 Task: Look for Airbnb properties in Venilale, East Timor from 12th December, 2023 to 25th December, 2023 for 2 adults, 1 child. Place can be shared room with 2 bedrooms having 2 beds and 2 bathrooms. Property type can be guest house. Amenities needed are: wifi, TV, free parkinig on premises, gym, breakfast. Booking option can be shelf check-in. Look for 5 properties as per requirement.
Action: Mouse moved to (447, 96)
Screenshot: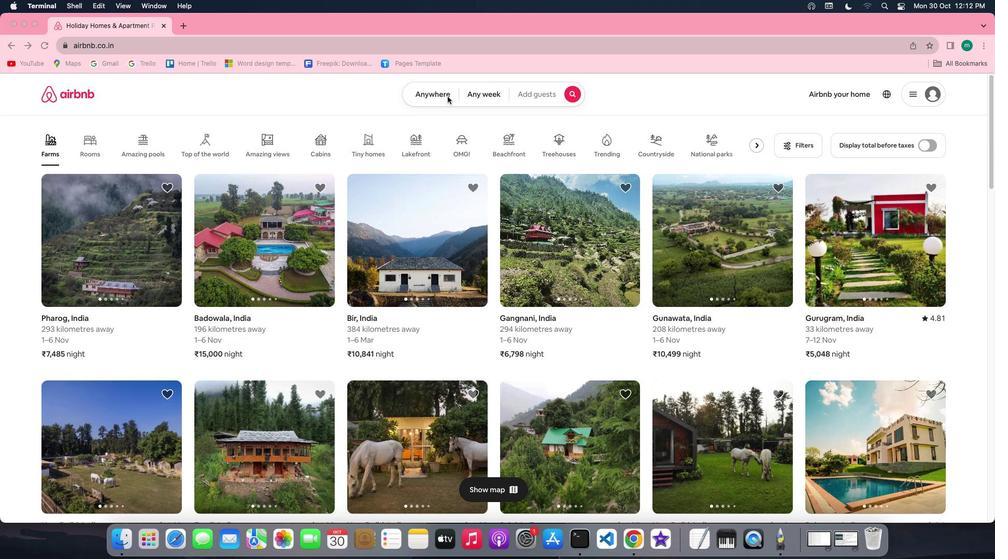 
Action: Mouse pressed left at (447, 96)
Screenshot: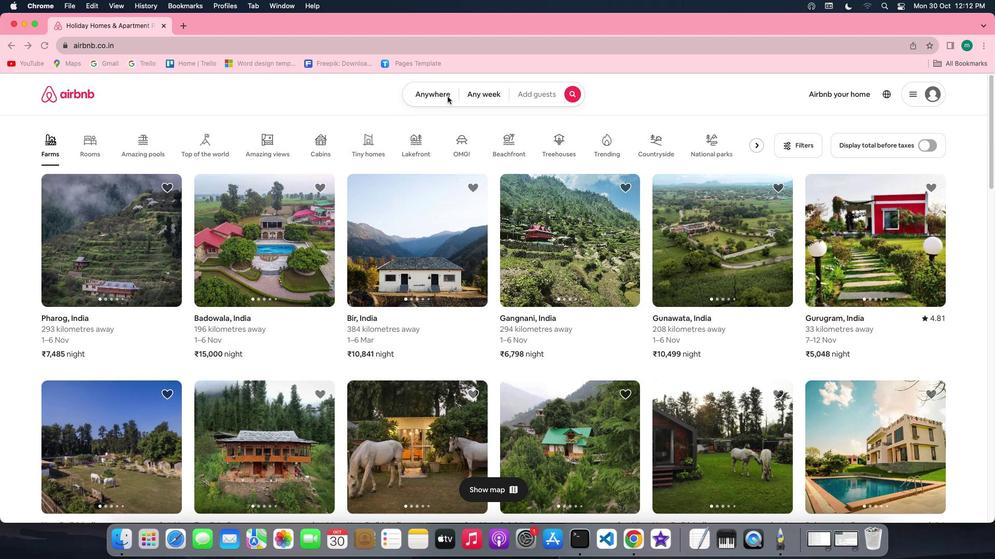 
Action: Mouse moved to (447, 96)
Screenshot: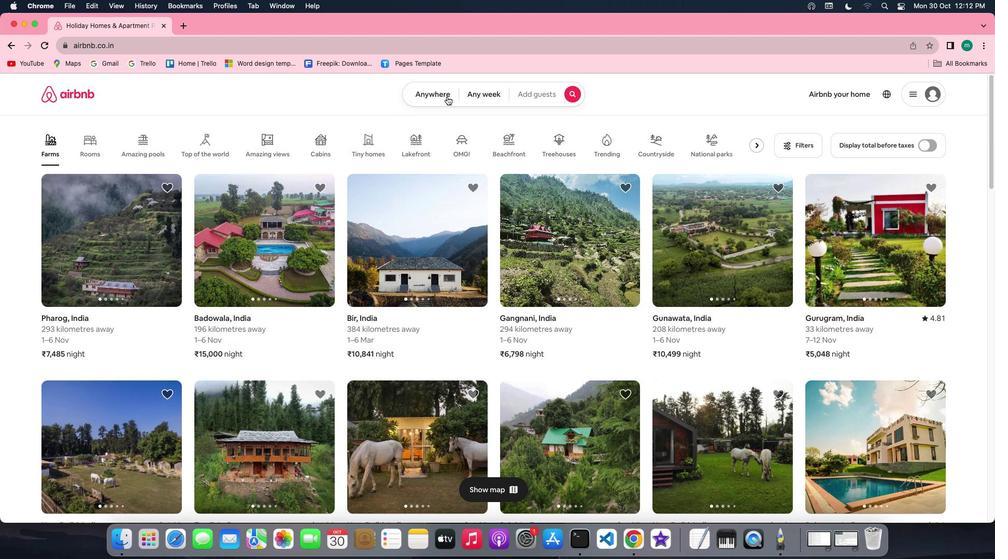 
Action: Mouse pressed left at (447, 96)
Screenshot: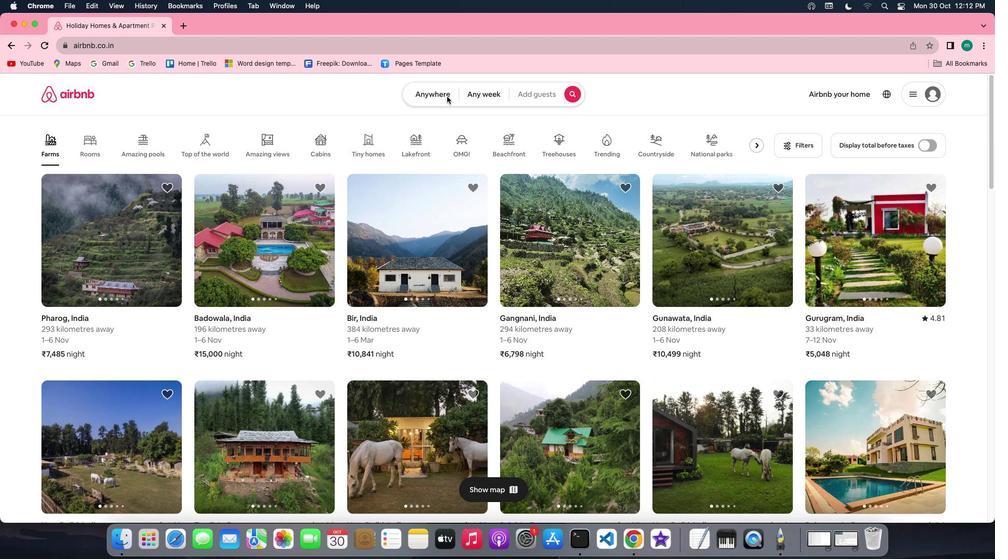 
Action: Mouse moved to (405, 130)
Screenshot: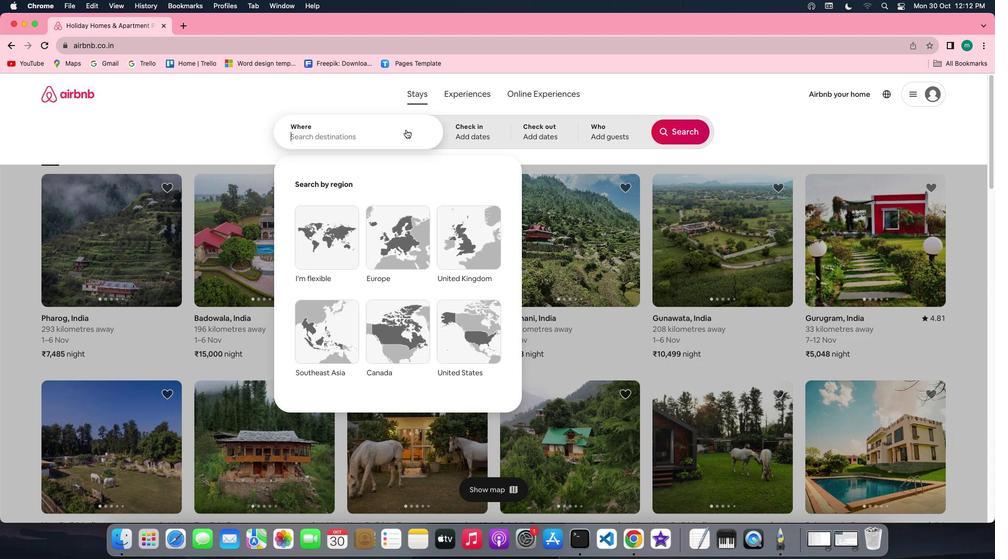 
Action: Key pressed Key.shift'V''e''n''i''l''a''l''e'','Key.spaceKey.shift'E''a''s''t'Key.spaceKey.shift'T''i''m''o''r'
Screenshot: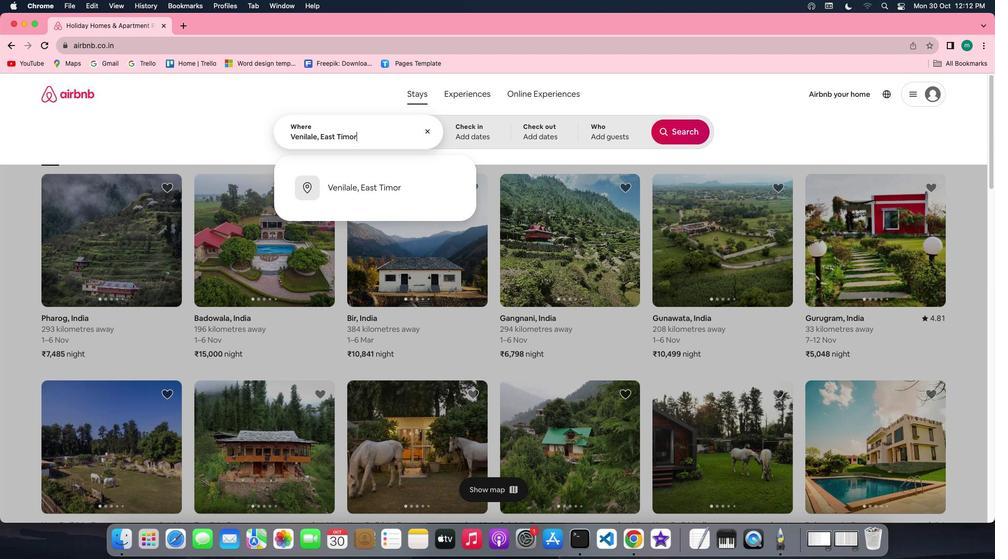 
Action: Mouse moved to (480, 122)
Screenshot: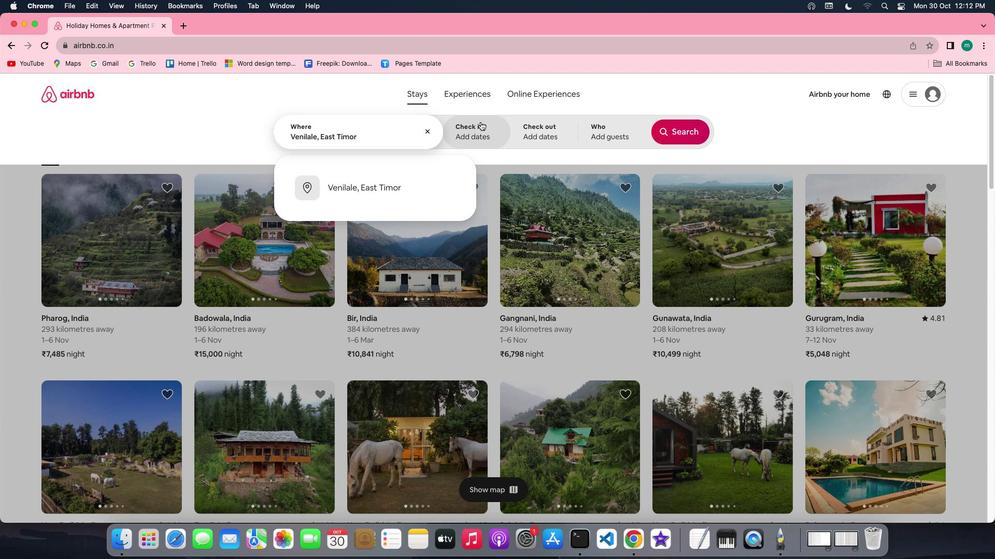 
Action: Mouse pressed left at (480, 122)
Screenshot: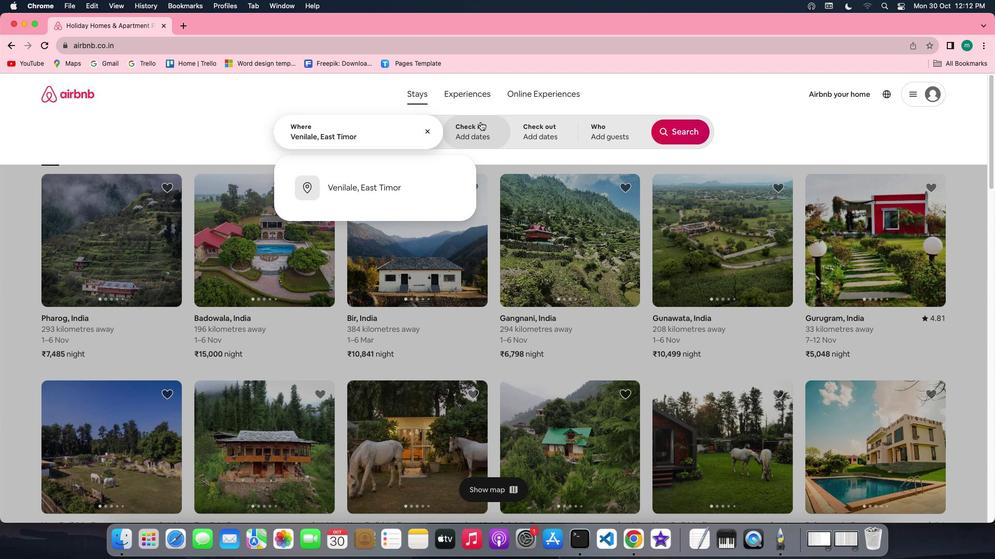 
Action: Mouse moved to (680, 210)
Screenshot: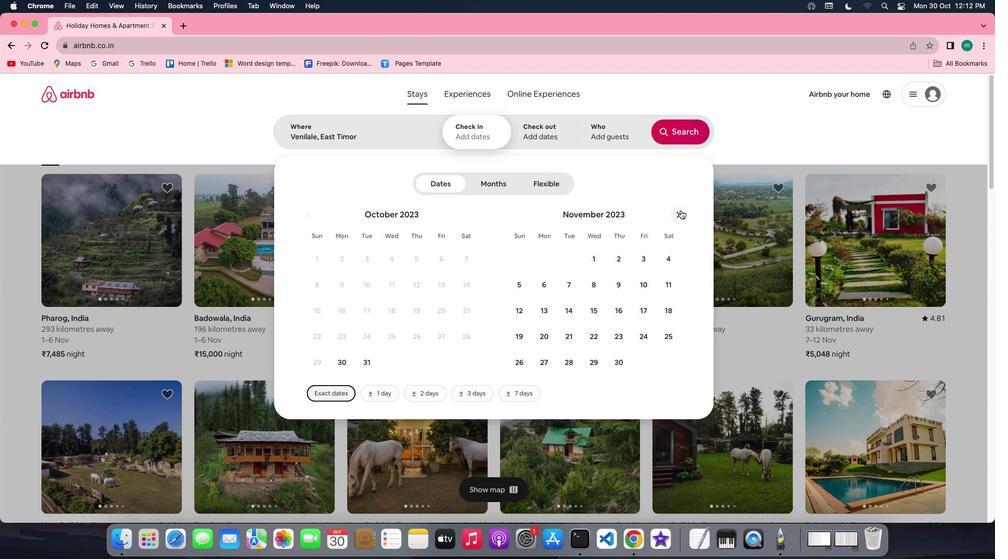 
Action: Mouse pressed left at (680, 210)
Screenshot: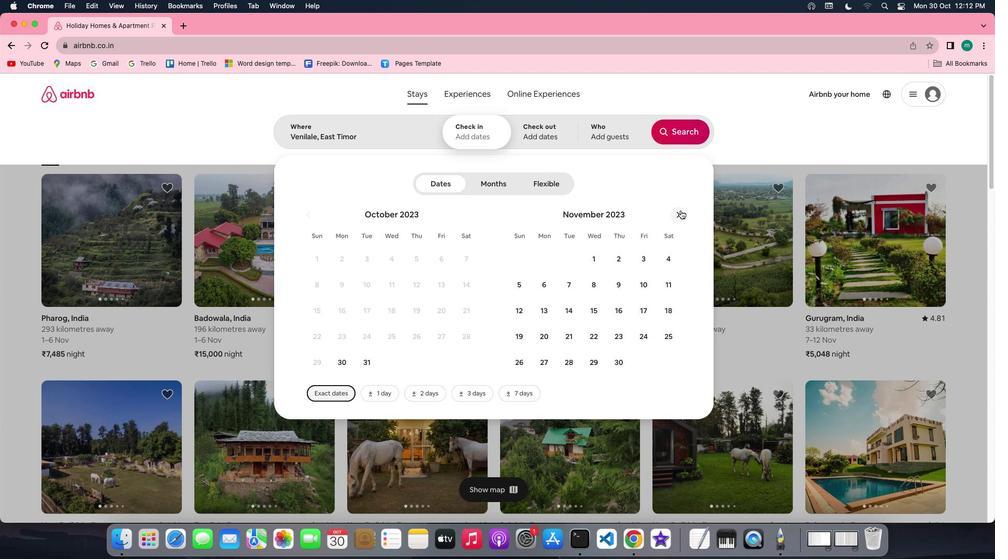 
Action: Mouse moved to (570, 302)
Screenshot: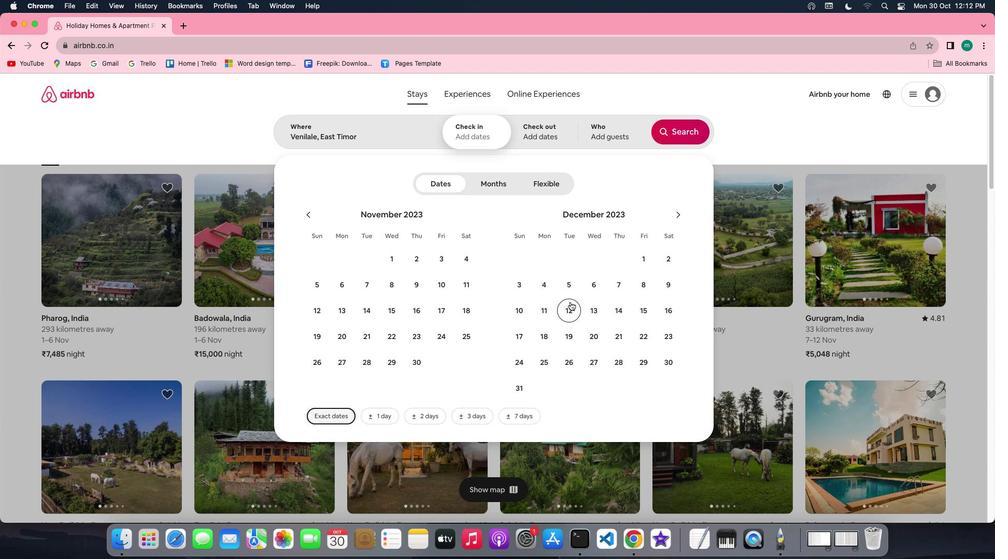 
Action: Mouse pressed left at (570, 302)
Screenshot: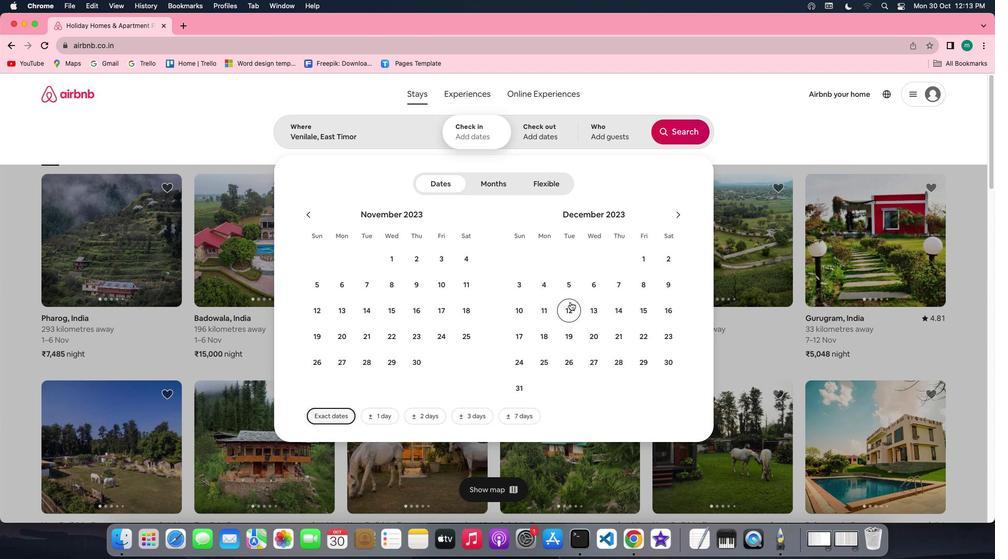 
Action: Mouse moved to (542, 356)
Screenshot: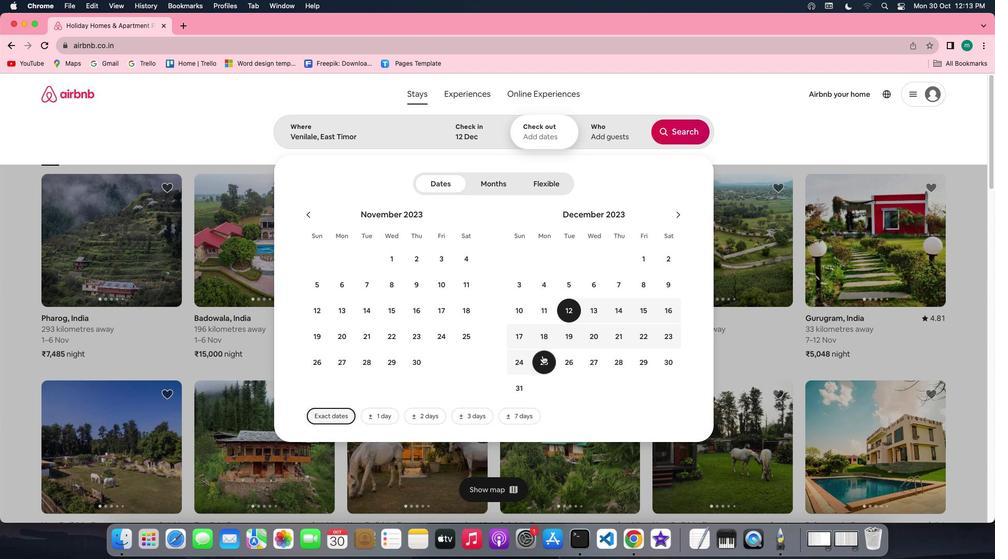 
Action: Mouse pressed left at (542, 356)
Screenshot: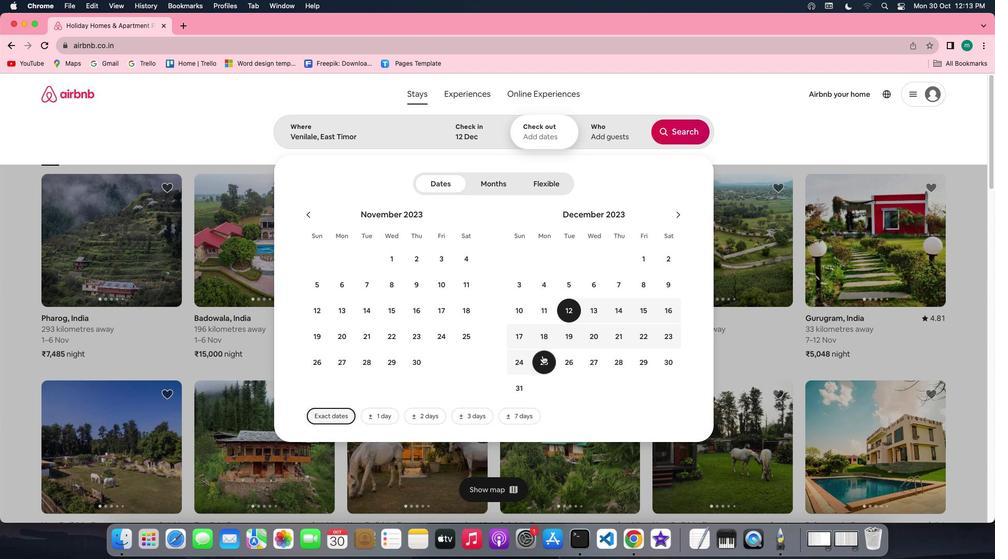 
Action: Mouse moved to (620, 134)
Screenshot: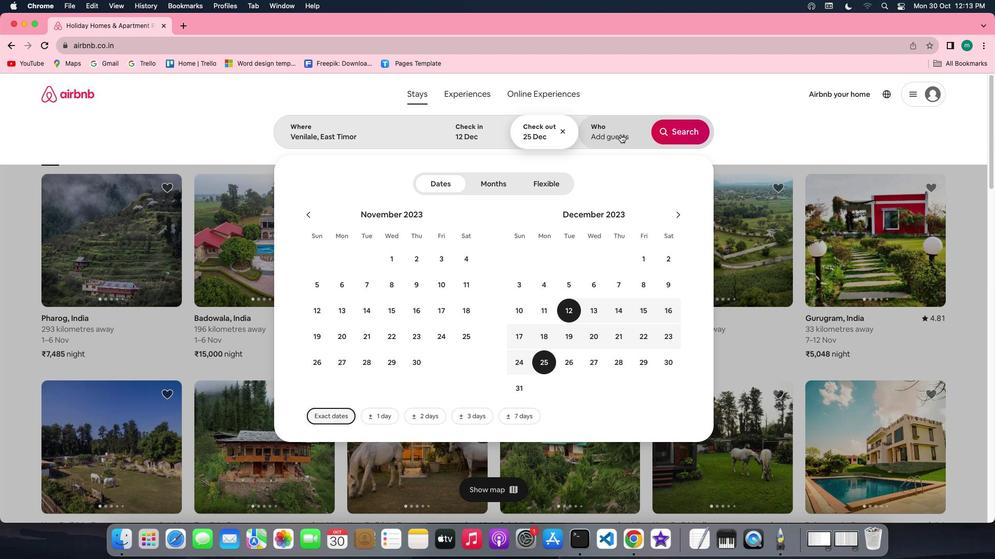 
Action: Mouse pressed left at (620, 134)
Screenshot: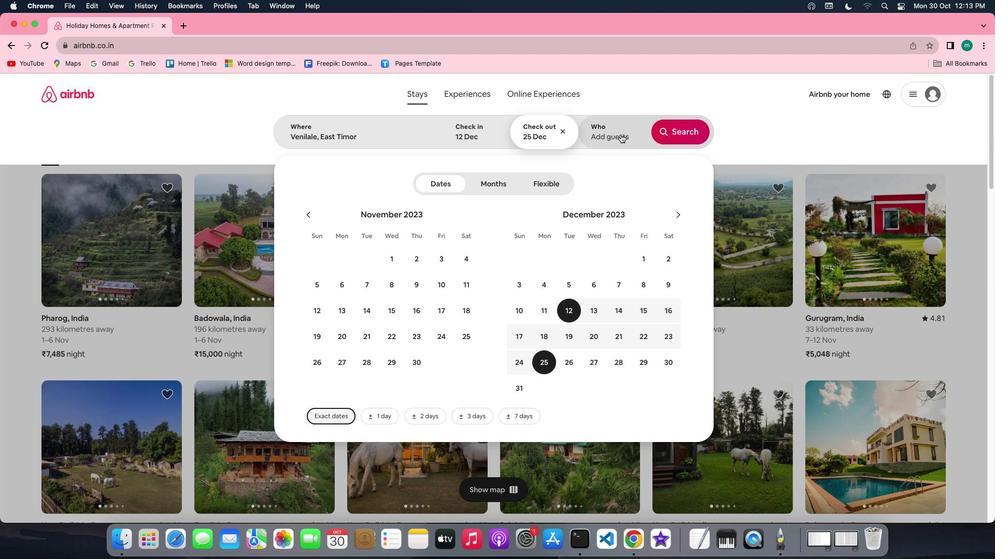 
Action: Mouse moved to (679, 184)
Screenshot: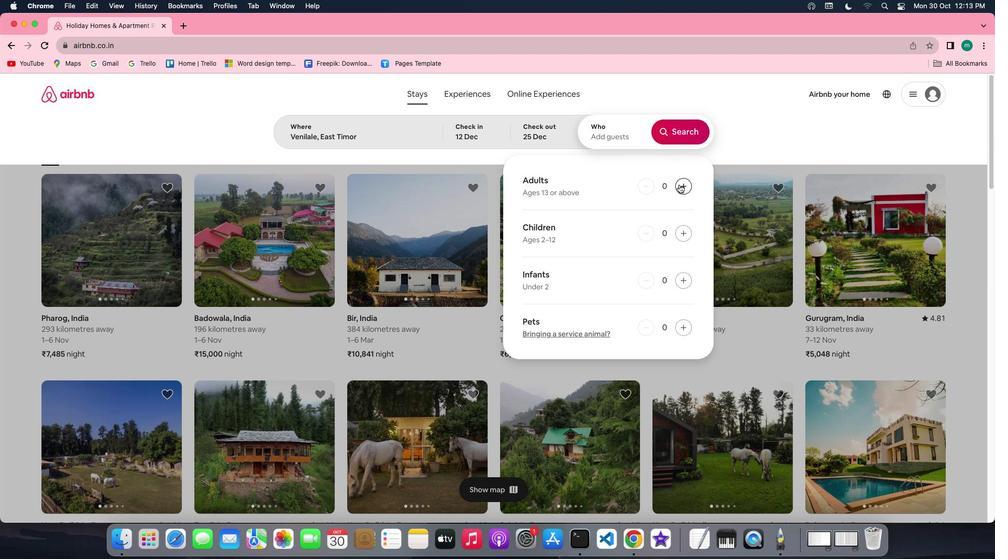 
Action: Mouse pressed left at (679, 184)
Screenshot: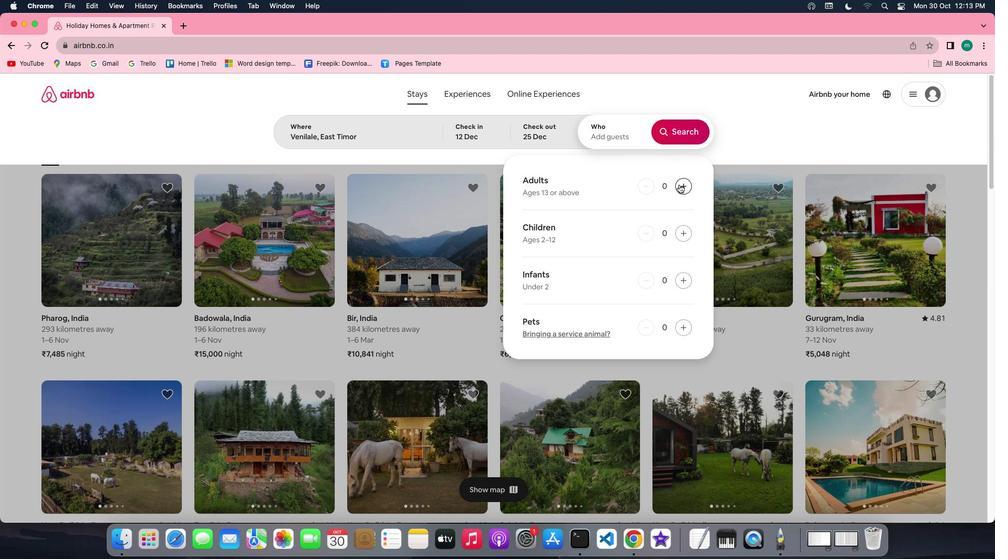 
Action: Mouse pressed left at (679, 184)
Screenshot: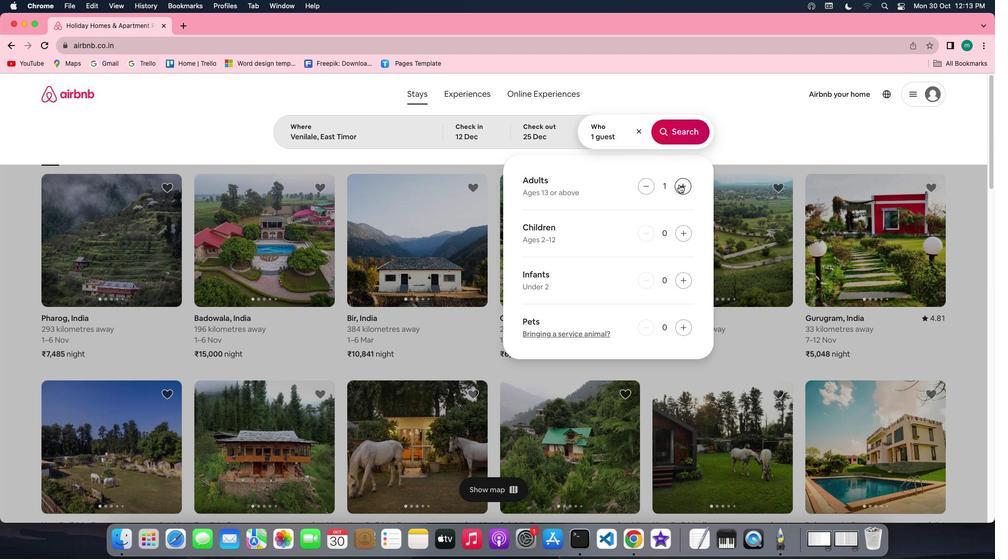 
Action: Mouse moved to (689, 237)
Screenshot: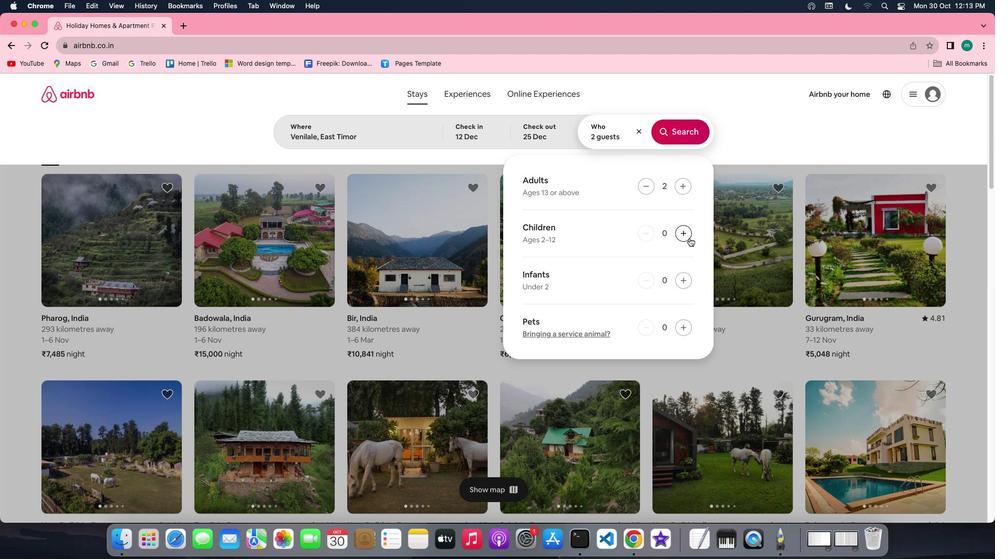 
Action: Mouse pressed left at (689, 237)
Screenshot: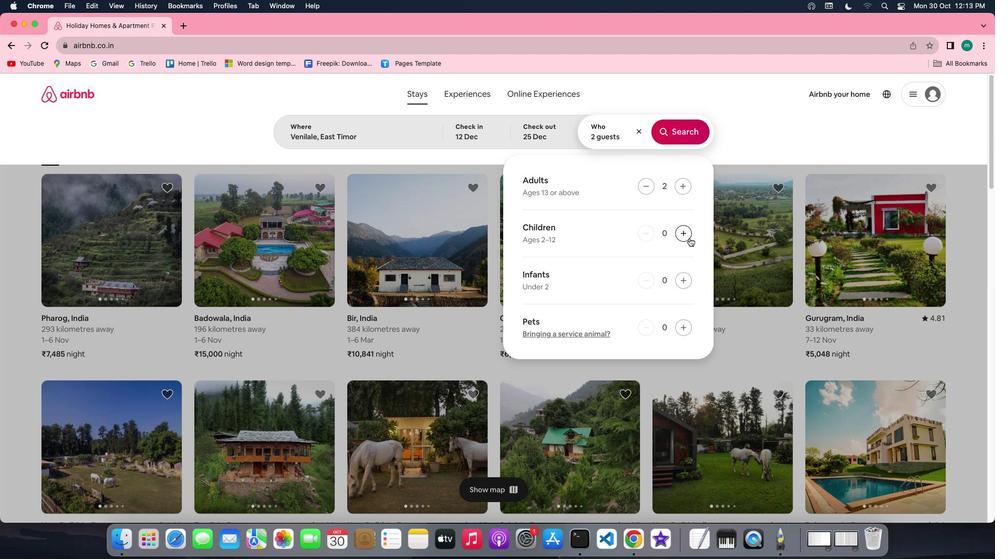 
Action: Mouse moved to (687, 122)
Screenshot: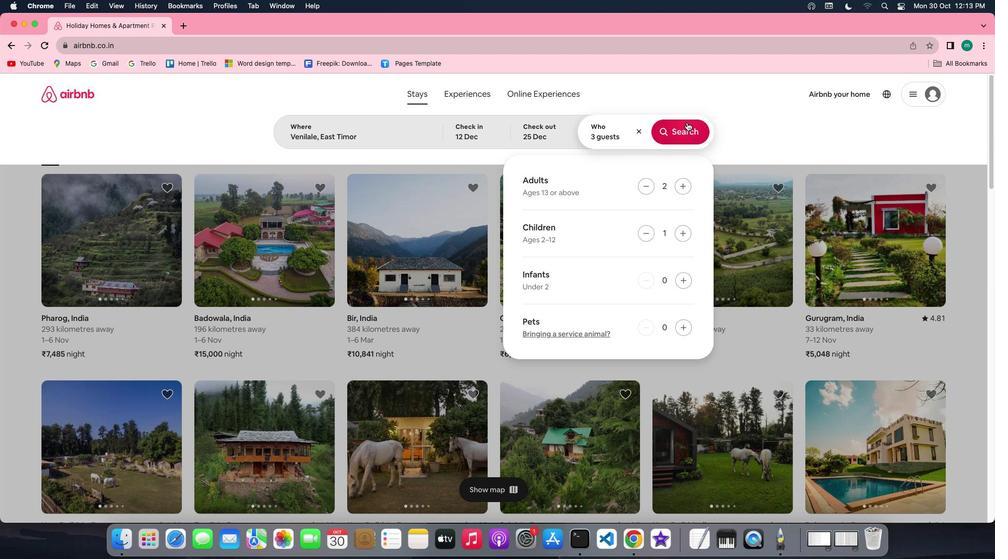 
Action: Mouse pressed left at (687, 122)
Screenshot: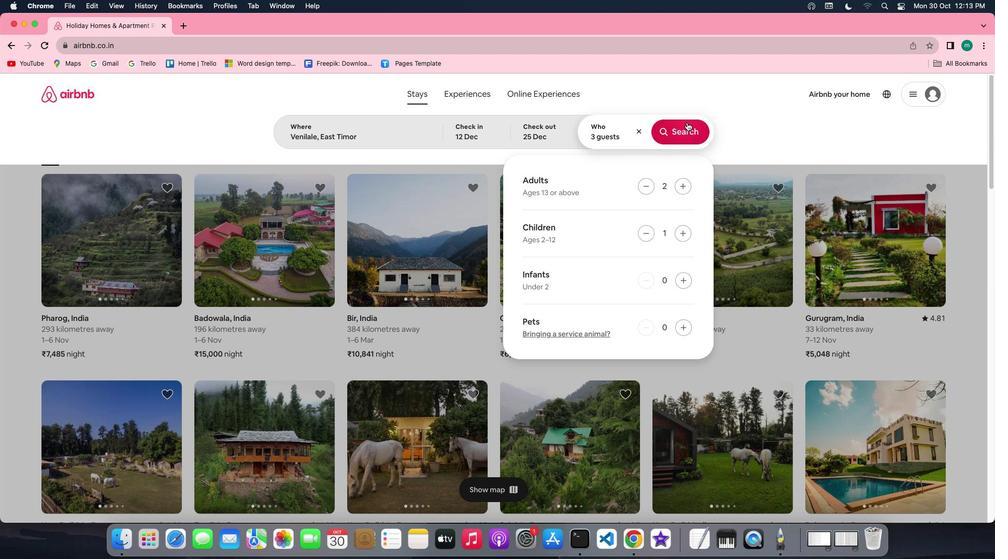 
Action: Mouse moved to (835, 138)
Screenshot: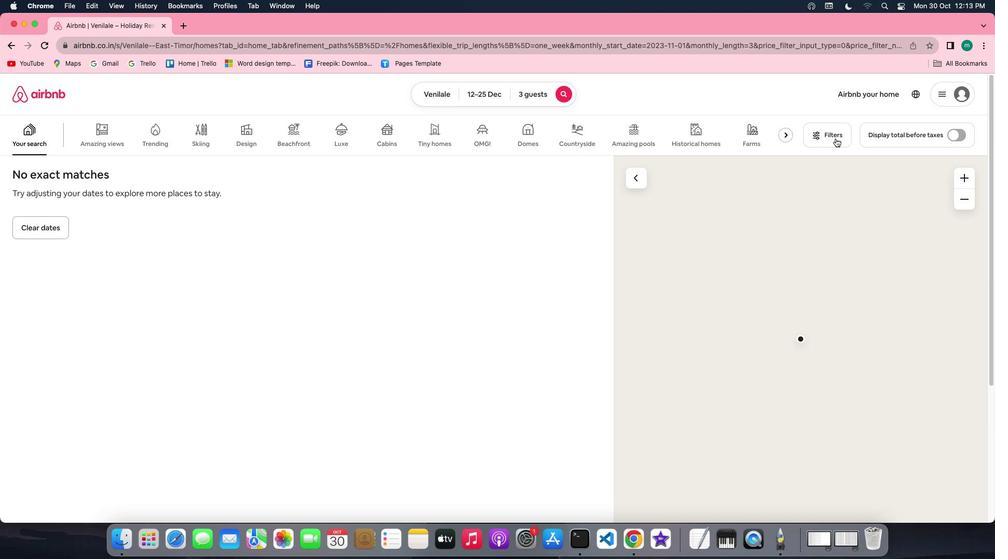 
Action: Mouse pressed left at (835, 138)
Screenshot: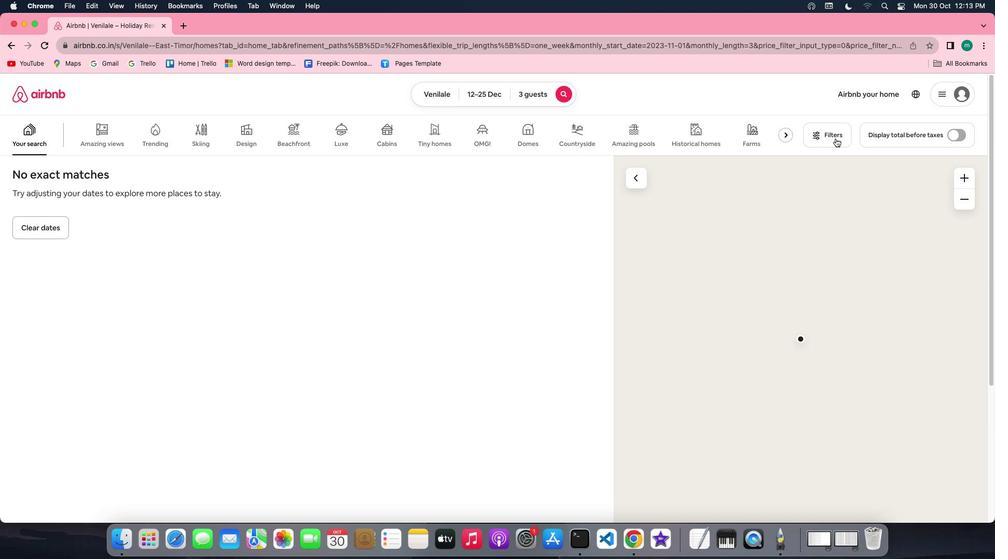 
Action: Mouse moved to (606, 230)
Screenshot: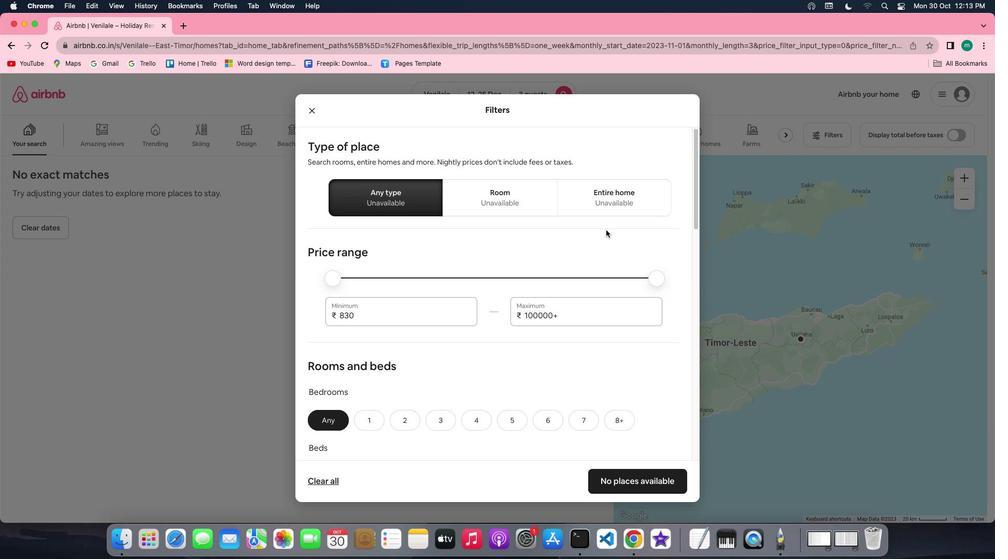
Action: Mouse scrolled (606, 230) with delta (0, 0)
Screenshot: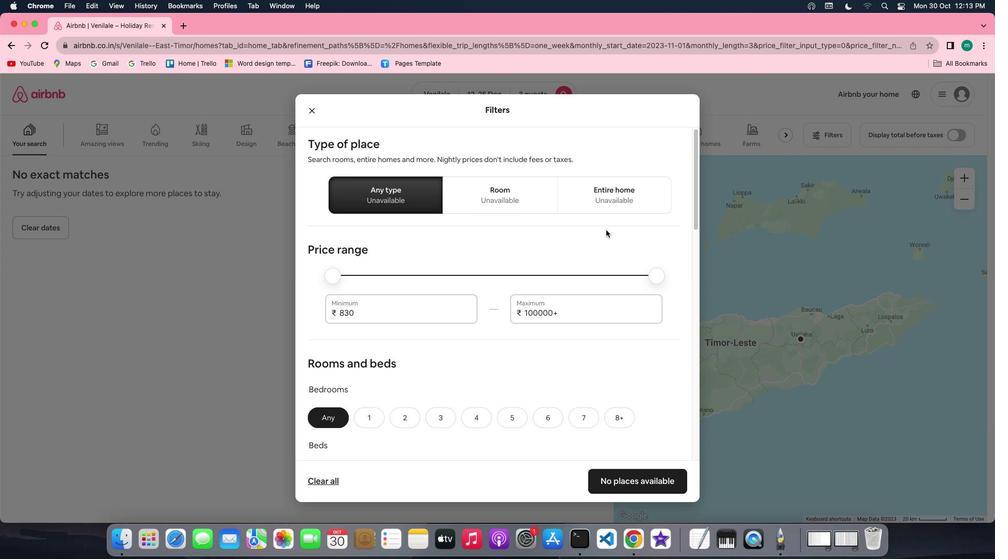 
Action: Mouse scrolled (606, 230) with delta (0, 0)
Screenshot: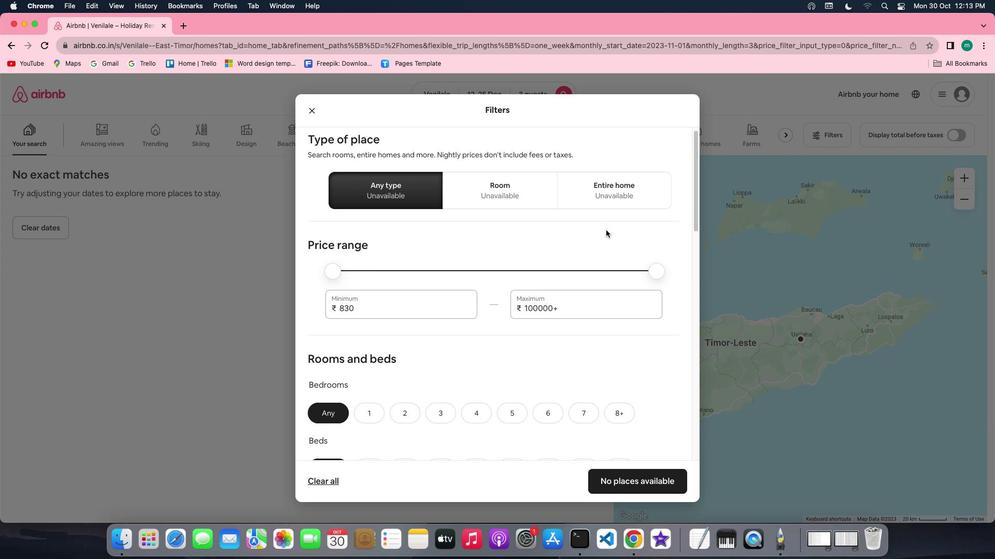 
Action: Mouse scrolled (606, 230) with delta (0, -1)
Screenshot: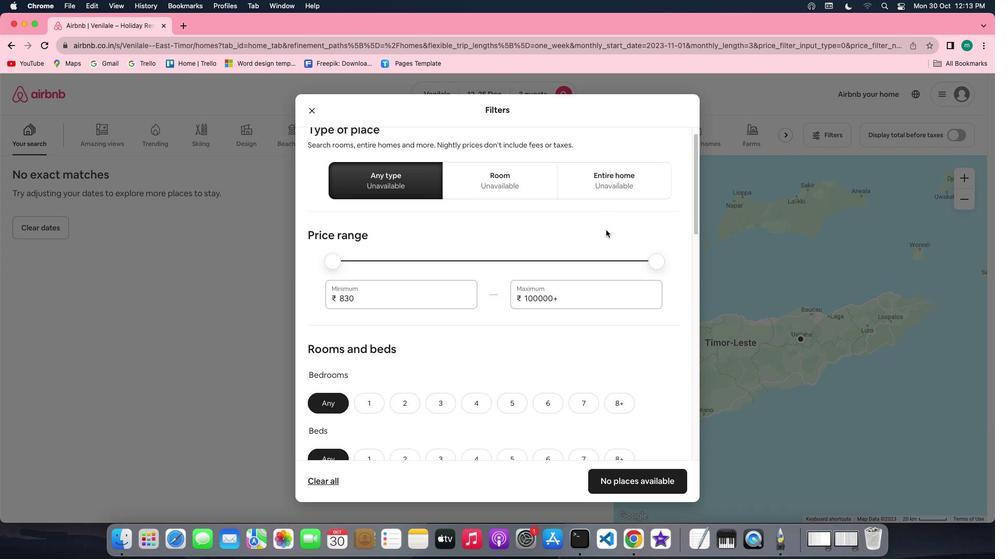 
Action: Mouse scrolled (606, 230) with delta (0, -1)
Screenshot: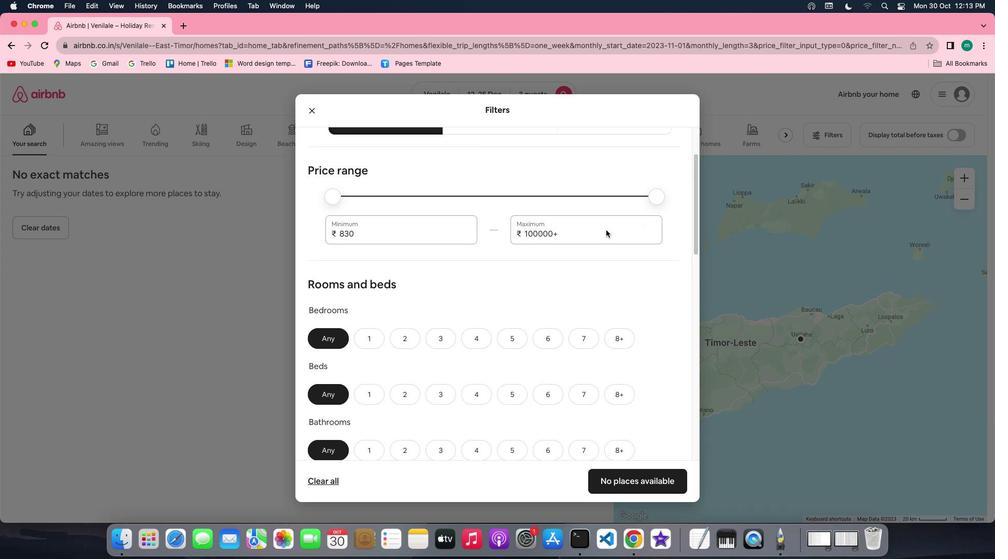
Action: Mouse scrolled (606, 230) with delta (0, 0)
Screenshot: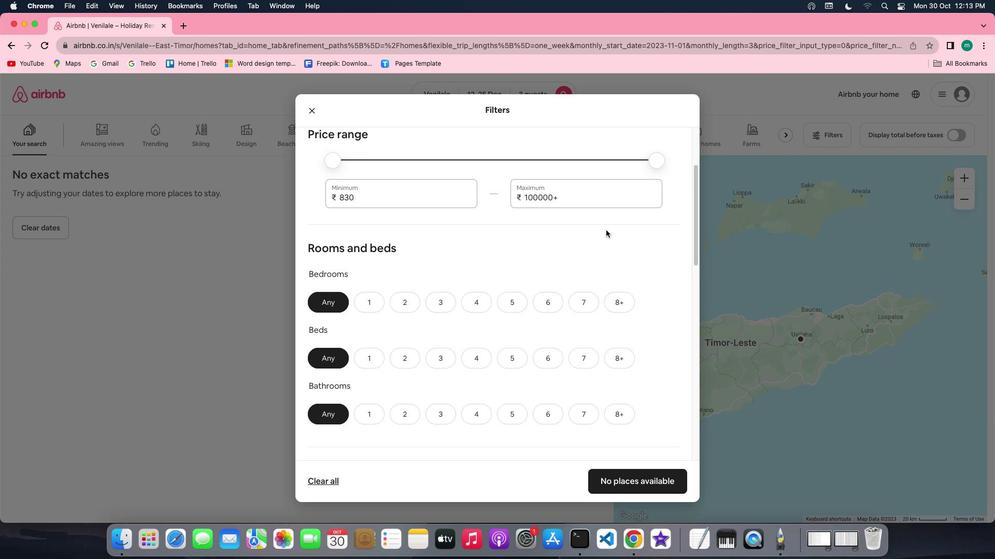 
Action: Mouse scrolled (606, 230) with delta (0, 0)
Screenshot: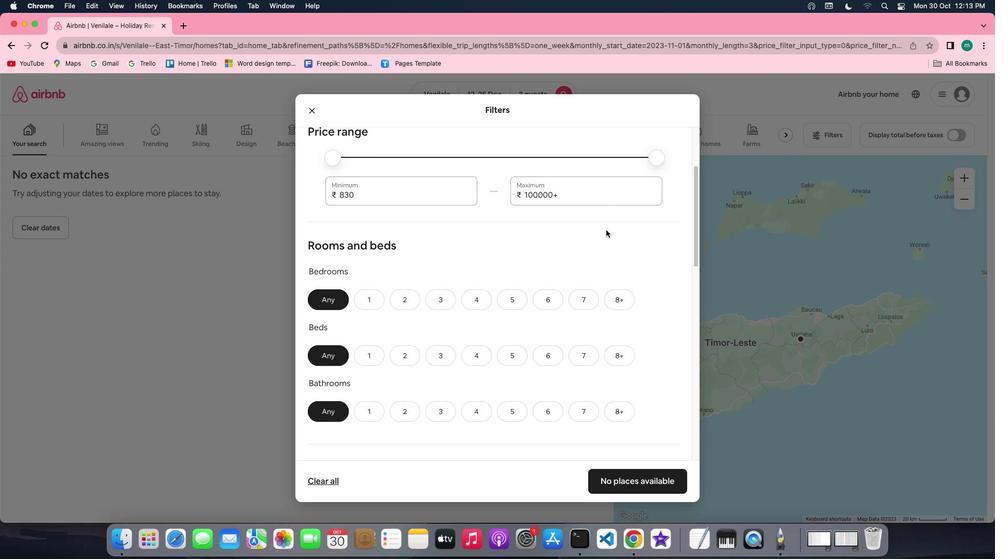 
Action: Mouse scrolled (606, 230) with delta (0, -1)
Screenshot: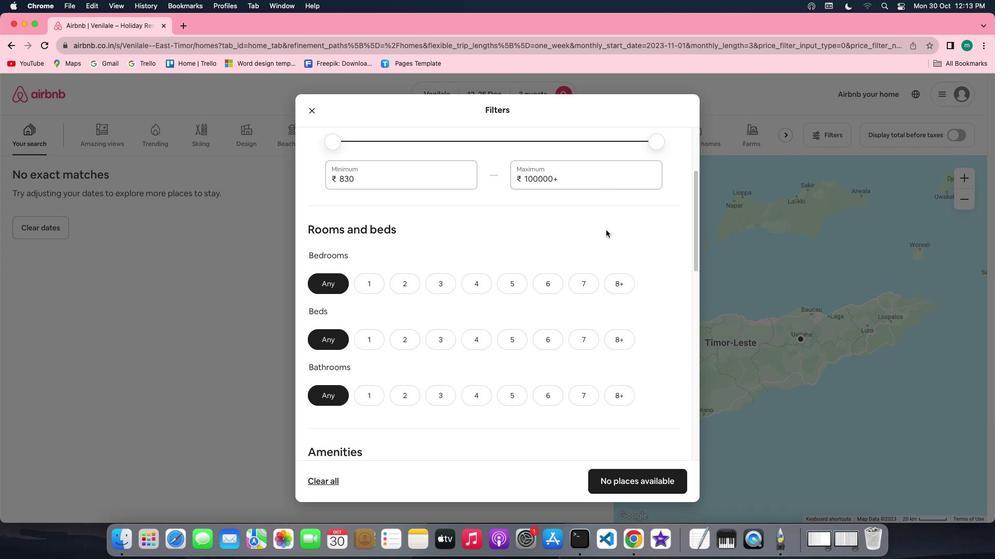 
Action: Mouse moved to (400, 233)
Screenshot: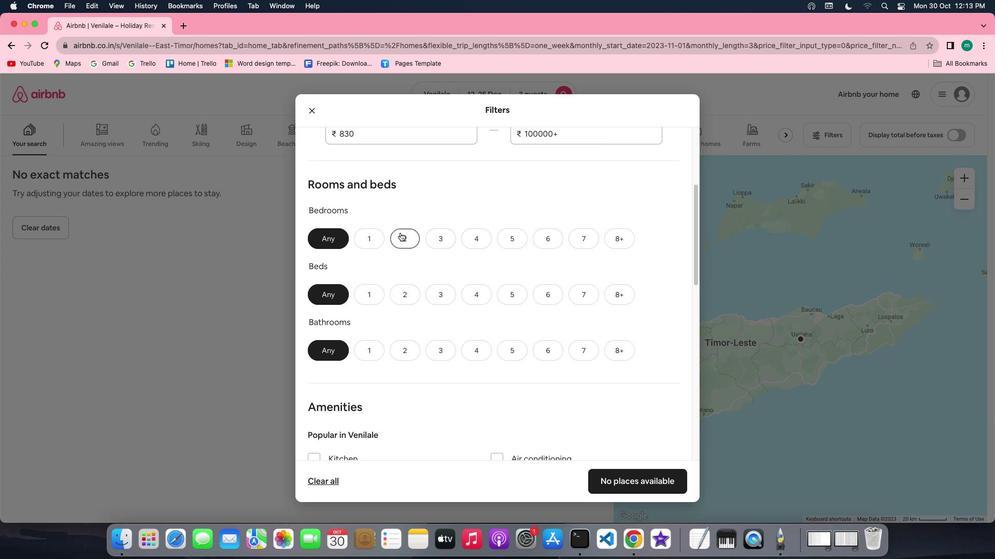 
Action: Mouse pressed left at (400, 233)
Screenshot: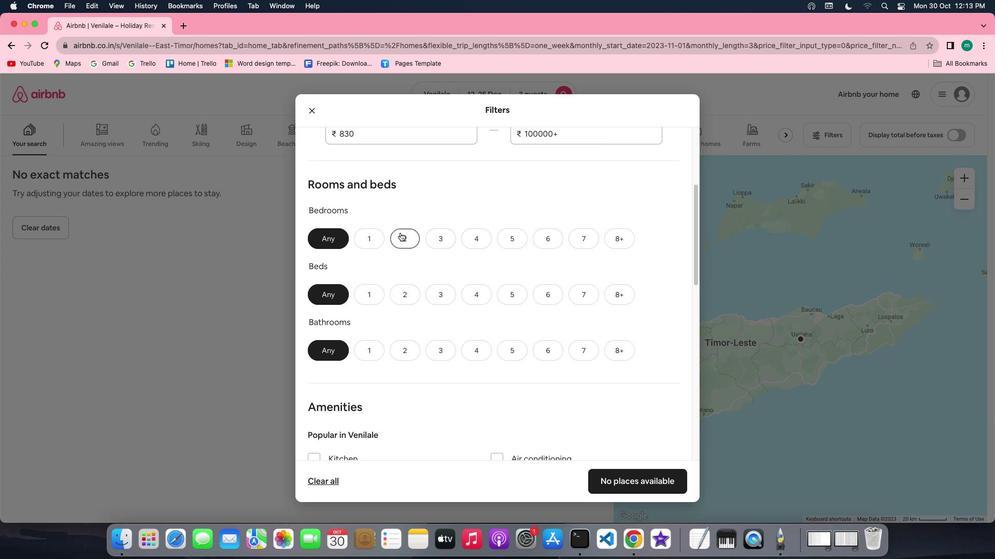 
Action: Mouse moved to (409, 300)
Screenshot: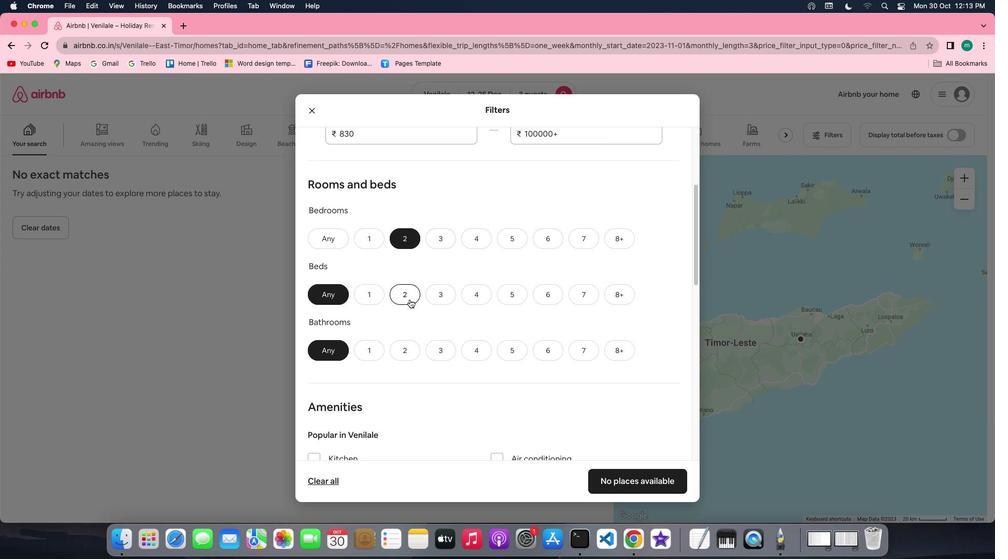 
Action: Mouse pressed left at (409, 300)
Screenshot: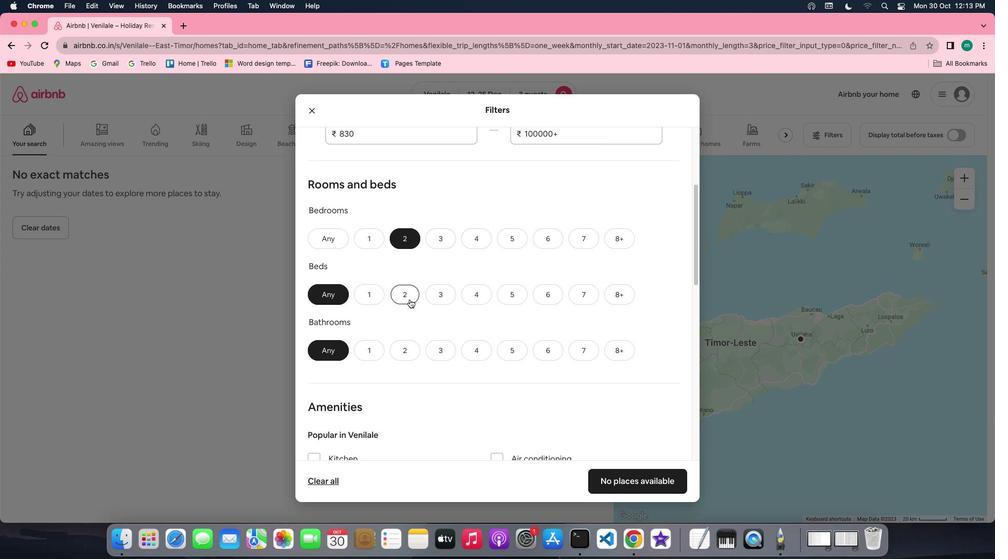 
Action: Mouse moved to (399, 342)
Screenshot: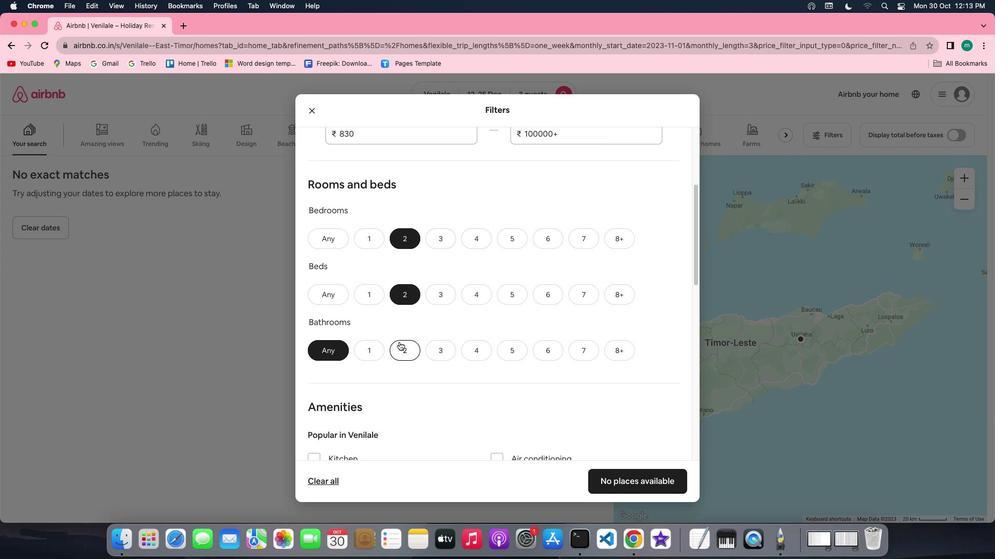 
Action: Mouse pressed left at (399, 342)
Screenshot: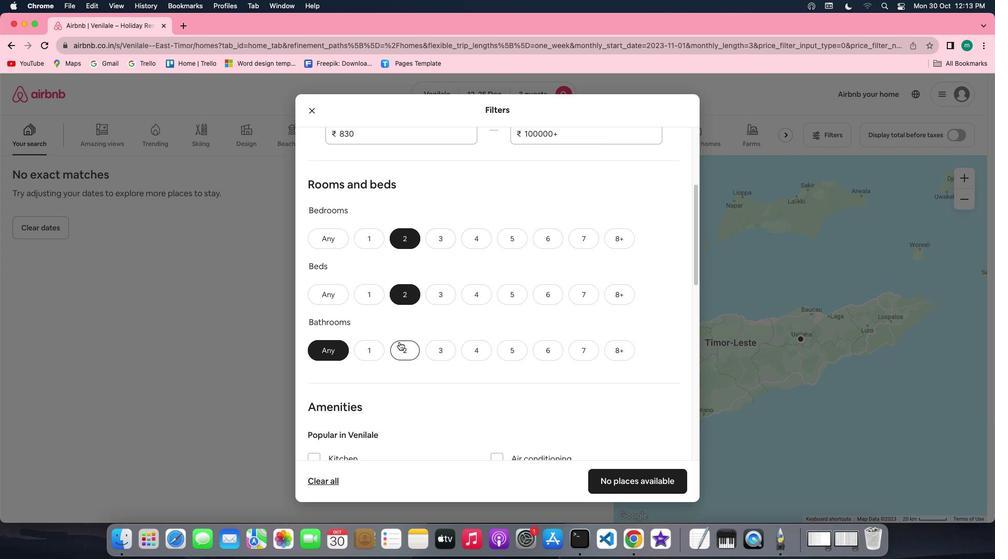 
Action: Mouse moved to (600, 389)
Screenshot: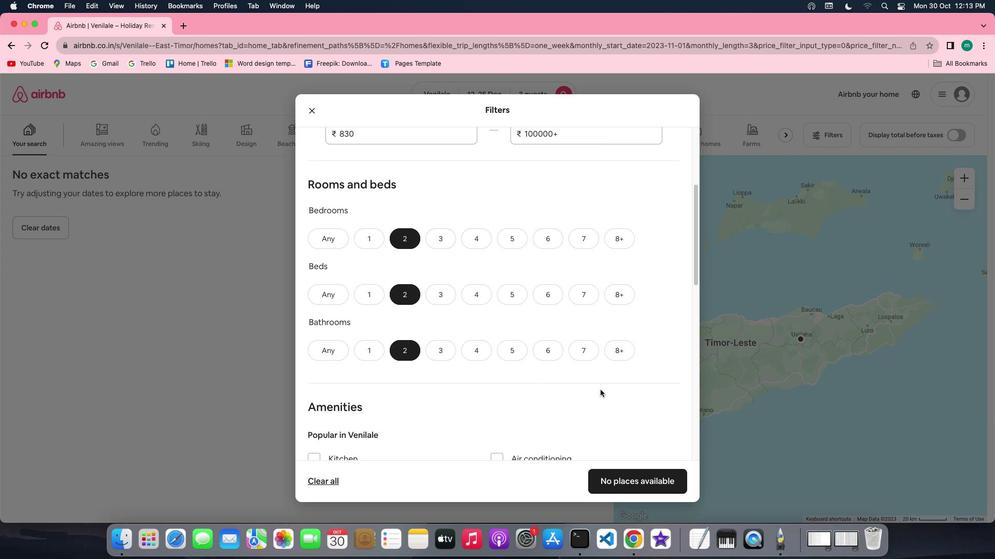 
Action: Mouse scrolled (600, 389) with delta (0, 0)
Screenshot: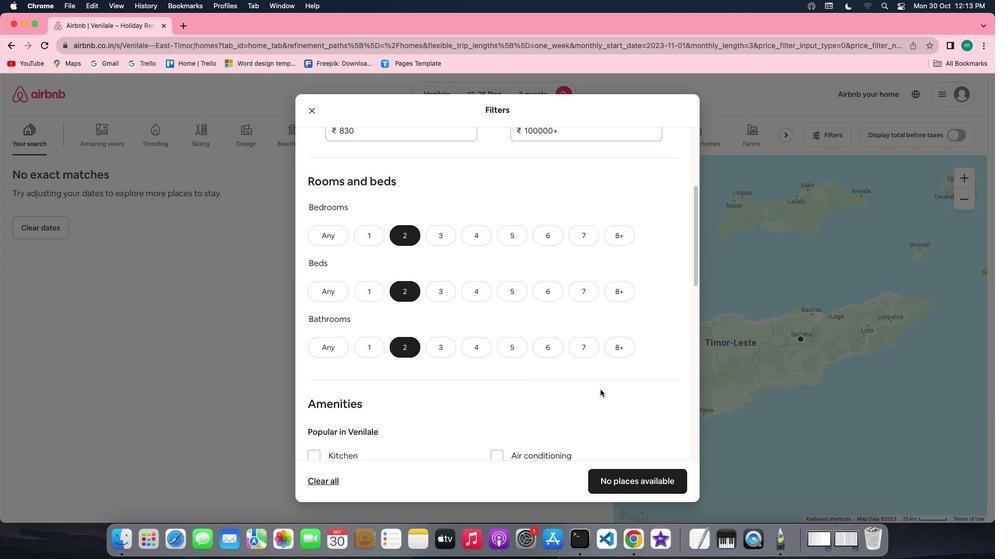 
Action: Mouse scrolled (600, 389) with delta (0, 0)
Screenshot: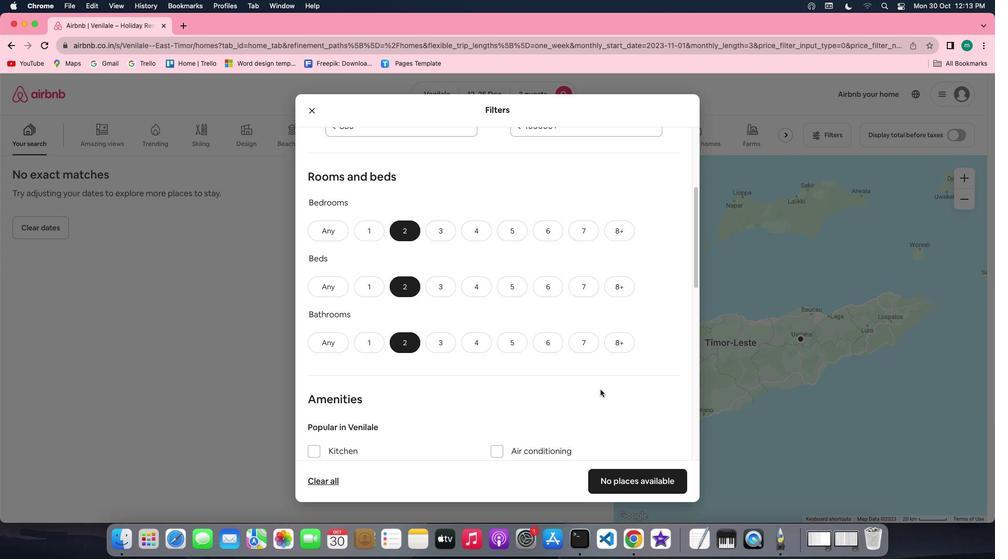 
Action: Mouse scrolled (600, 389) with delta (0, -1)
Screenshot: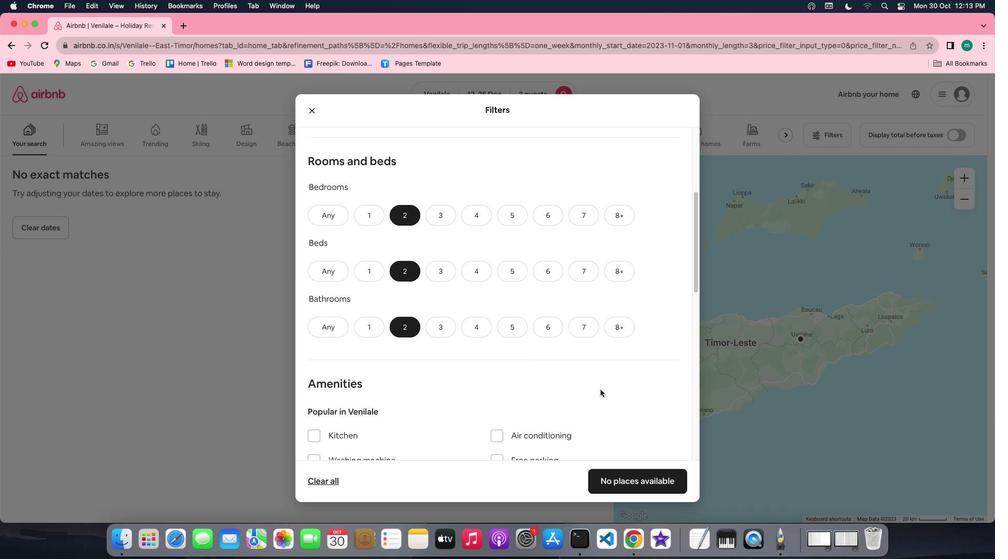 
Action: Mouse scrolled (600, 389) with delta (0, 0)
Screenshot: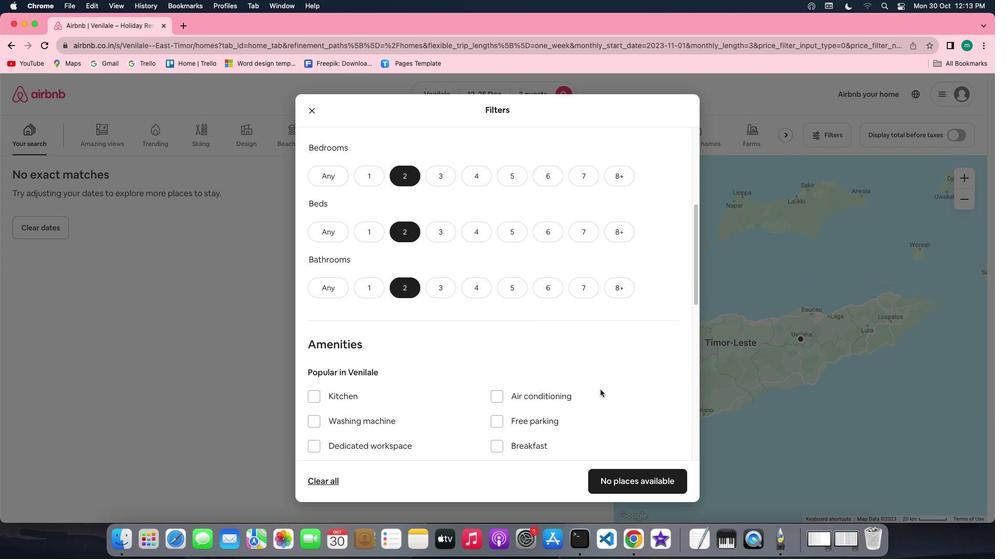 
Action: Mouse scrolled (600, 389) with delta (0, 0)
Screenshot: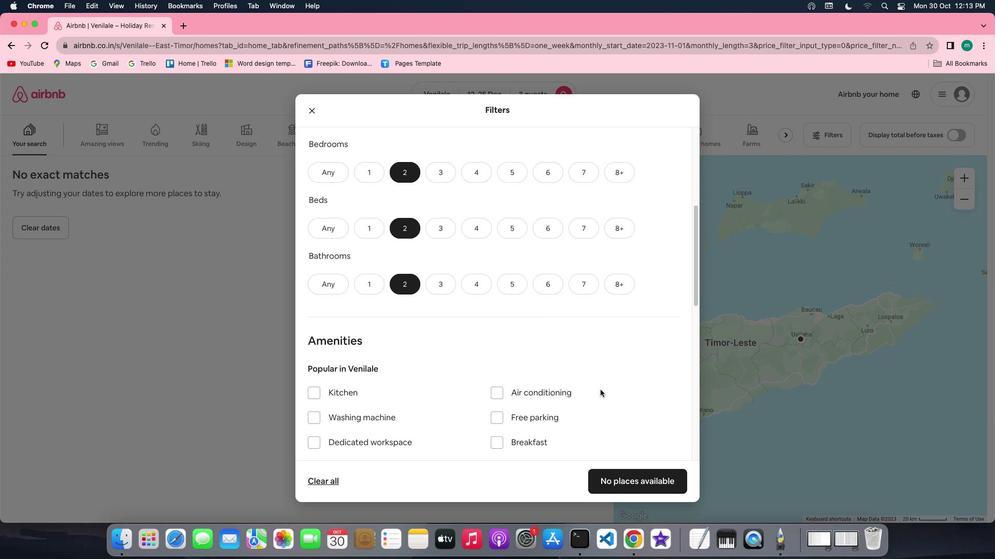 
Action: Mouse scrolled (600, 389) with delta (0, -1)
Screenshot: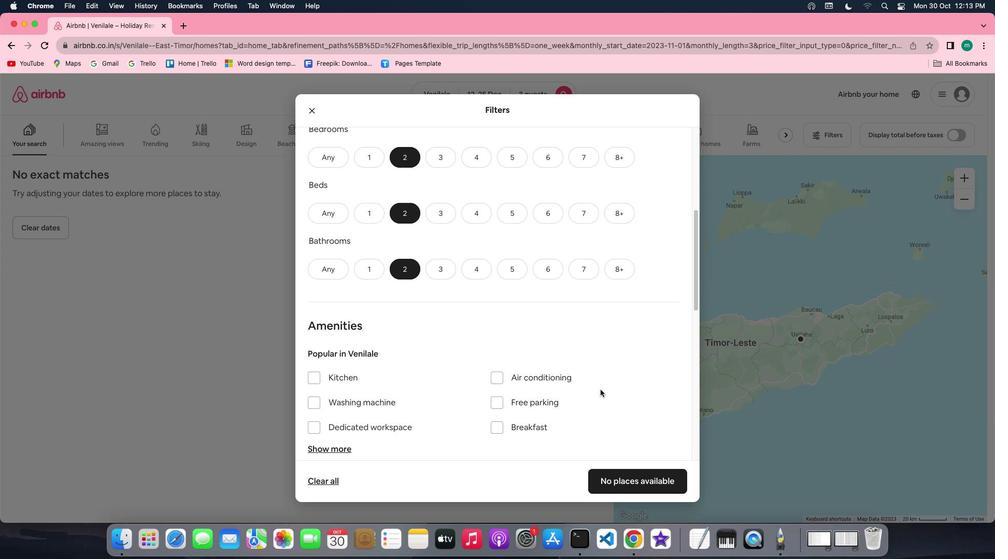 
Action: Mouse scrolled (600, 389) with delta (0, 0)
Screenshot: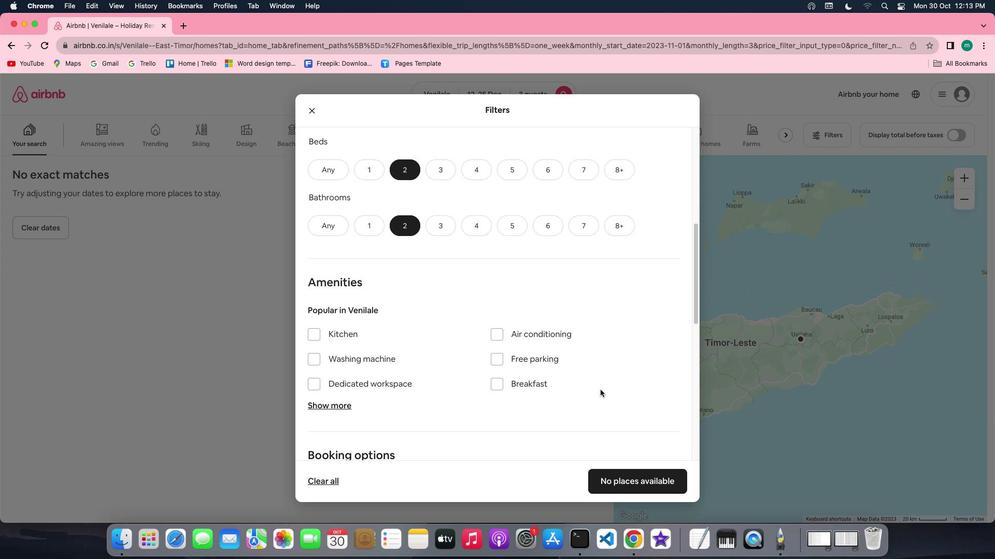 
Action: Mouse scrolled (600, 389) with delta (0, 0)
Screenshot: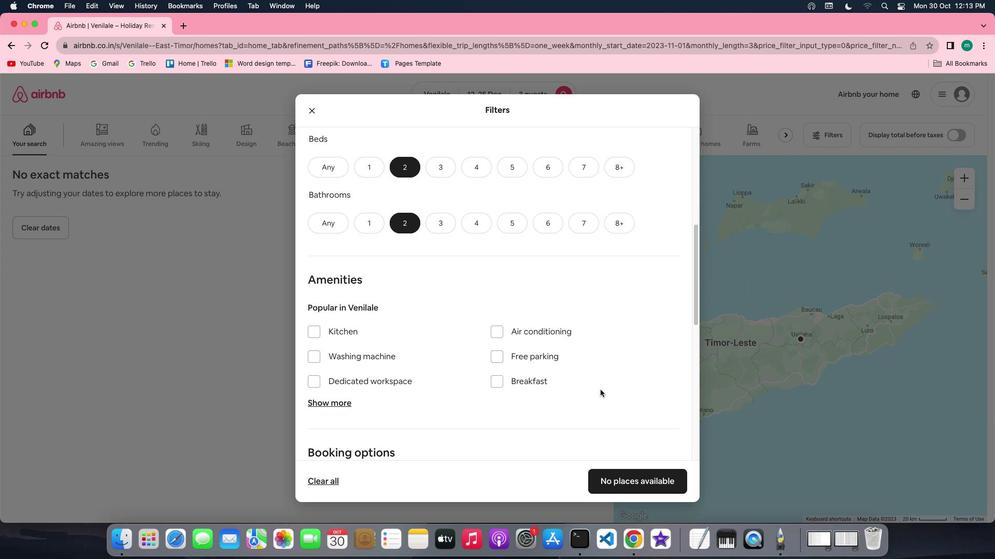 
Action: Mouse scrolled (600, 389) with delta (0, 0)
Screenshot: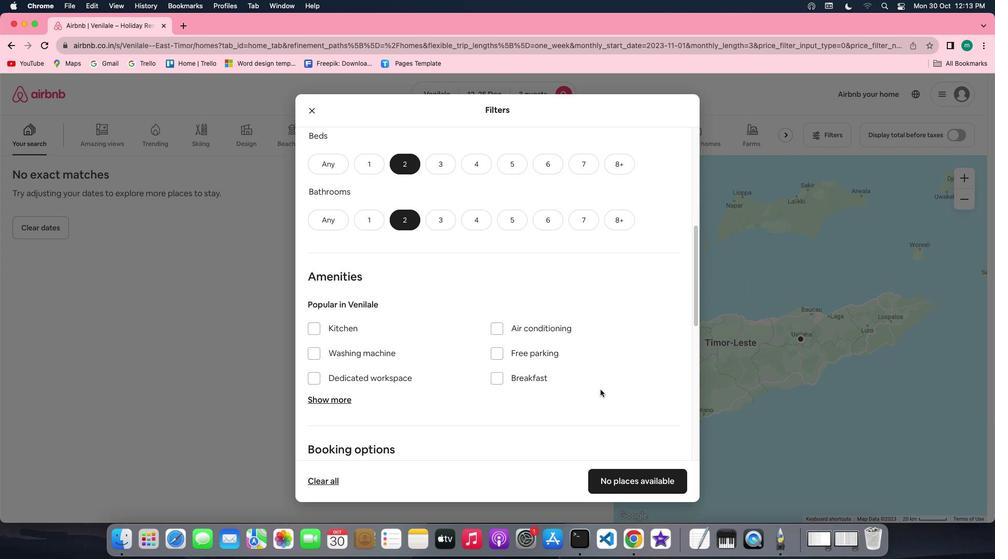 
Action: Mouse scrolled (600, 389) with delta (0, 0)
Screenshot: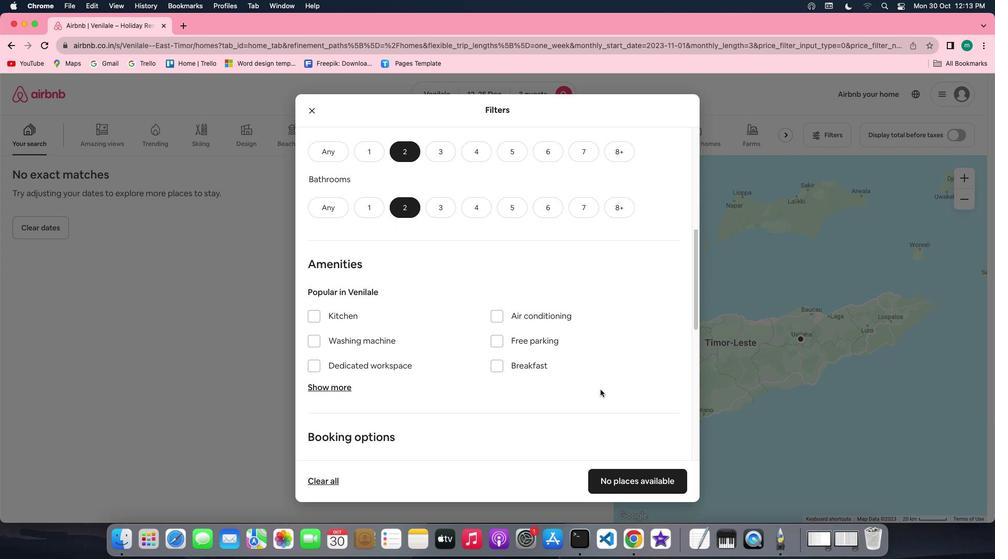 
Action: Mouse scrolled (600, 389) with delta (0, 0)
Screenshot: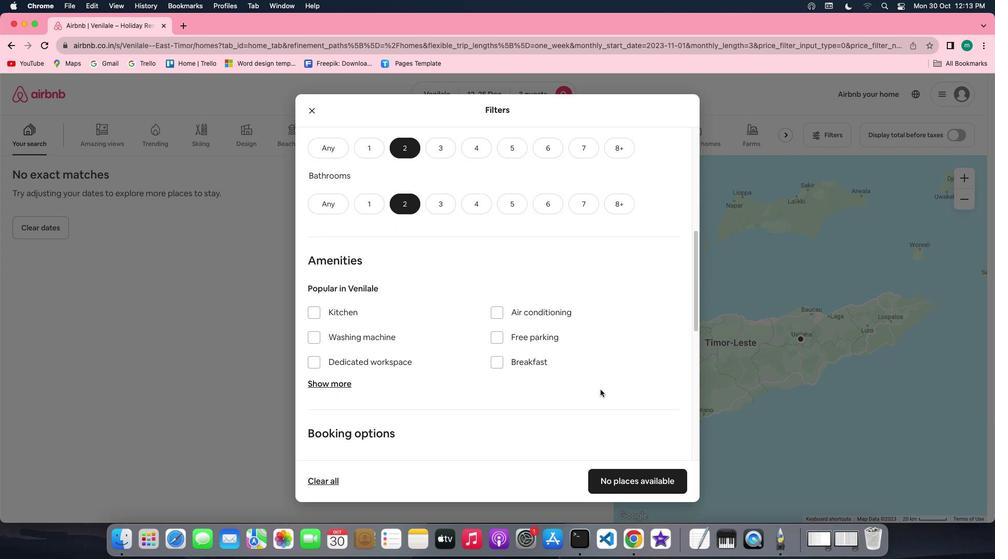 
Action: Mouse scrolled (600, 389) with delta (0, 0)
Screenshot: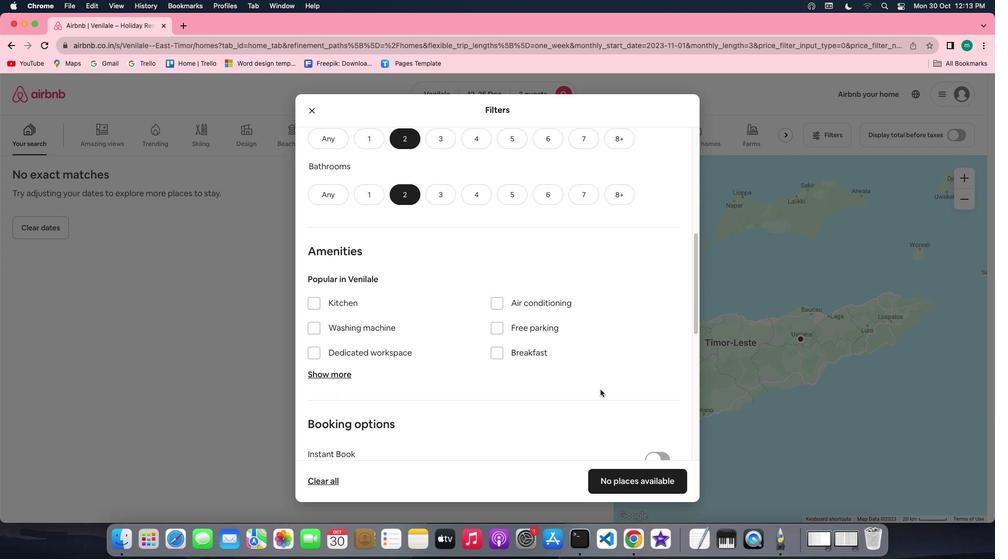 
Action: Mouse moved to (325, 353)
Screenshot: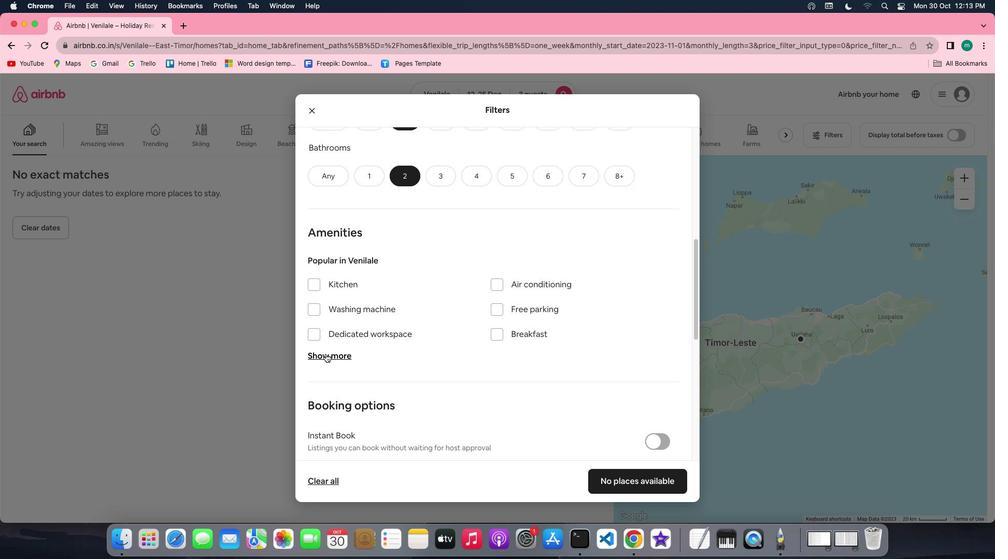 
Action: Mouse pressed left at (325, 353)
Screenshot: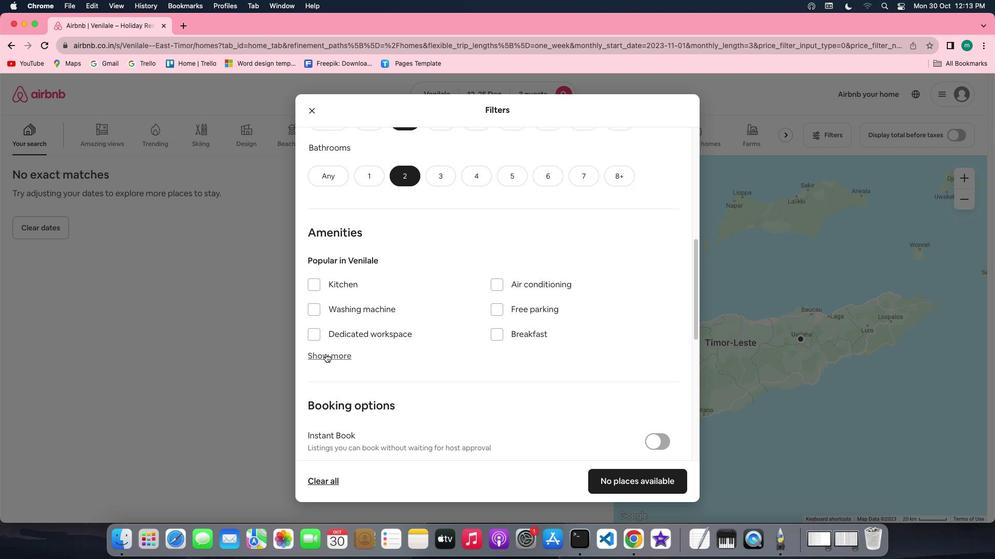 
Action: Mouse moved to (489, 361)
Screenshot: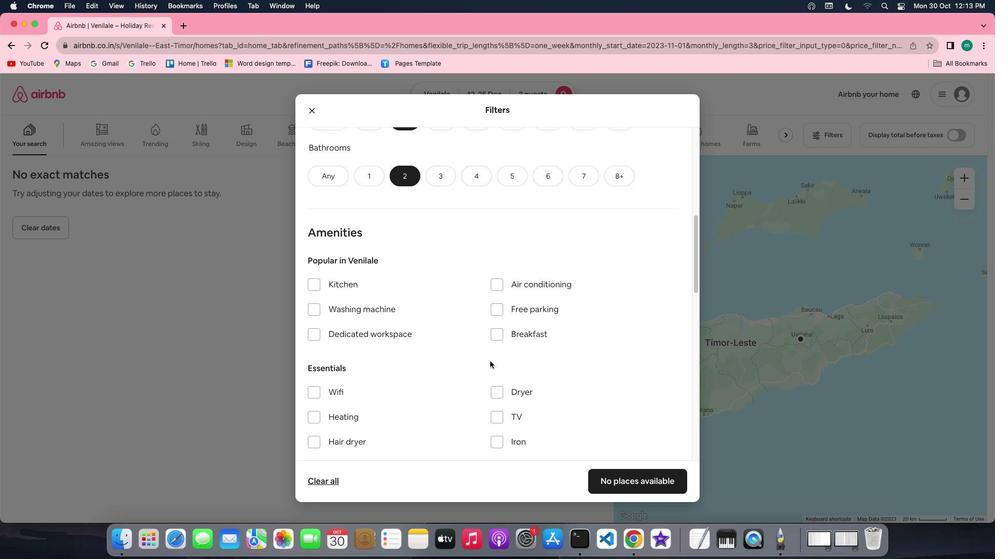 
Action: Mouse scrolled (489, 361) with delta (0, 0)
Screenshot: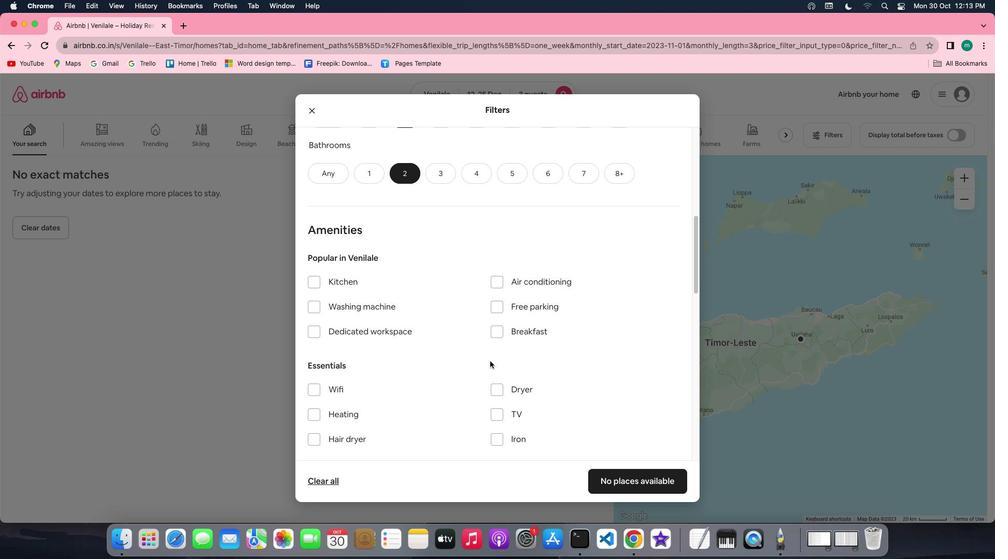 
Action: Mouse scrolled (489, 361) with delta (0, 0)
Screenshot: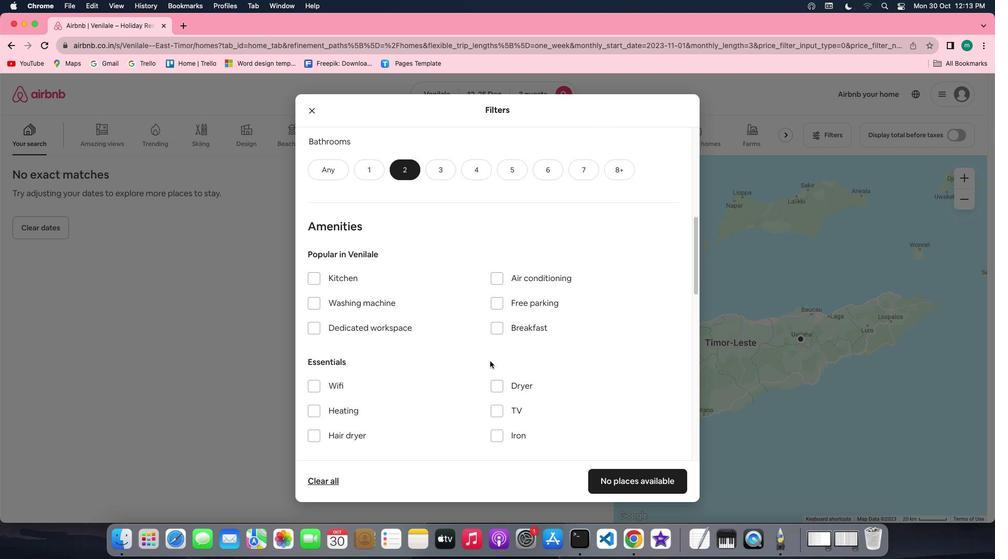 
Action: Mouse scrolled (489, 361) with delta (0, 0)
Screenshot: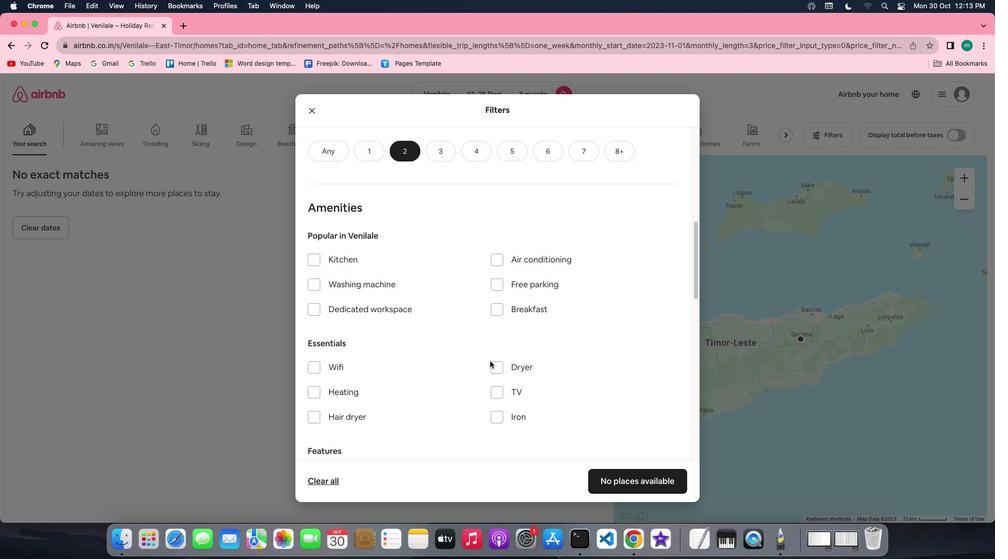 
Action: Mouse moved to (338, 332)
Screenshot: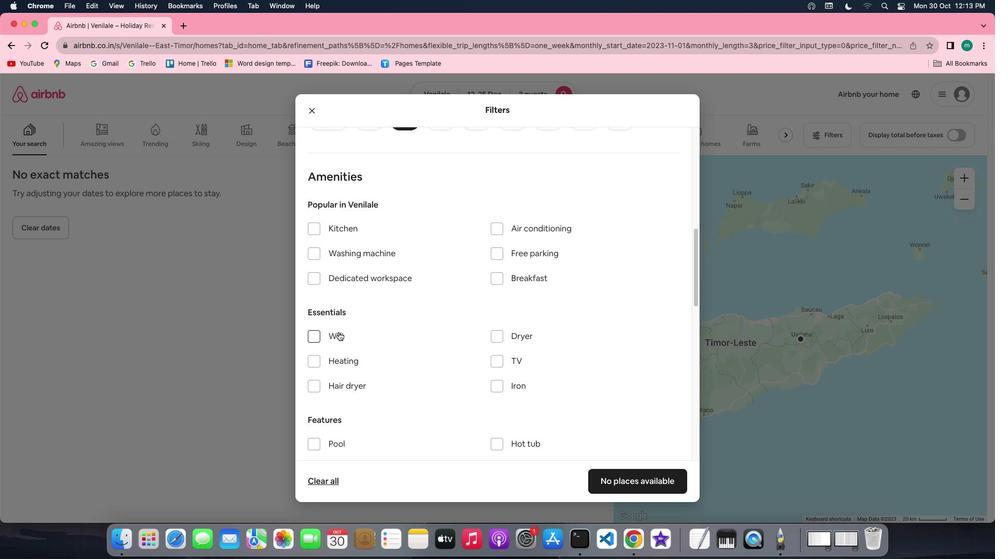 
Action: Mouse pressed left at (338, 332)
Screenshot: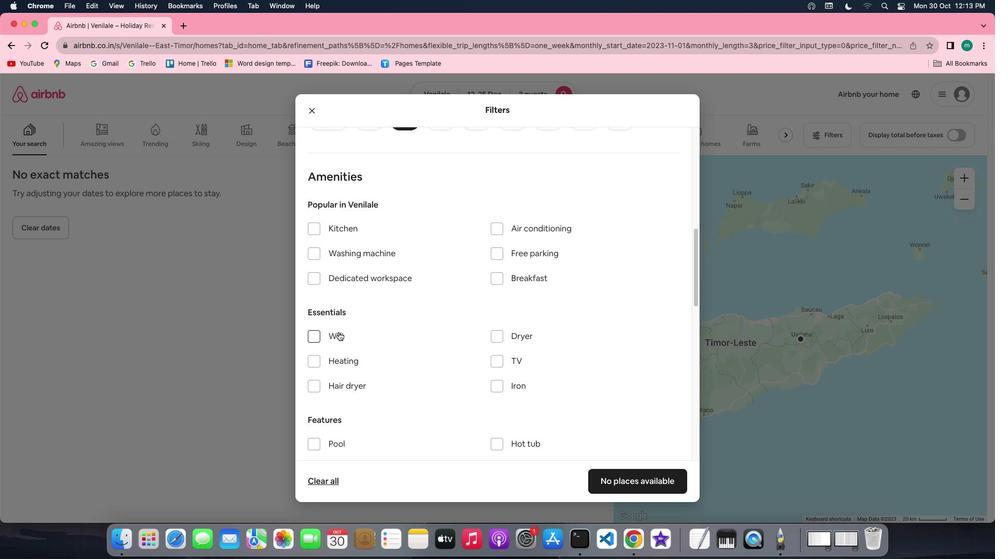 
Action: Mouse moved to (423, 338)
Screenshot: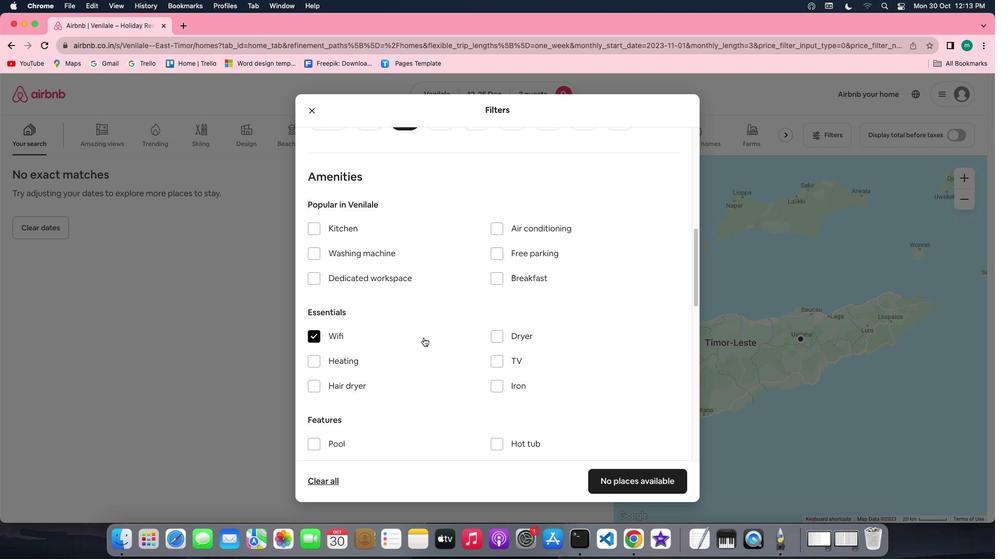 
Action: Mouse scrolled (423, 338) with delta (0, 0)
Screenshot: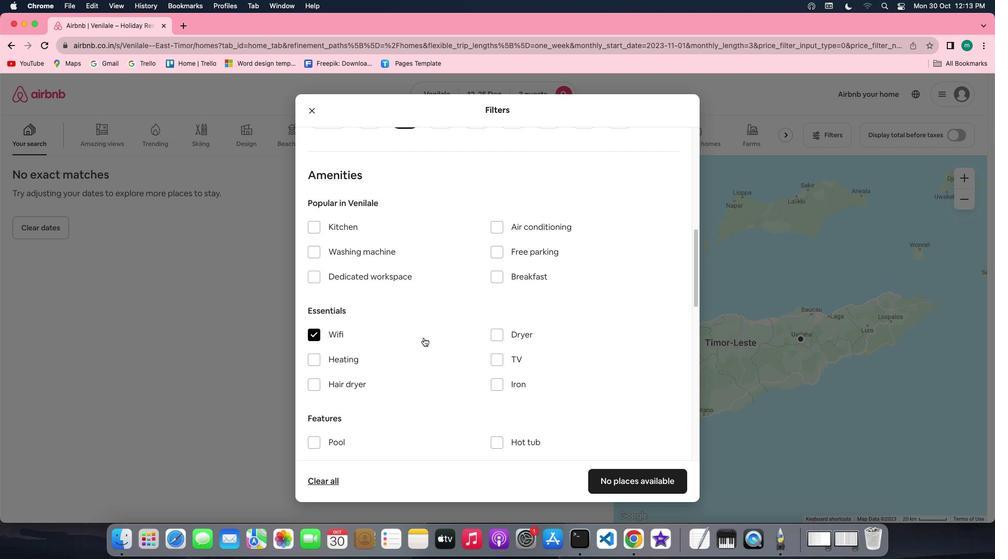
Action: Mouse scrolled (423, 338) with delta (0, 0)
Screenshot: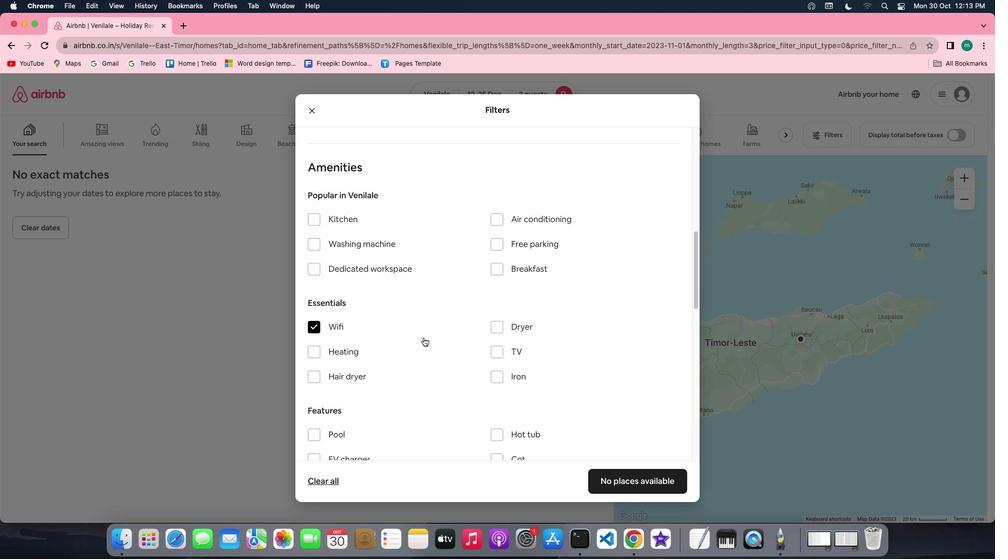 
Action: Mouse scrolled (423, 338) with delta (0, 0)
Screenshot: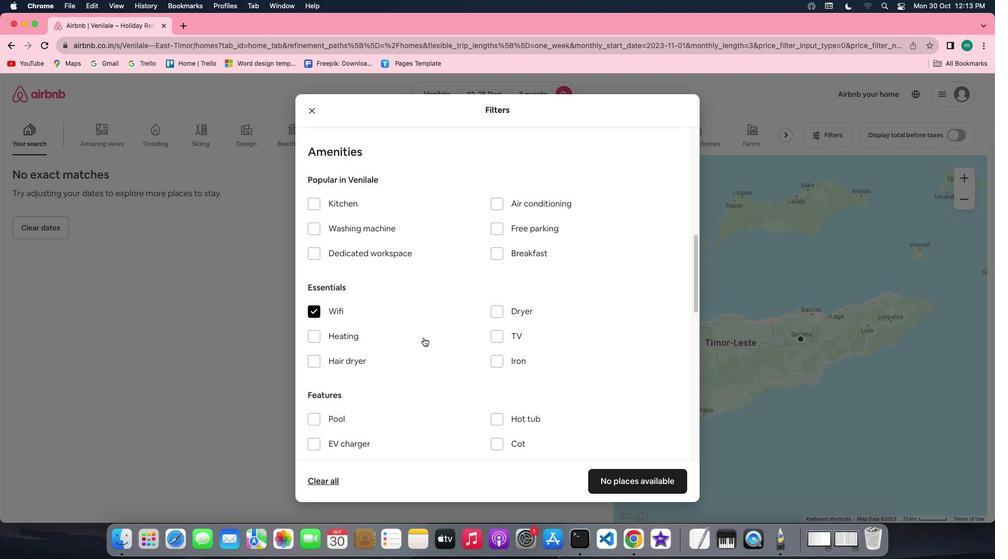 
Action: Mouse scrolled (423, 338) with delta (0, 0)
Screenshot: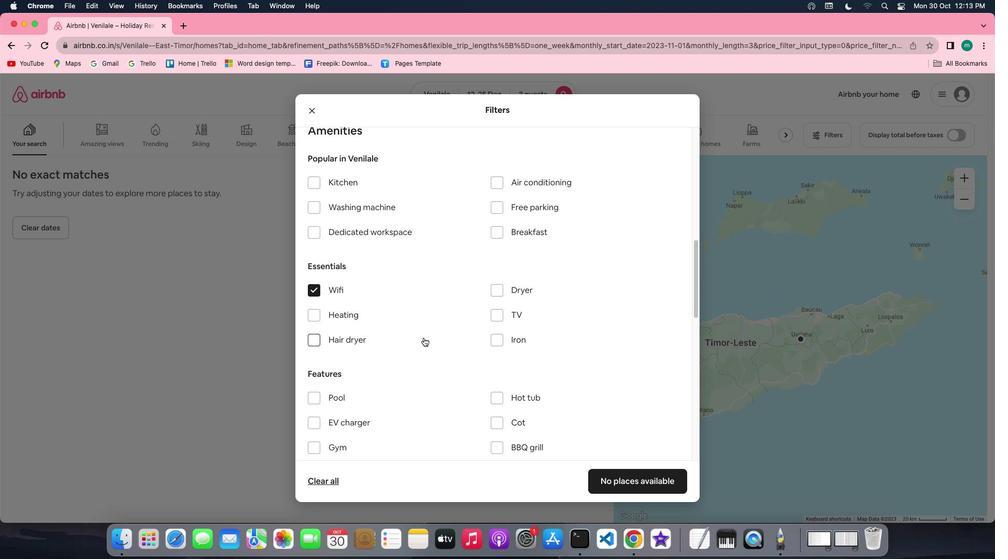 
Action: Mouse scrolled (423, 338) with delta (0, 0)
Screenshot: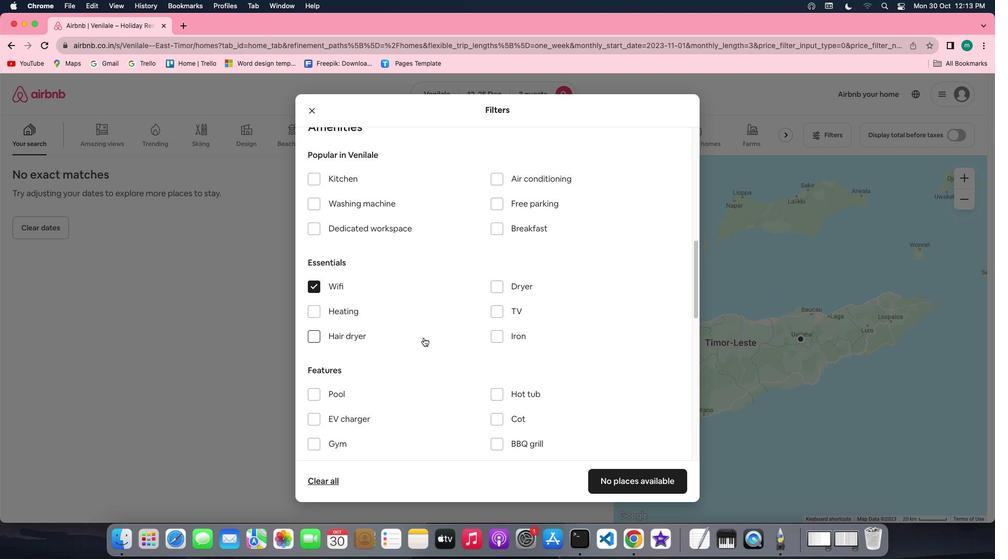 
Action: Mouse scrolled (423, 338) with delta (0, 0)
Screenshot: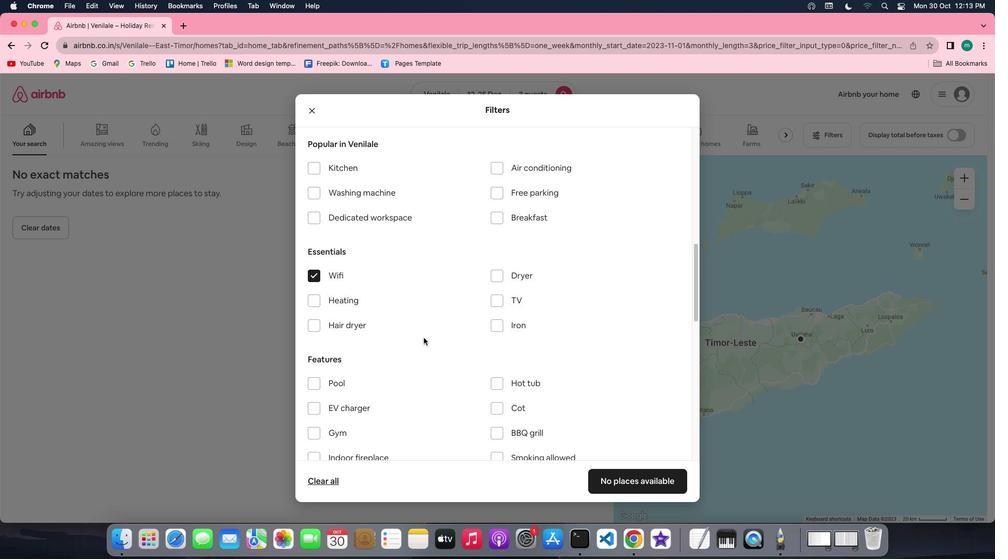 
Action: Mouse scrolled (423, 338) with delta (0, 0)
Screenshot: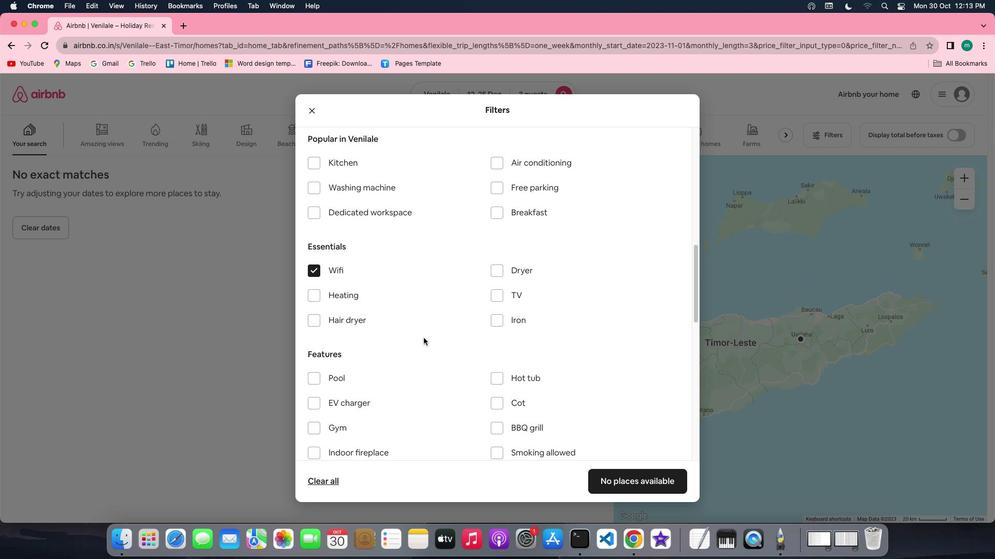 
Action: Mouse moved to (497, 287)
Screenshot: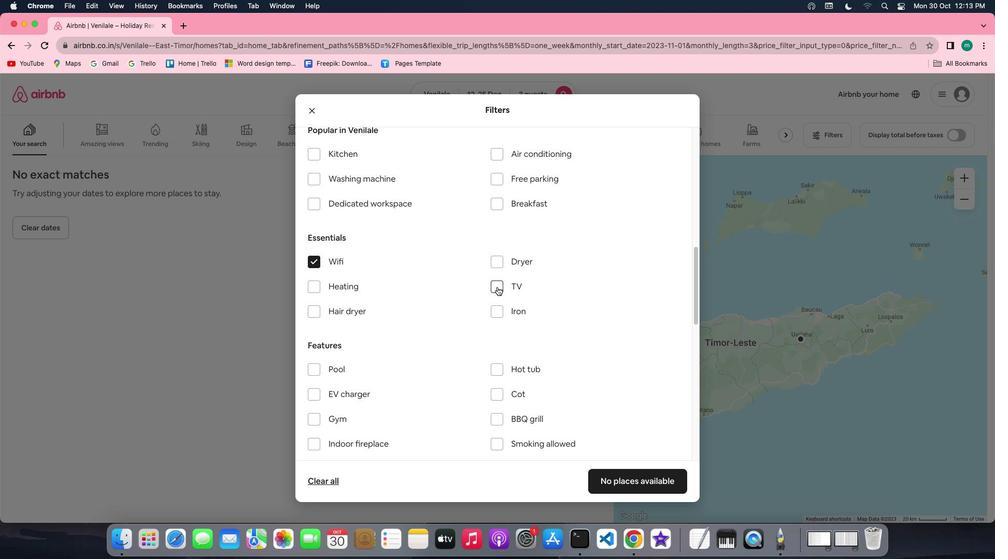 
Action: Mouse pressed left at (497, 287)
Screenshot: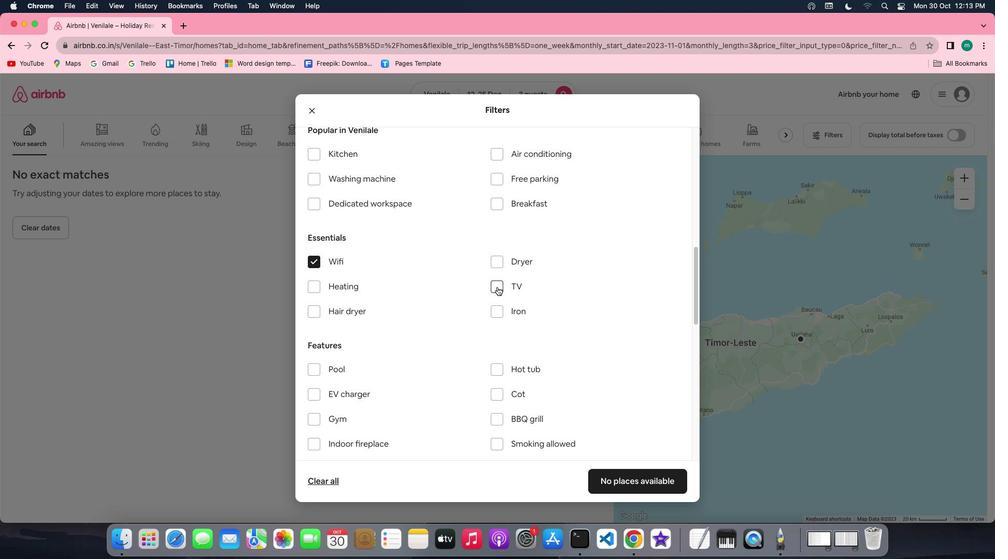 
Action: Mouse moved to (522, 181)
Screenshot: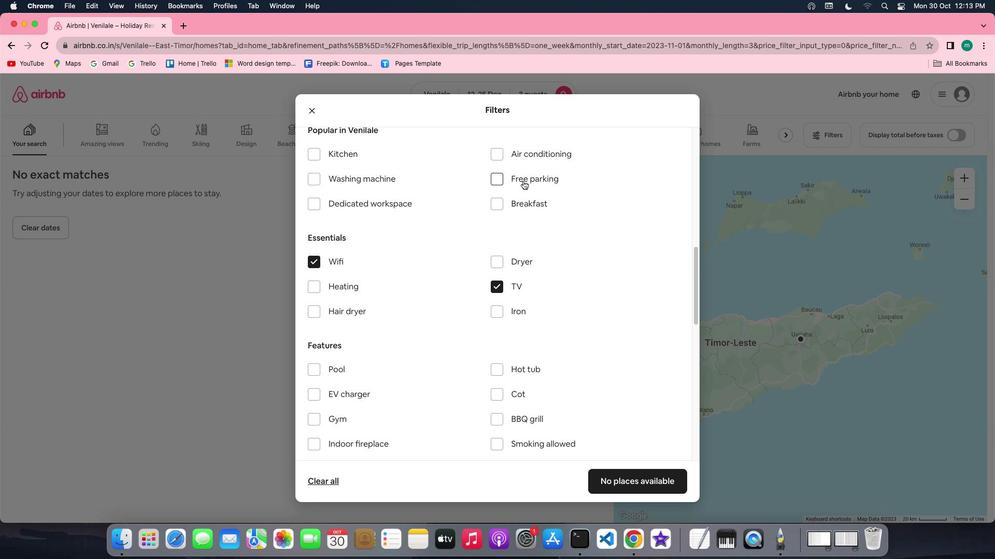 
Action: Mouse pressed left at (522, 181)
Screenshot: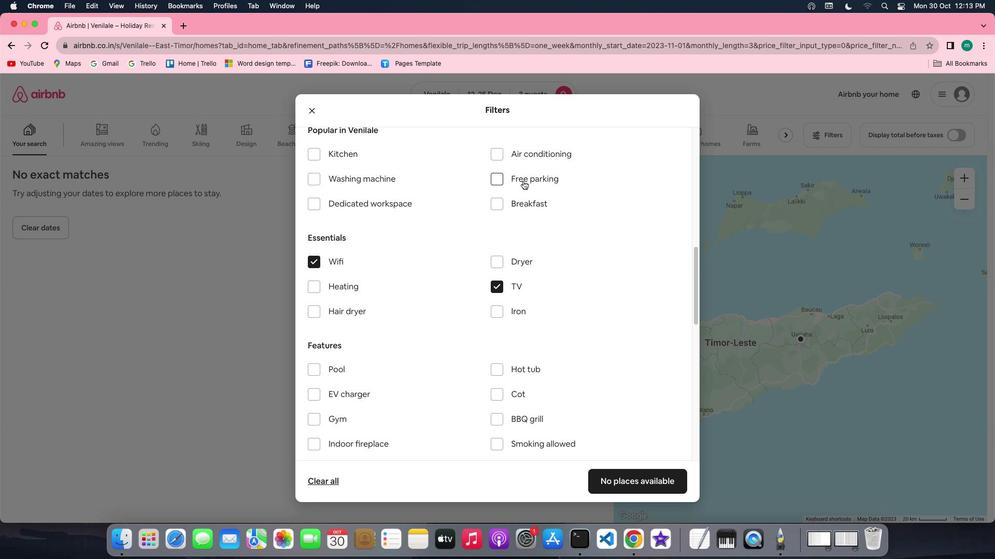 
Action: Mouse moved to (482, 335)
Screenshot: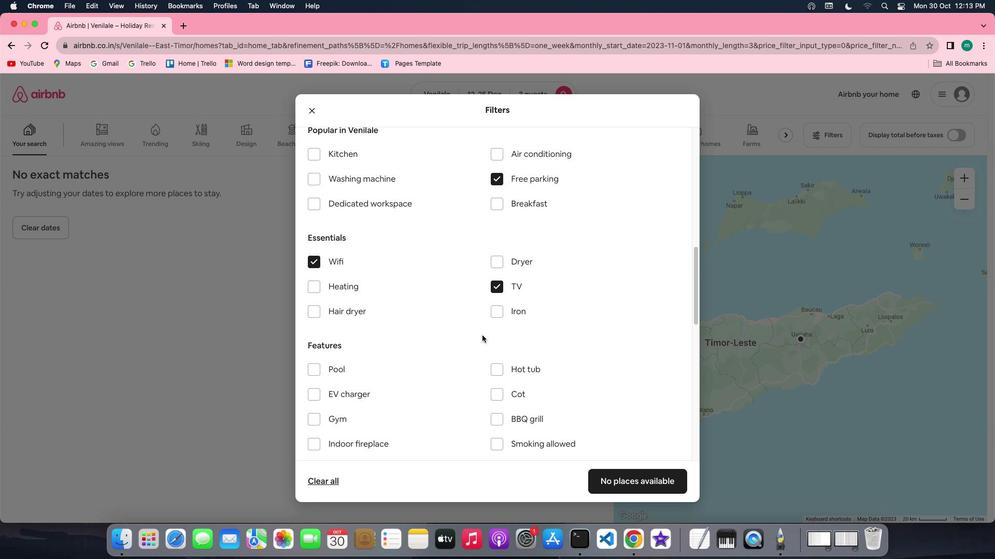 
Action: Mouse scrolled (482, 335) with delta (0, 0)
Screenshot: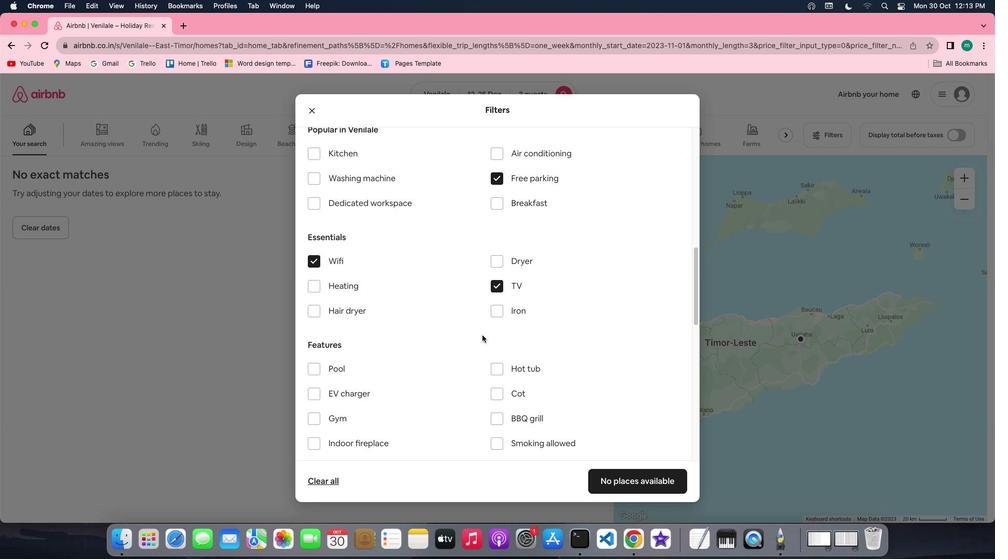 
Action: Mouse scrolled (482, 335) with delta (0, 0)
Screenshot: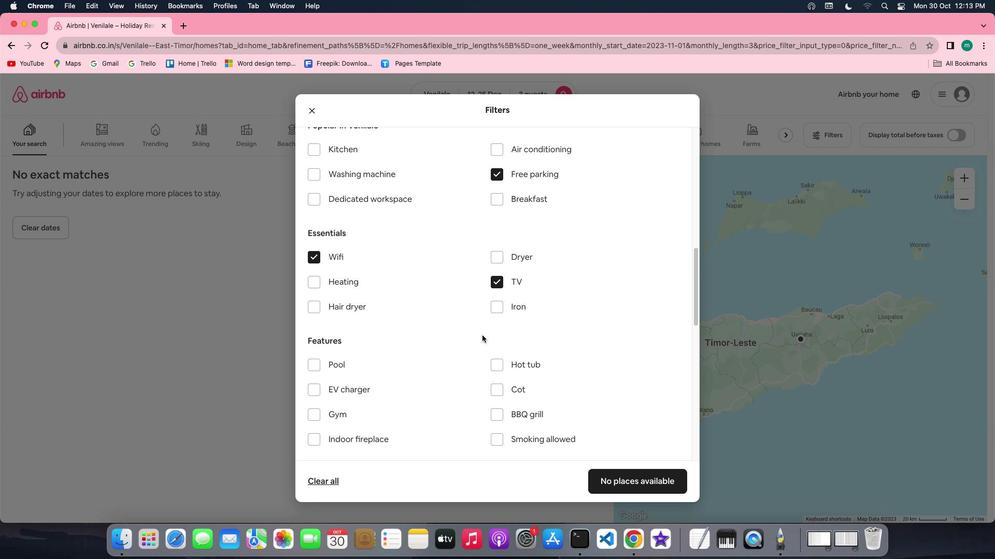 
Action: Mouse scrolled (482, 335) with delta (0, 0)
Screenshot: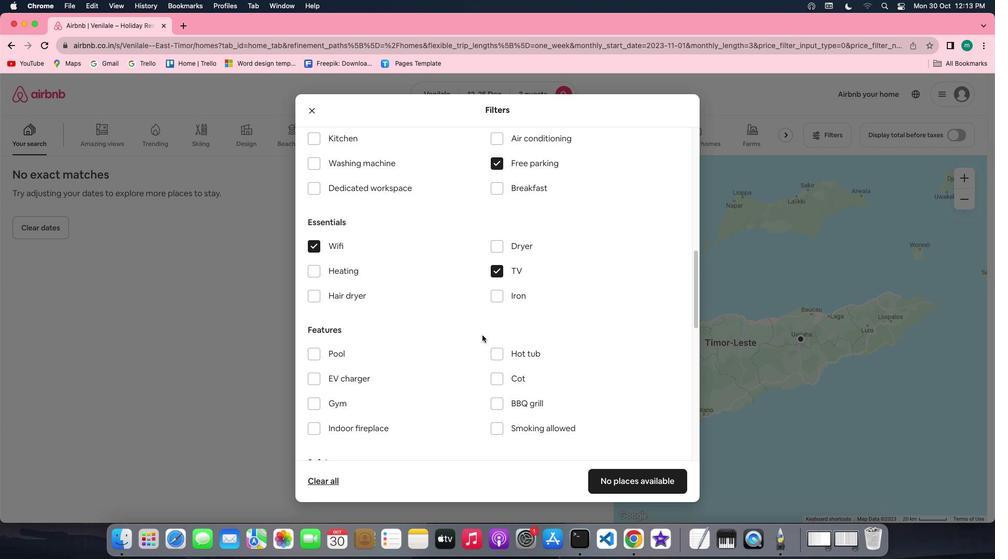 
Action: Mouse scrolled (482, 335) with delta (0, 0)
Screenshot: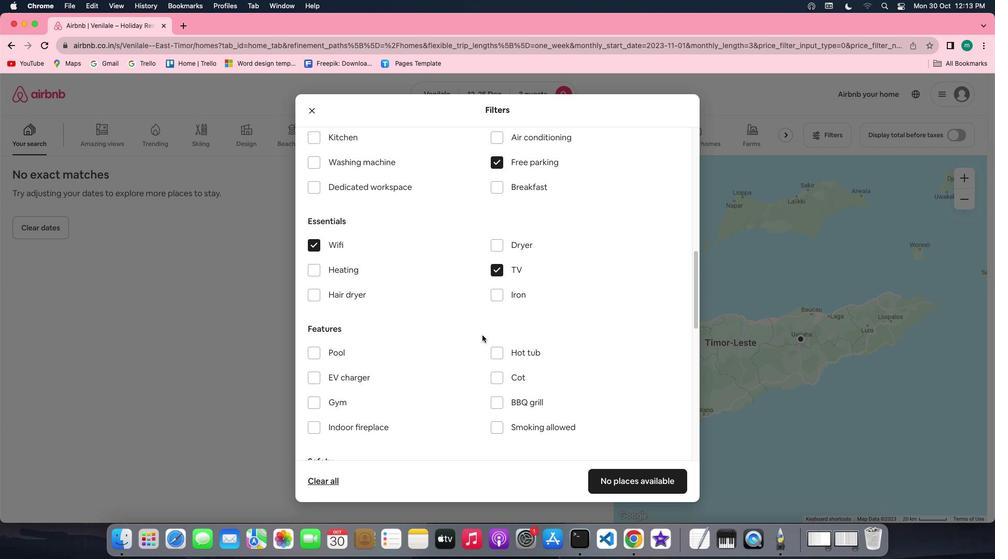 
Action: Mouse scrolled (482, 335) with delta (0, 0)
Screenshot: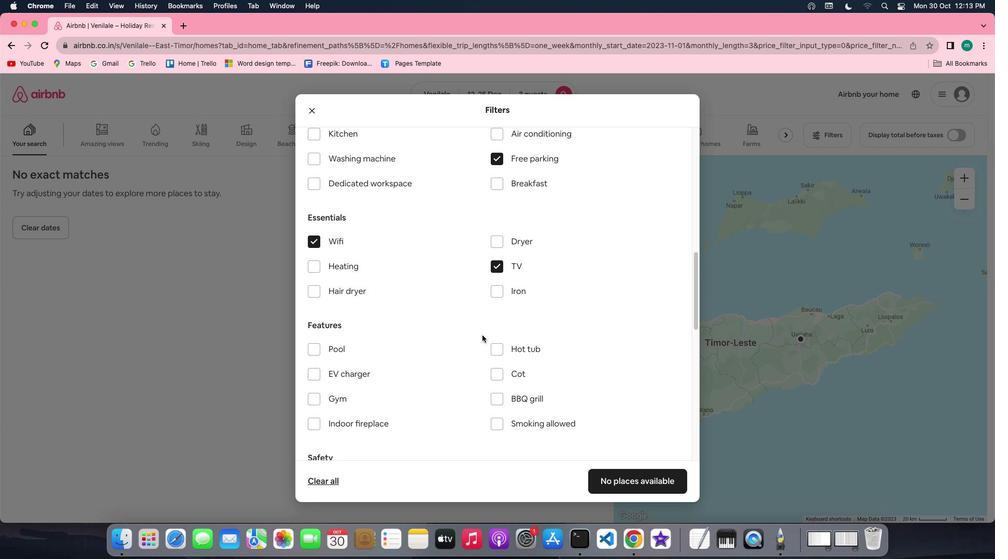 
Action: Mouse scrolled (482, 335) with delta (0, 0)
Screenshot: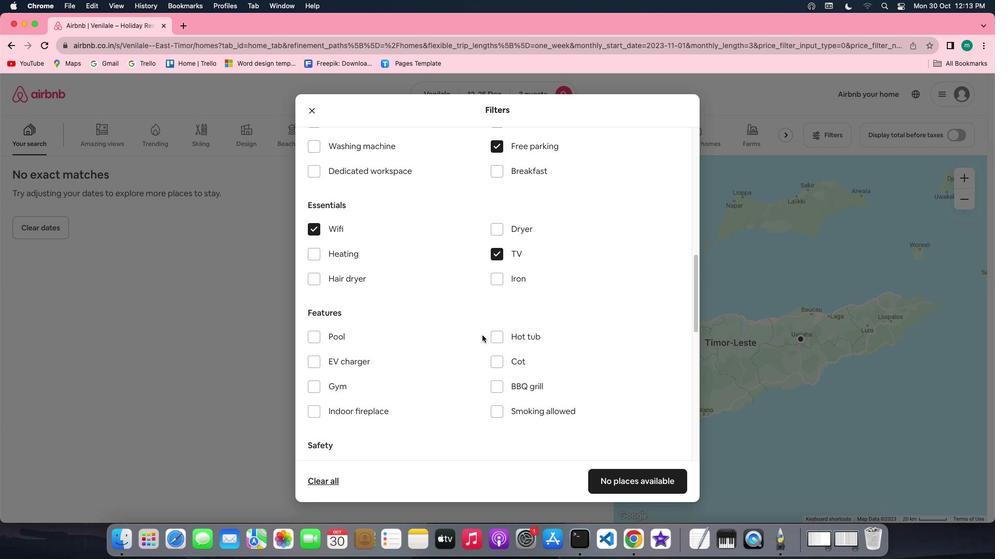 
Action: Mouse scrolled (482, 335) with delta (0, 0)
Screenshot: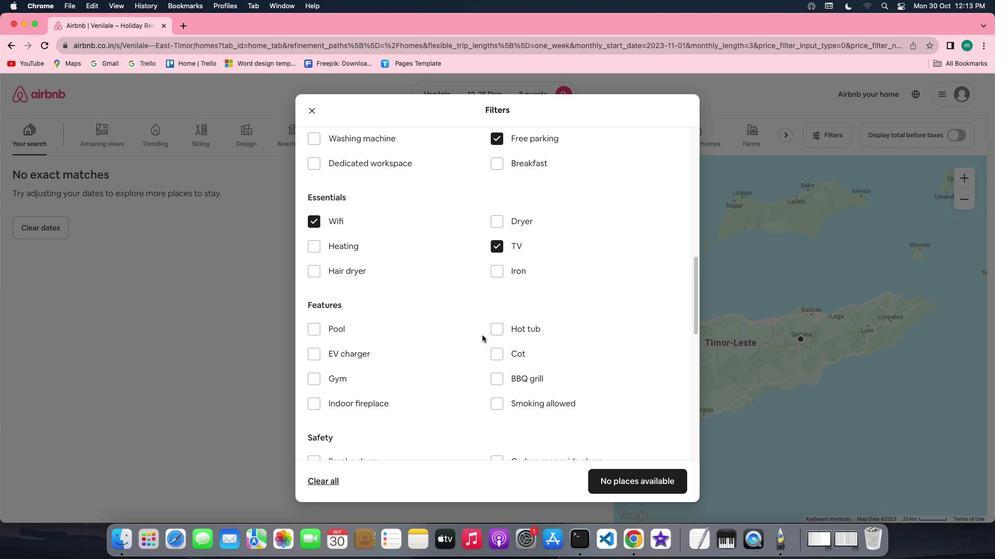 
Action: Mouse scrolled (482, 335) with delta (0, 0)
Screenshot: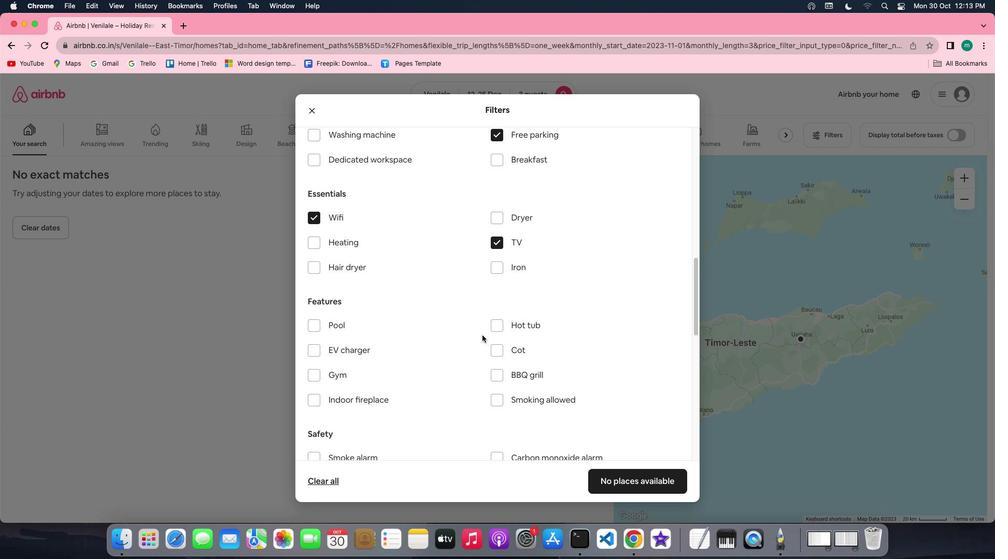
Action: Mouse scrolled (482, 335) with delta (0, 0)
Screenshot: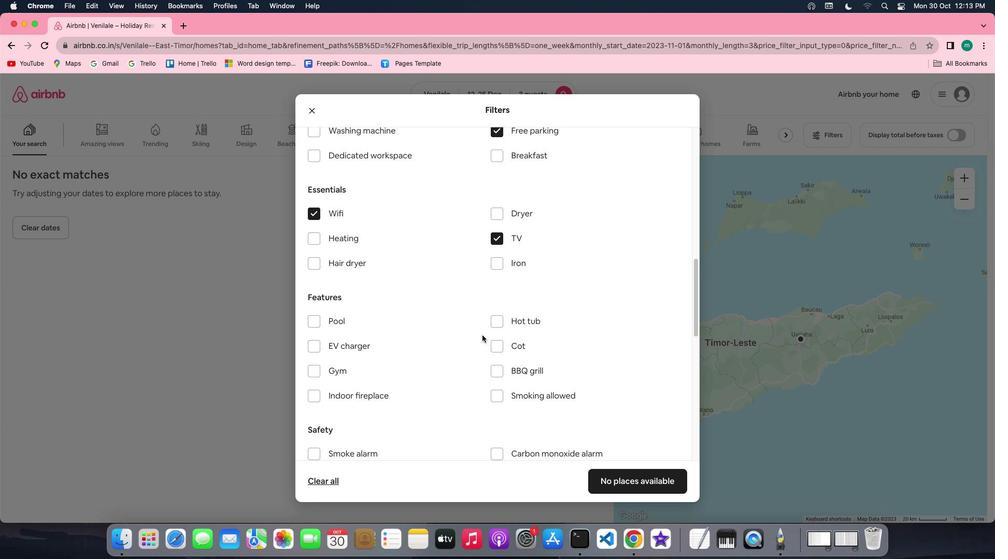 
Action: Mouse scrolled (482, 335) with delta (0, 0)
Screenshot: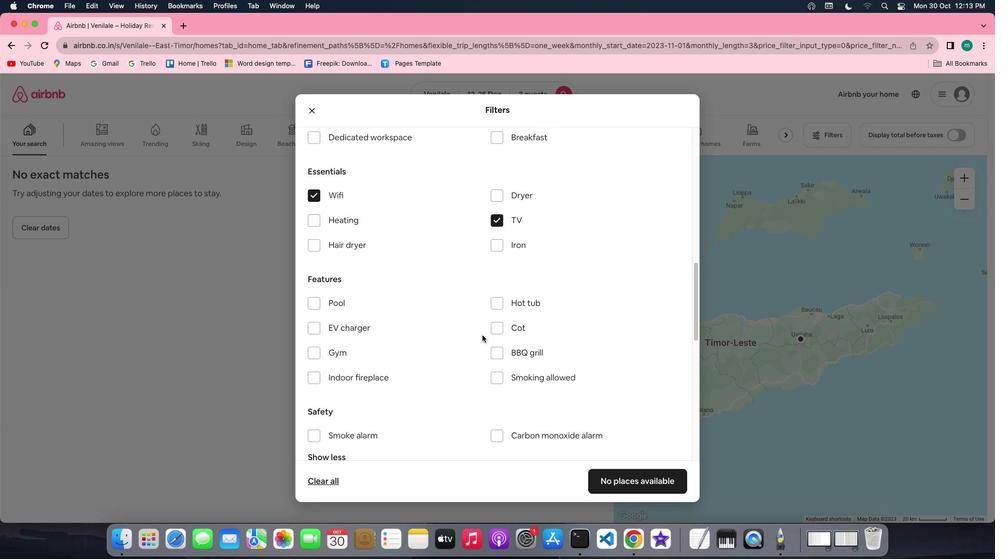 
Action: Mouse moved to (330, 322)
Screenshot: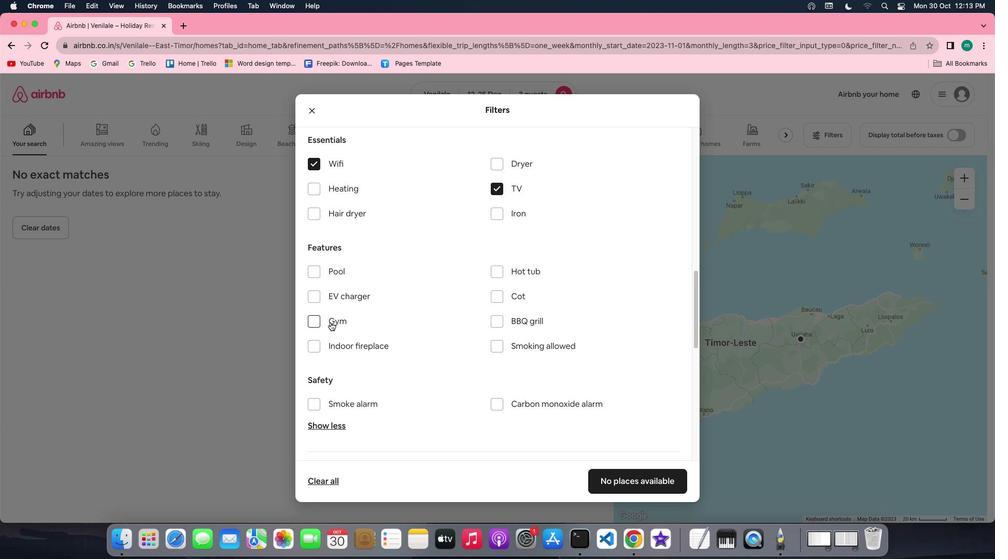 
Action: Mouse pressed left at (330, 322)
Screenshot: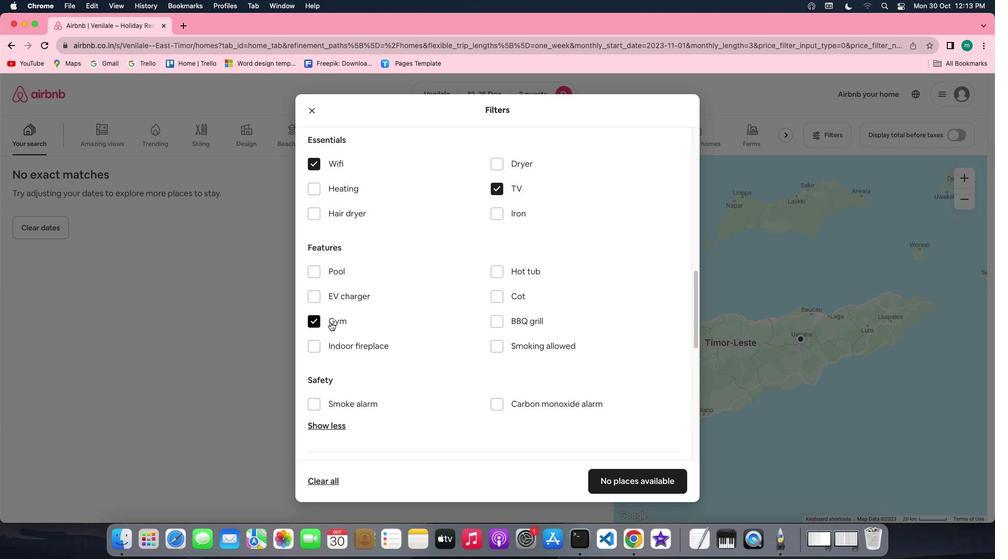 
Action: Mouse moved to (451, 343)
Screenshot: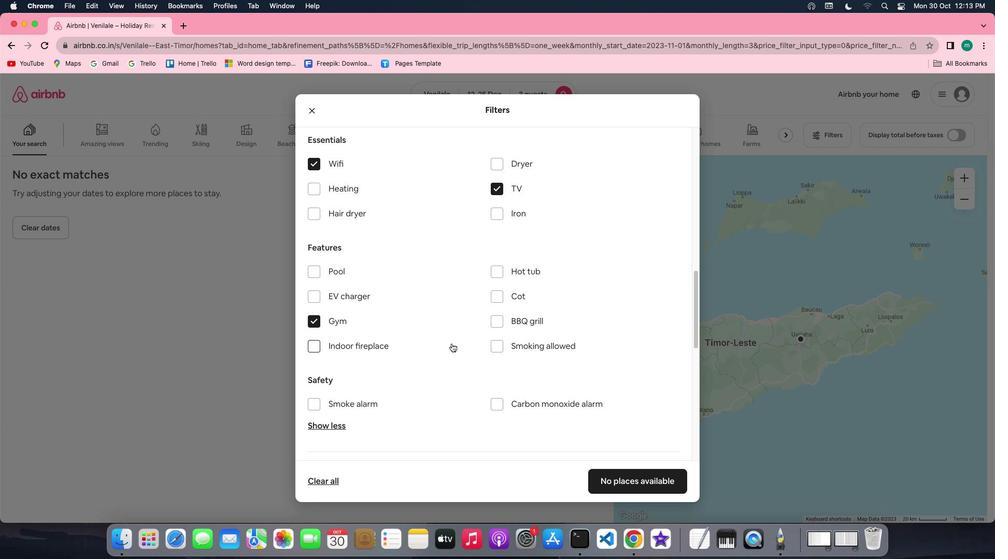 
Action: Mouse scrolled (451, 343) with delta (0, 0)
Screenshot: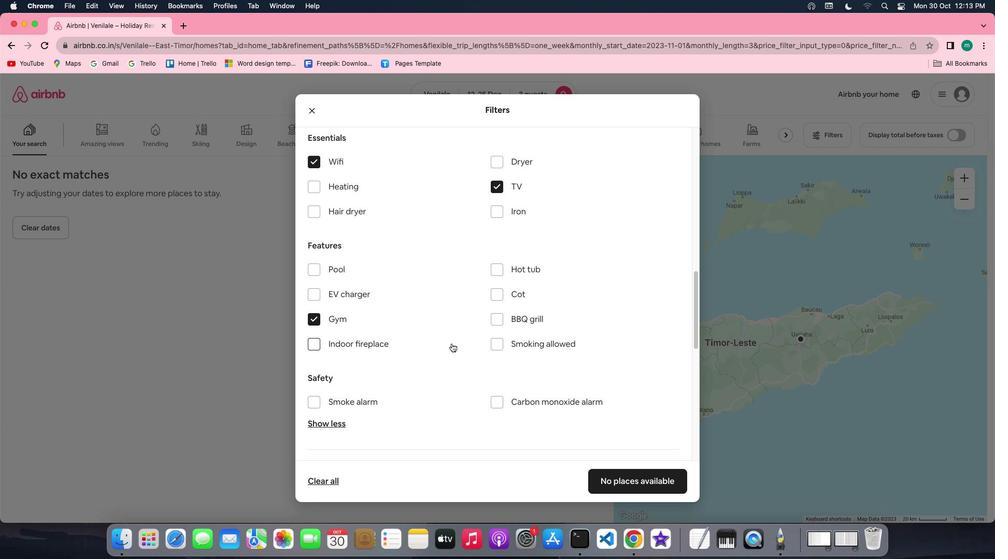 
Action: Mouse scrolled (451, 343) with delta (0, 0)
Screenshot: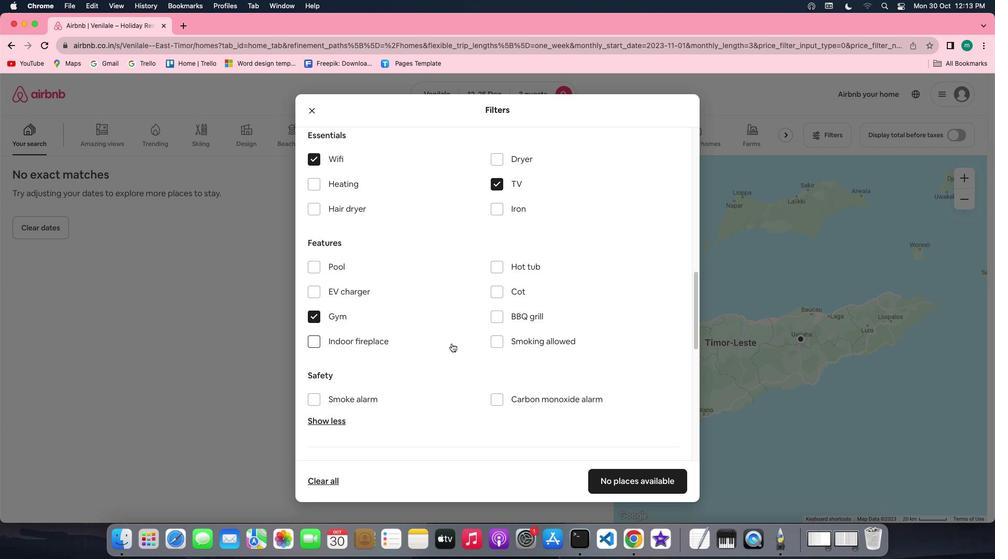 
Action: Mouse scrolled (451, 343) with delta (0, 0)
Screenshot: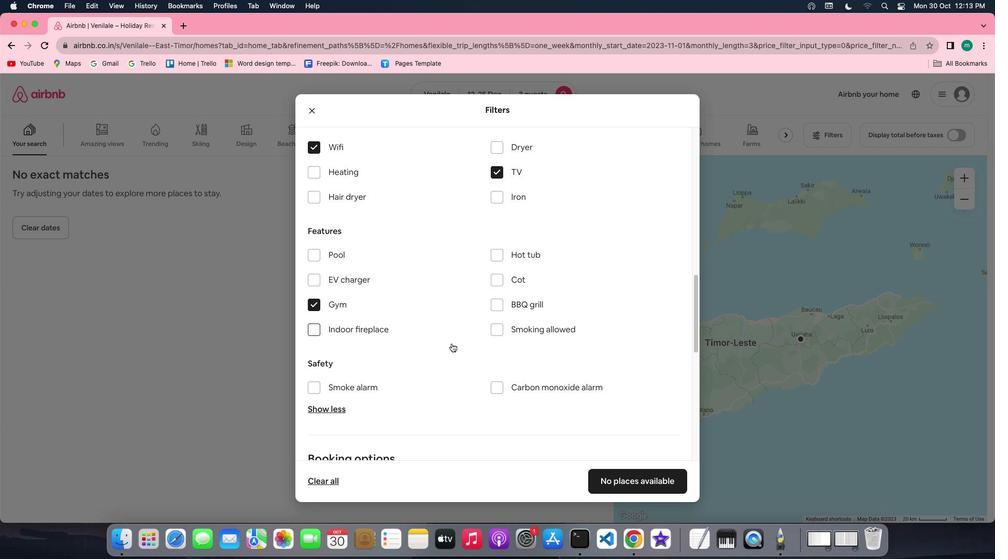 
Action: Mouse scrolled (451, 343) with delta (0, 0)
Screenshot: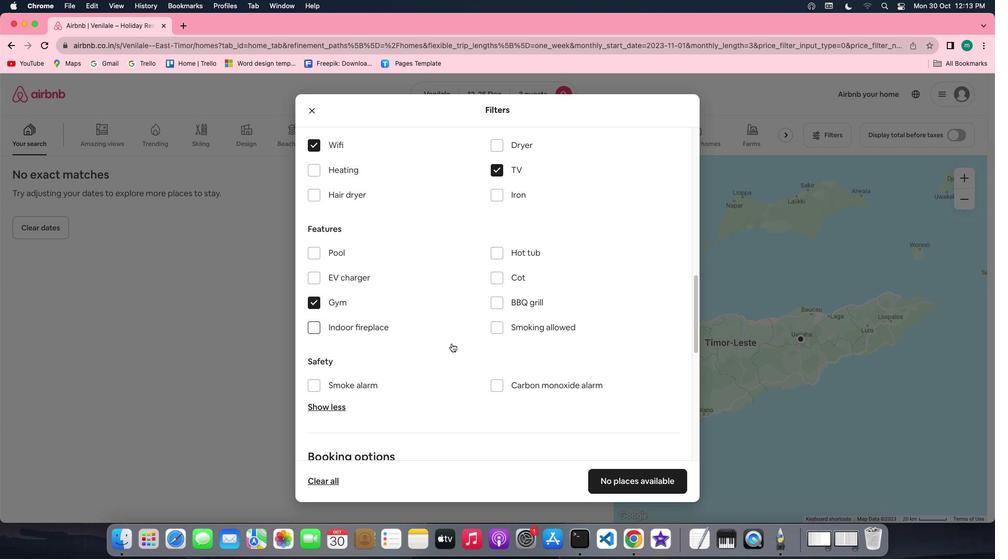 
Action: Mouse scrolled (451, 343) with delta (0, 0)
Screenshot: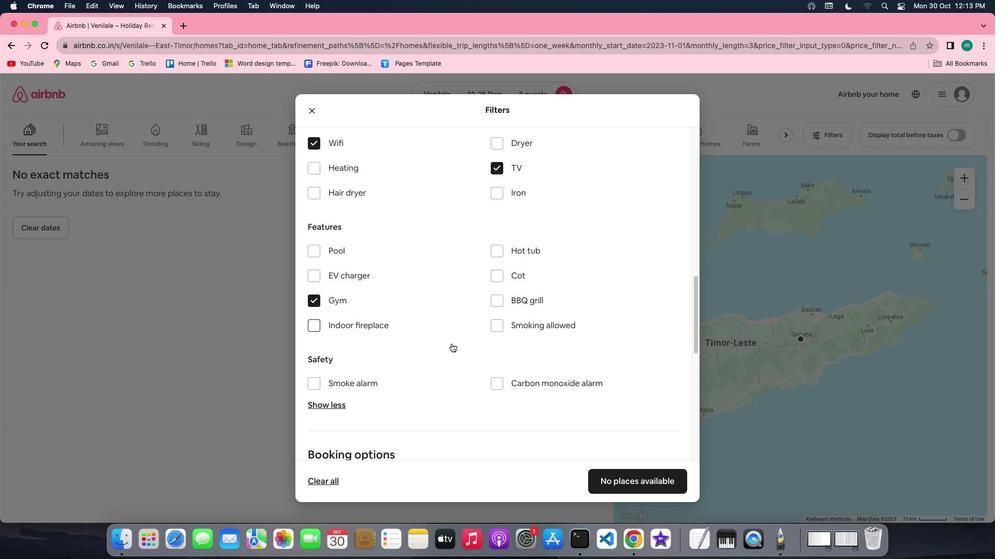 
Action: Mouse scrolled (451, 343) with delta (0, 0)
Screenshot: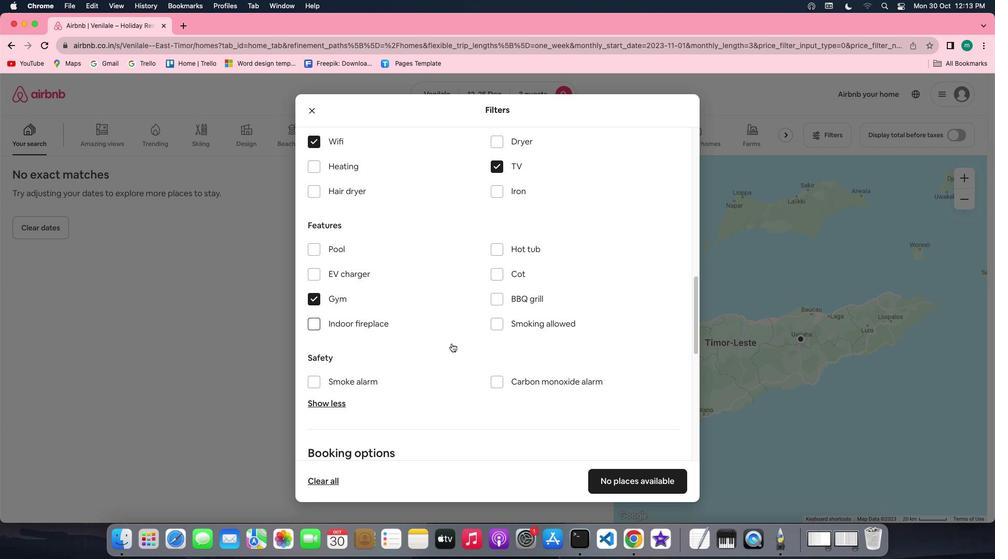 
Action: Mouse moved to (431, 302)
Screenshot: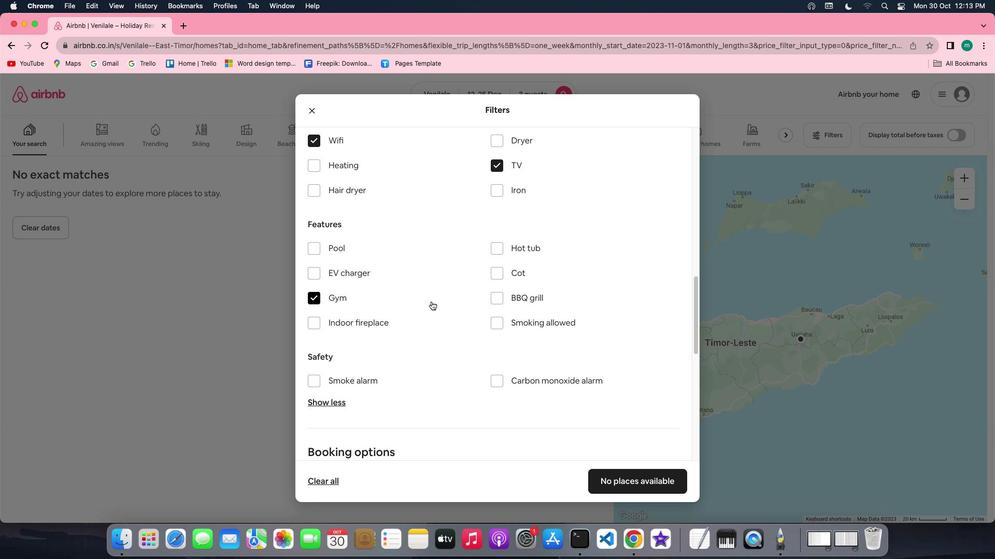 
Action: Mouse scrolled (431, 302) with delta (0, 0)
Screenshot: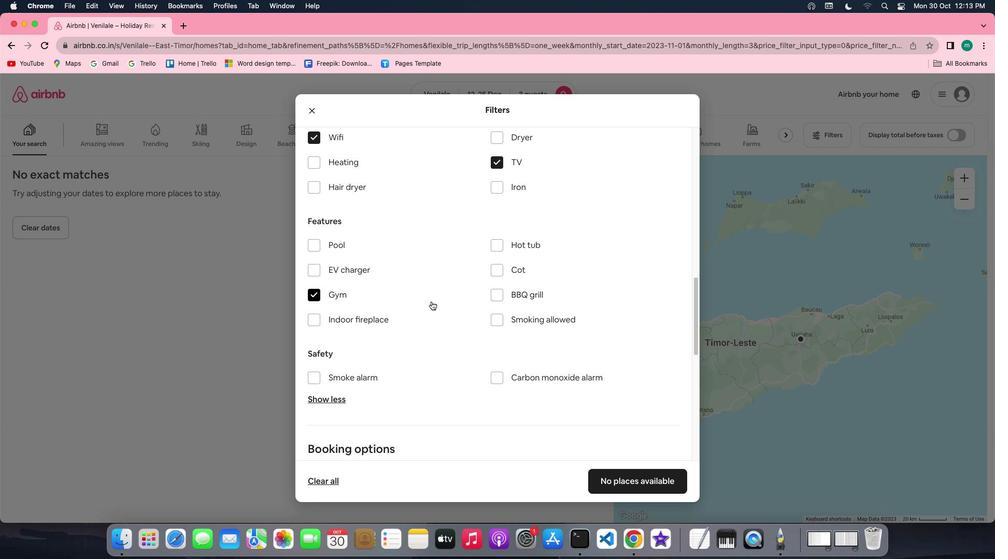 
Action: Mouse scrolled (431, 302) with delta (0, 0)
Screenshot: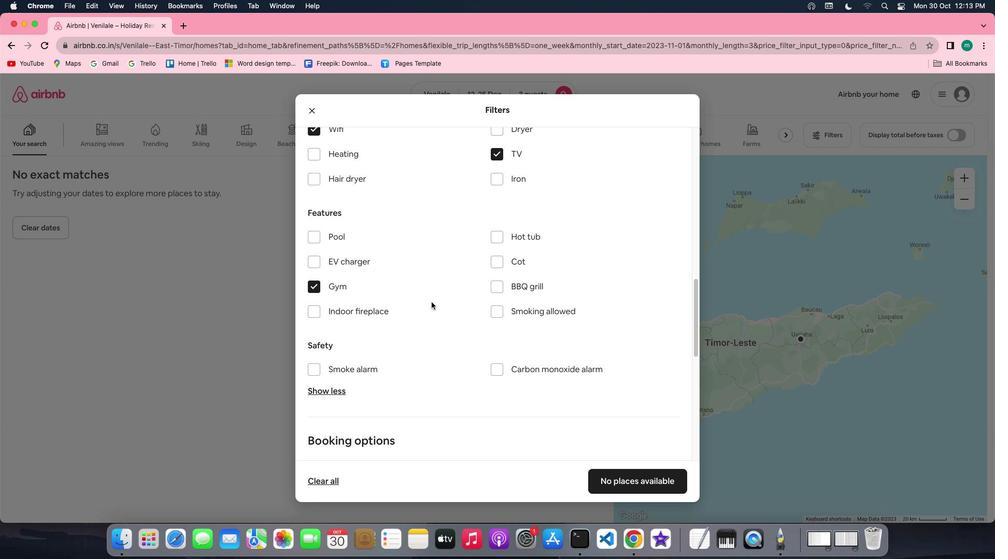 
Action: Mouse moved to (431, 302)
Screenshot: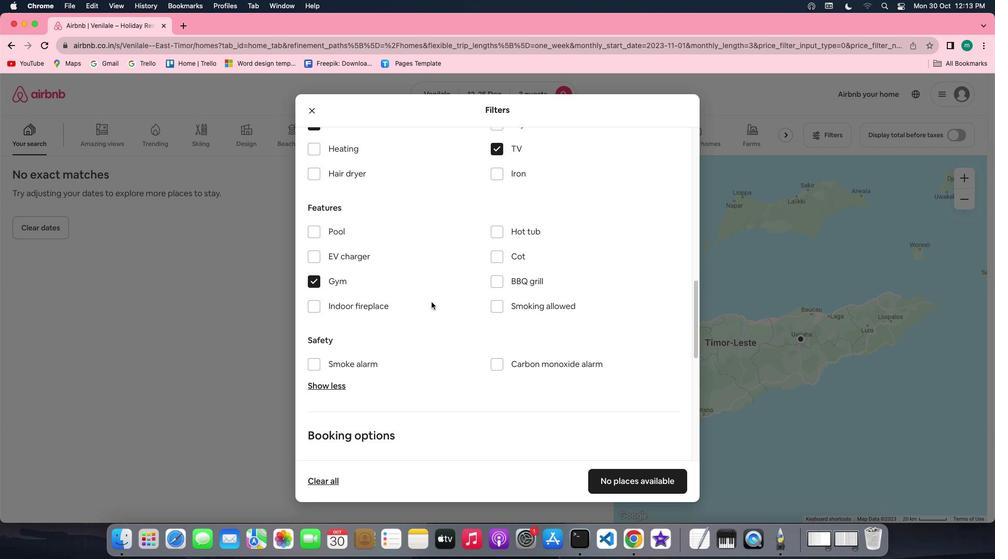 
Action: Mouse scrolled (431, 302) with delta (0, 0)
Screenshot: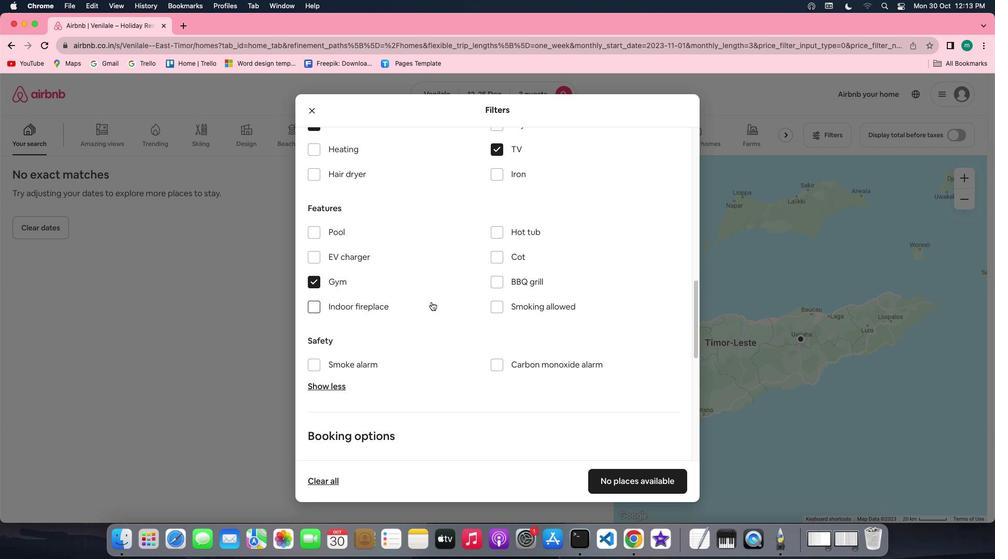 
Action: Mouse scrolled (431, 302) with delta (0, 0)
Screenshot: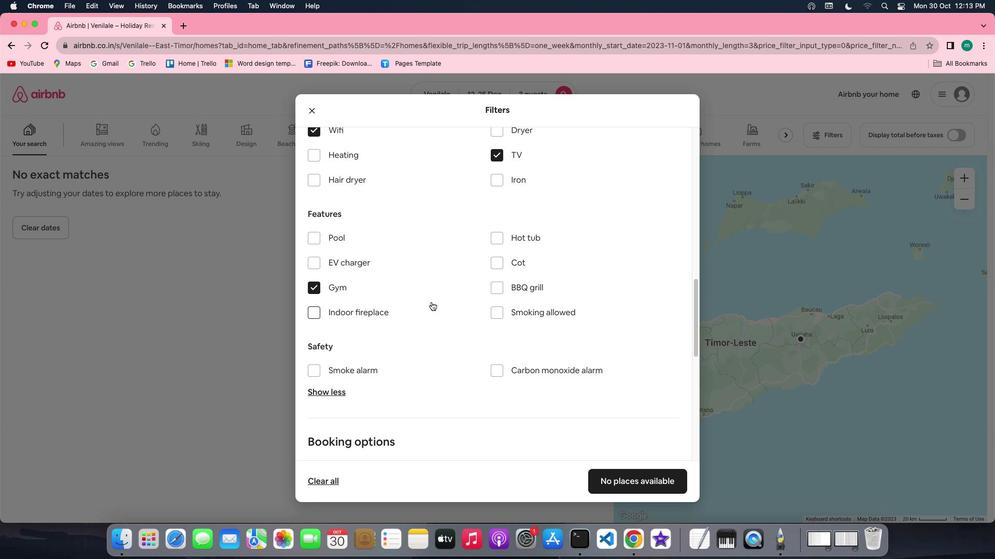 
Action: Mouse scrolled (431, 302) with delta (0, 0)
Screenshot: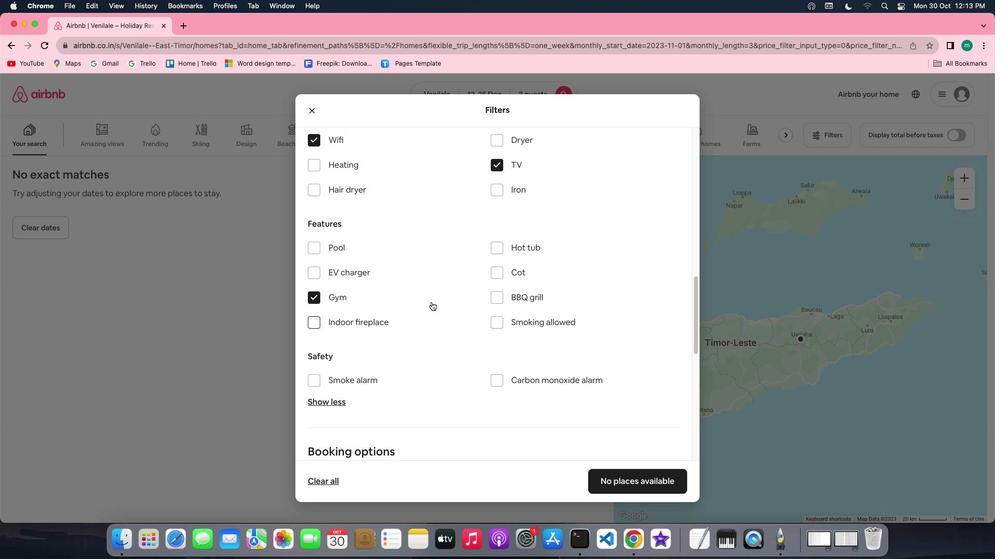 
Action: Mouse scrolled (431, 302) with delta (0, 0)
Screenshot: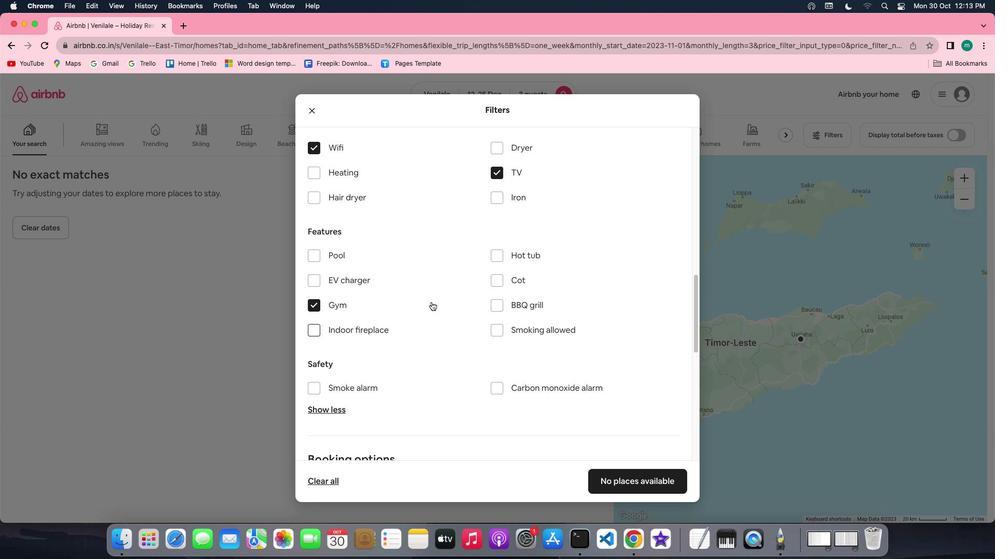 
Action: Mouse scrolled (431, 302) with delta (0, 0)
Screenshot: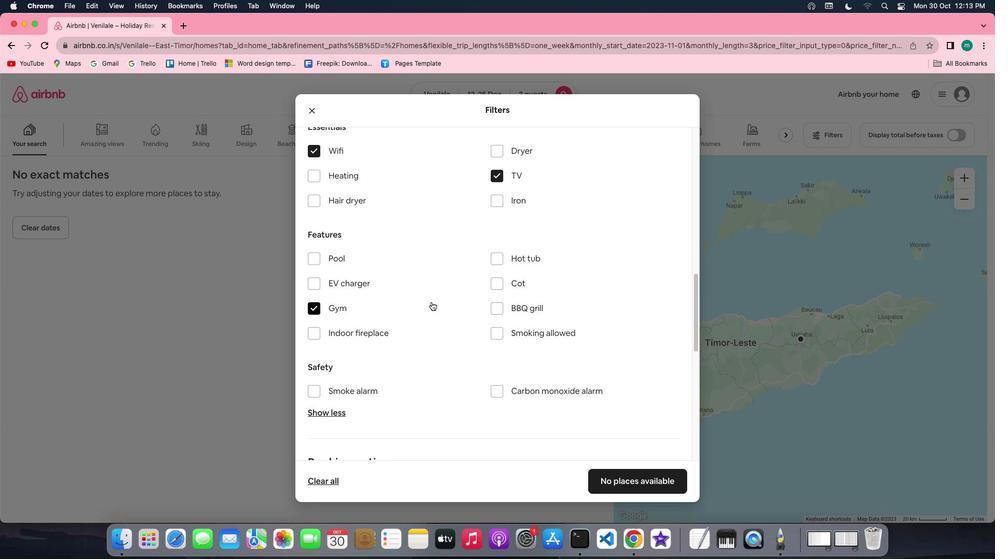 
Action: Mouse scrolled (431, 302) with delta (0, 0)
Screenshot: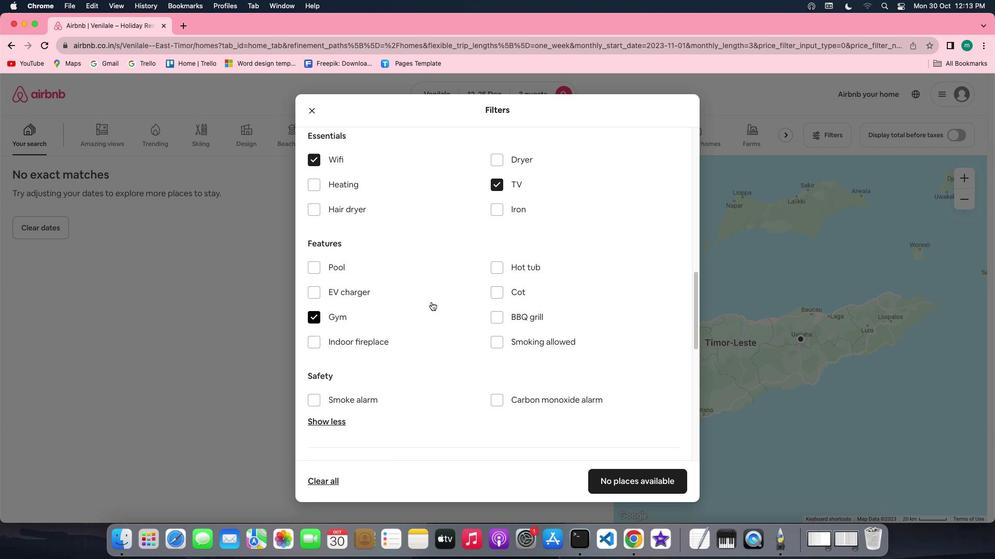 
Action: Mouse scrolled (431, 302) with delta (0, 0)
Screenshot: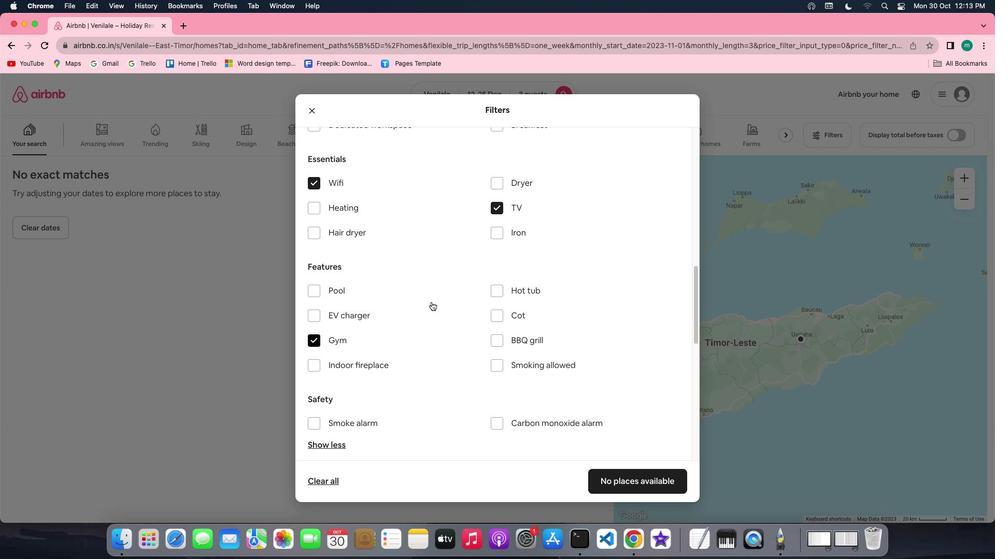 
Action: Mouse scrolled (431, 302) with delta (0, 0)
Screenshot: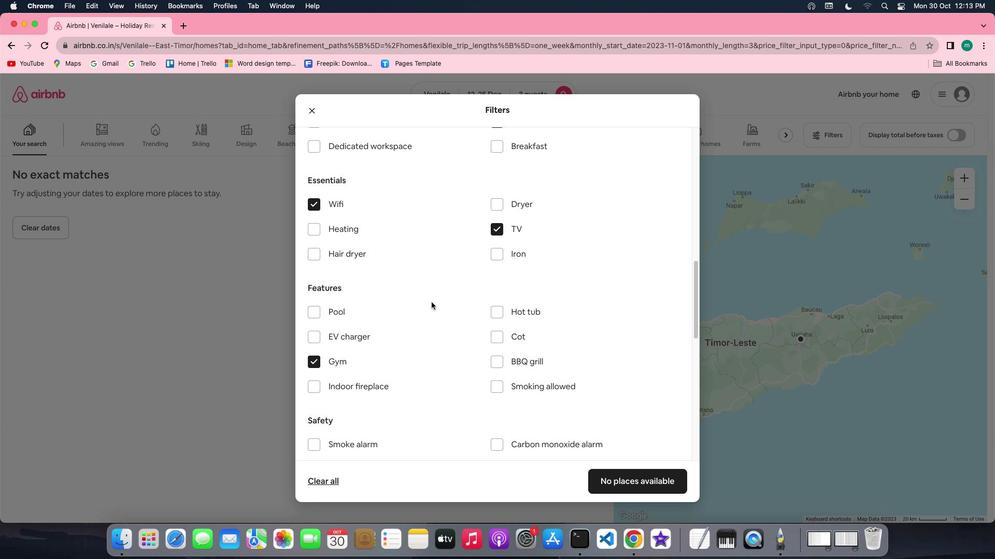 
Action: Mouse moved to (497, 143)
Screenshot: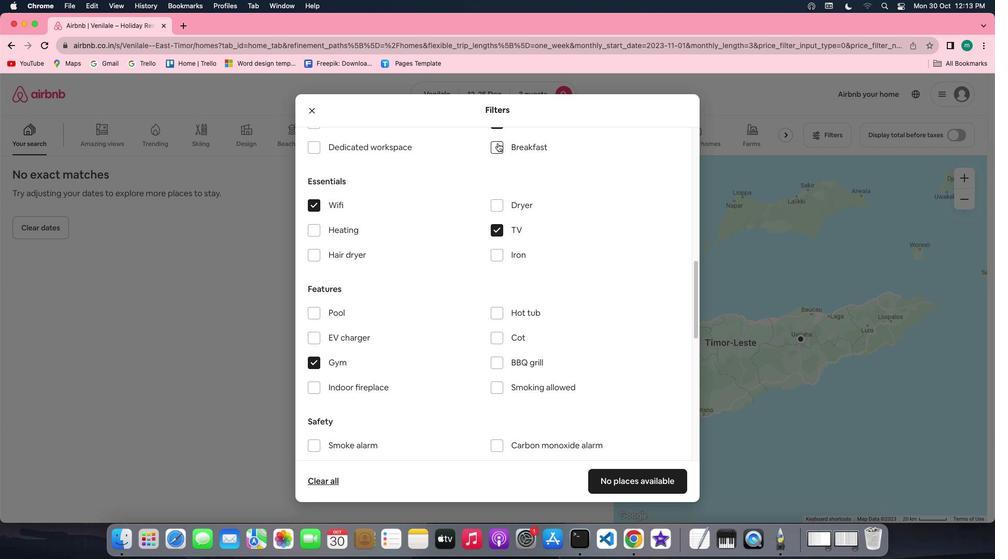 
Action: Mouse pressed left at (497, 143)
Screenshot: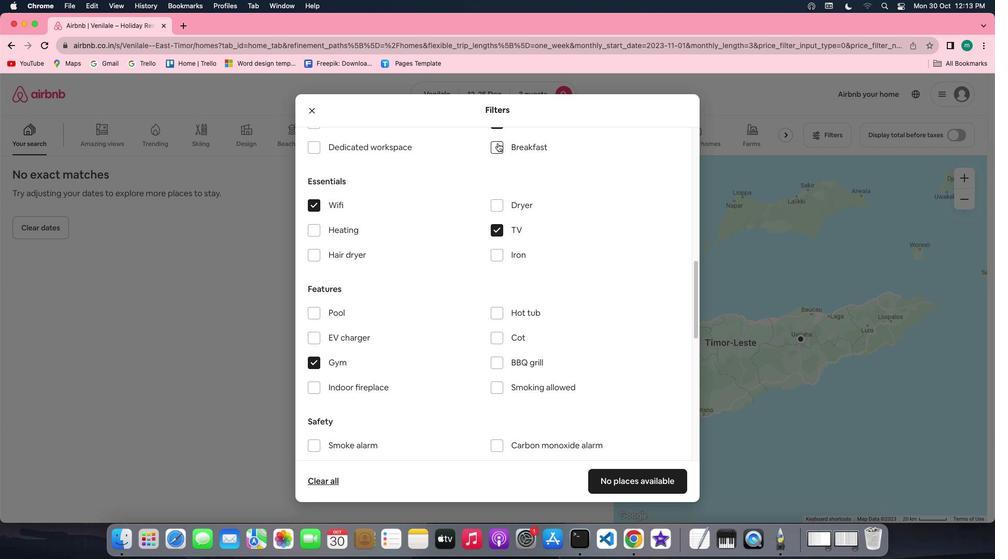 
Action: Mouse moved to (476, 324)
Screenshot: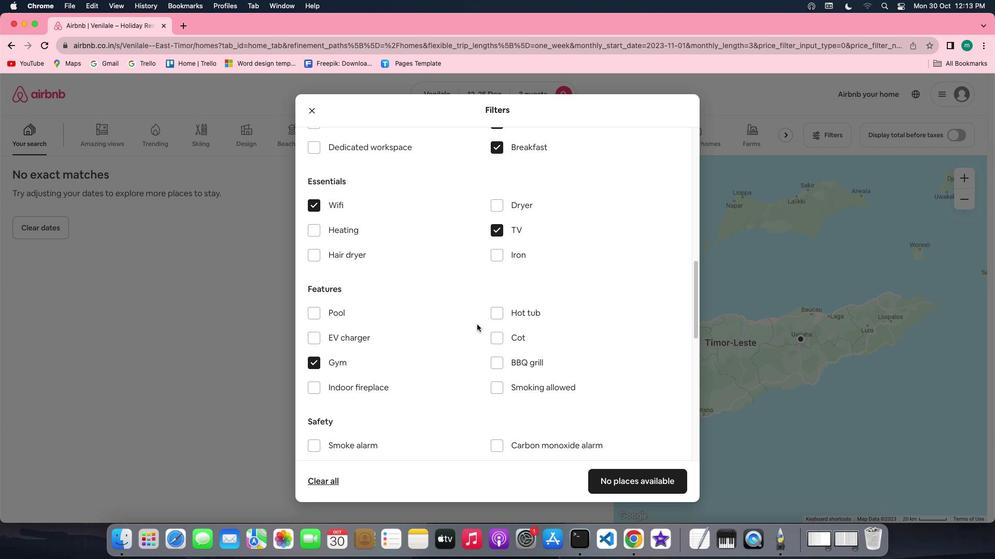 
Action: Mouse scrolled (476, 324) with delta (0, 0)
Screenshot: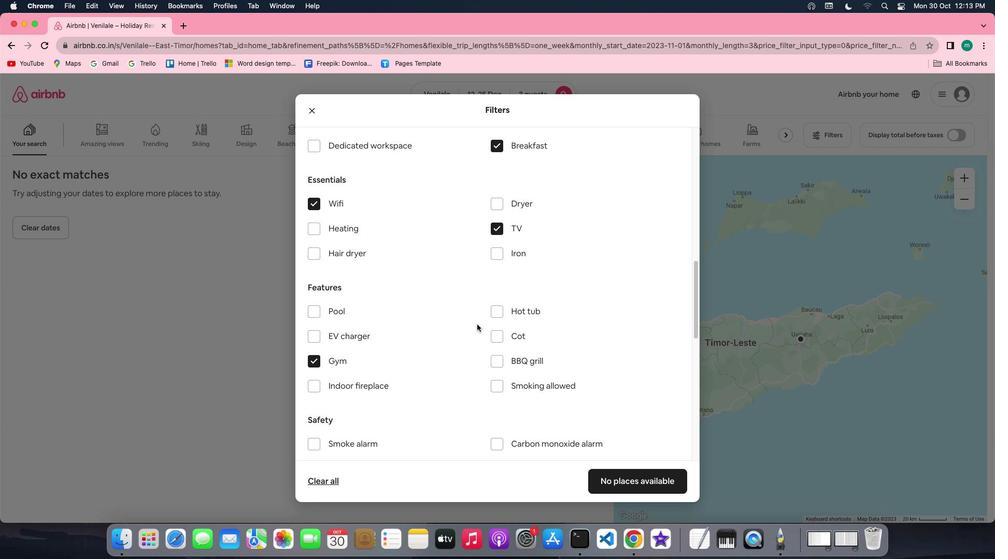 
Action: Mouse scrolled (476, 324) with delta (0, 0)
Screenshot: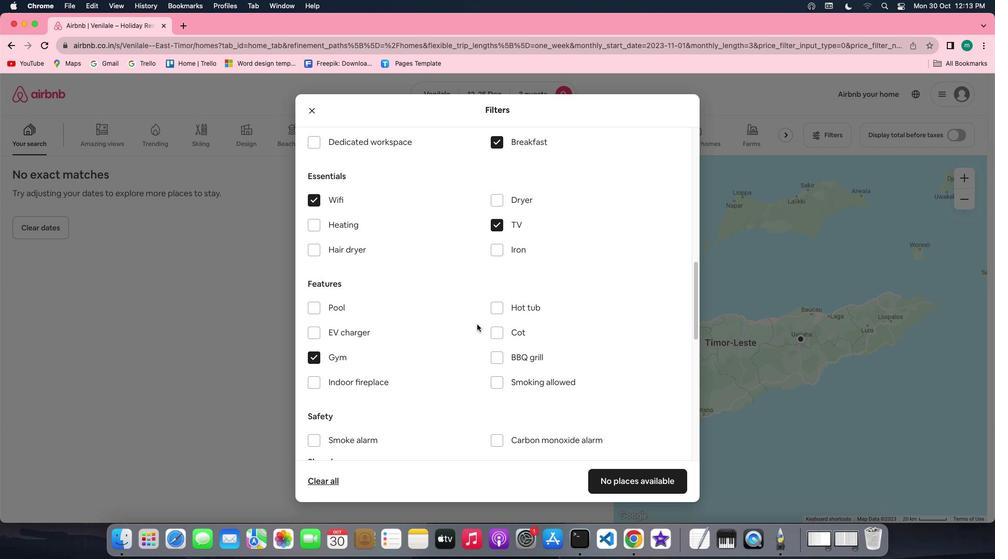 
Action: Mouse scrolled (476, 324) with delta (0, 0)
Screenshot: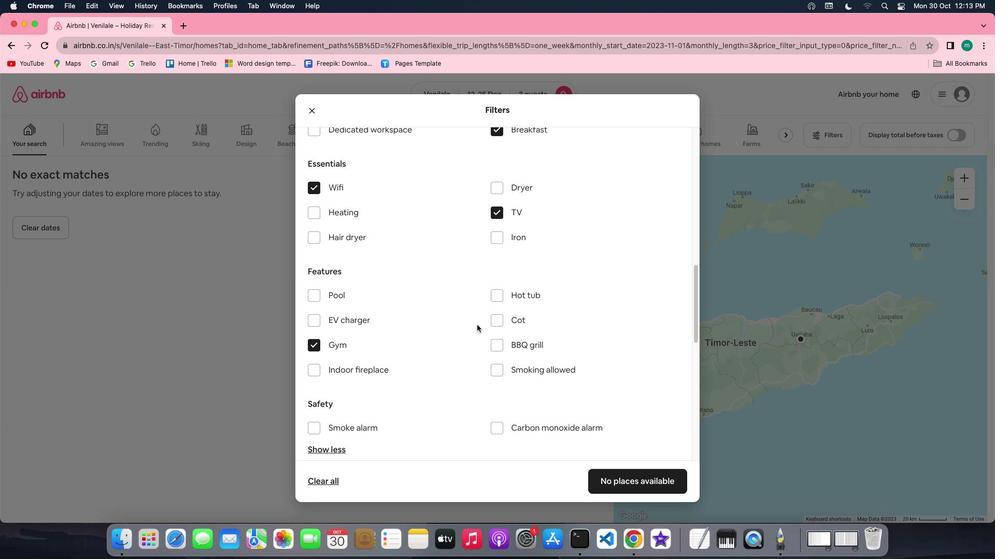 
Action: Mouse moved to (477, 324)
Screenshot: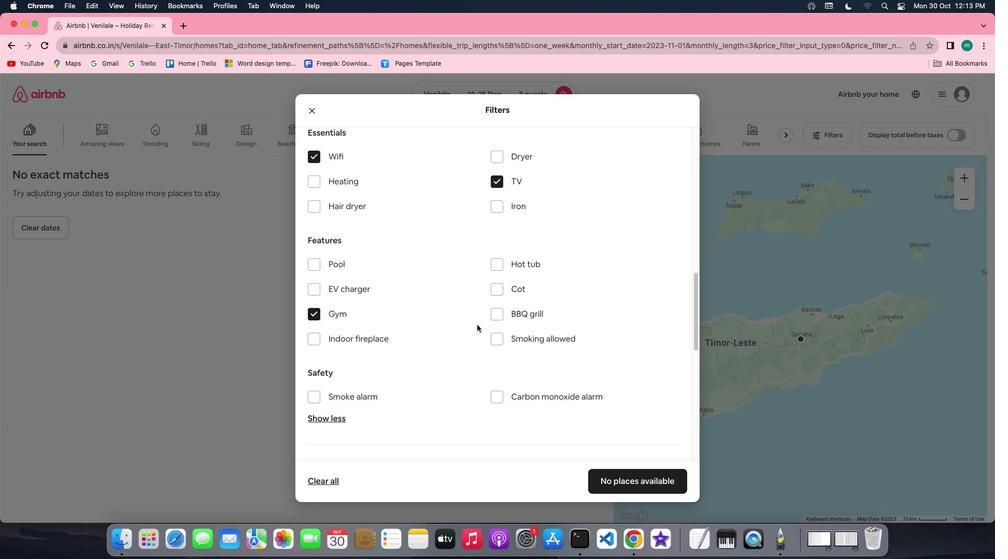 
Action: Mouse scrolled (477, 324) with delta (0, 0)
Screenshot: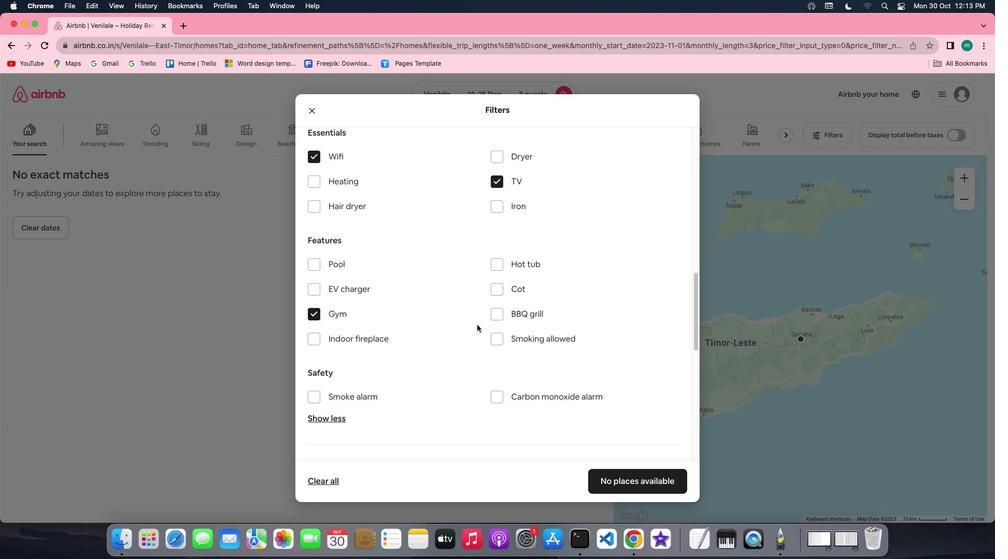 
Action: Mouse moved to (501, 337)
Screenshot: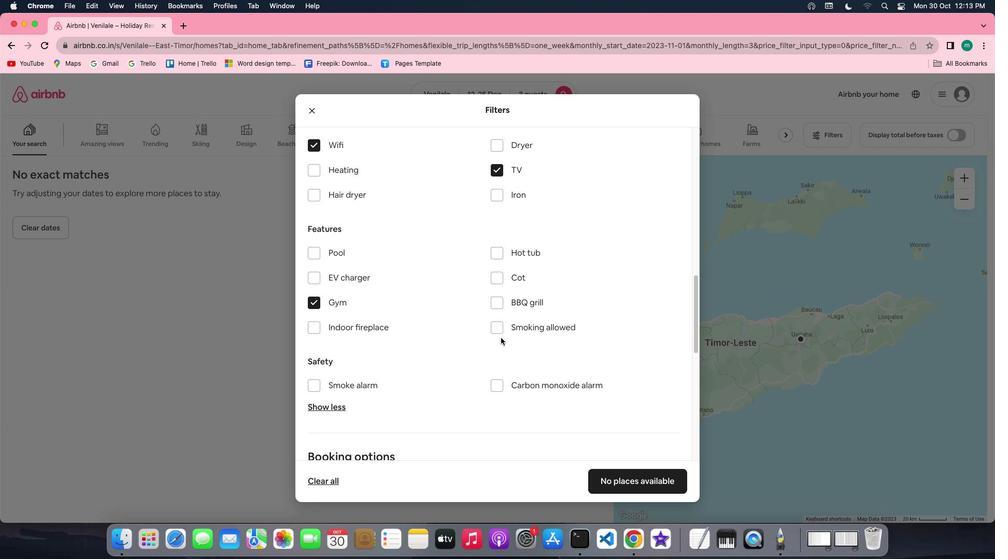 
Action: Mouse scrolled (501, 337) with delta (0, 0)
Screenshot: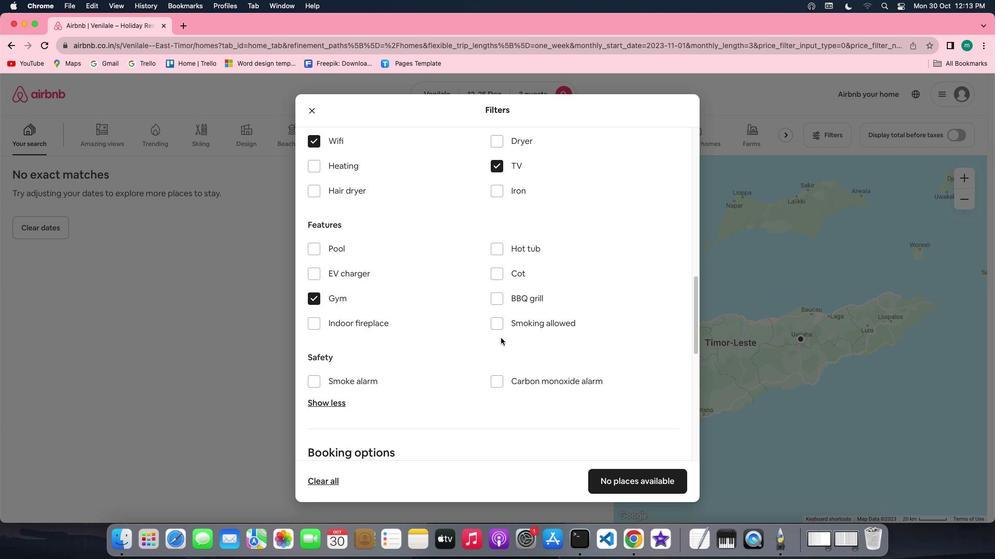 
Action: Mouse scrolled (501, 337) with delta (0, 0)
Screenshot: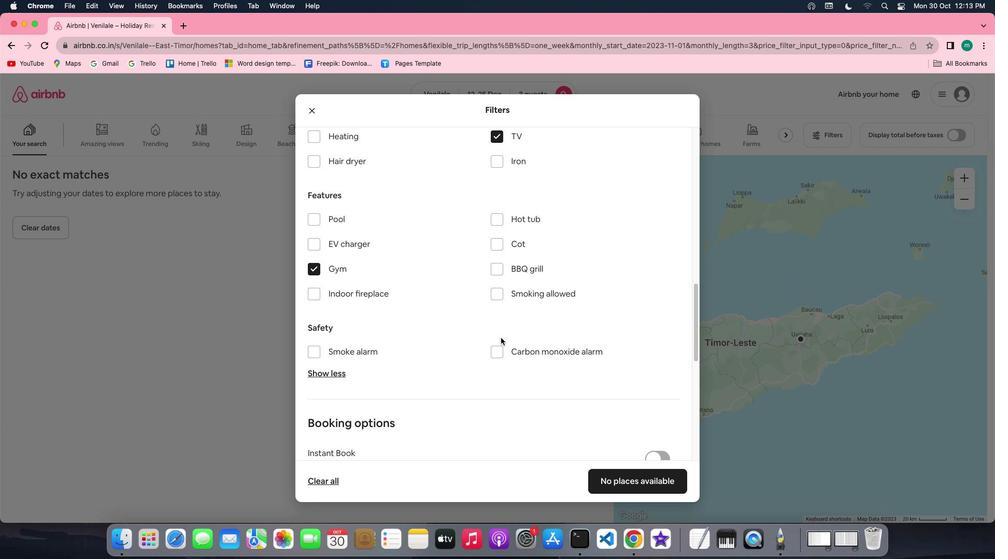 
Action: Mouse scrolled (501, 337) with delta (0, -1)
Screenshot: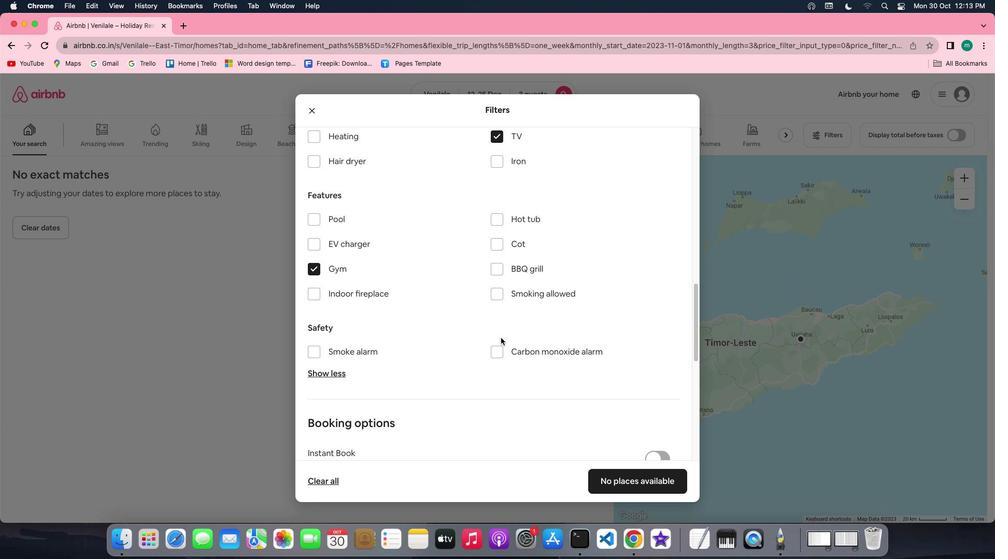 
Action: Mouse scrolled (501, 337) with delta (0, -1)
Screenshot: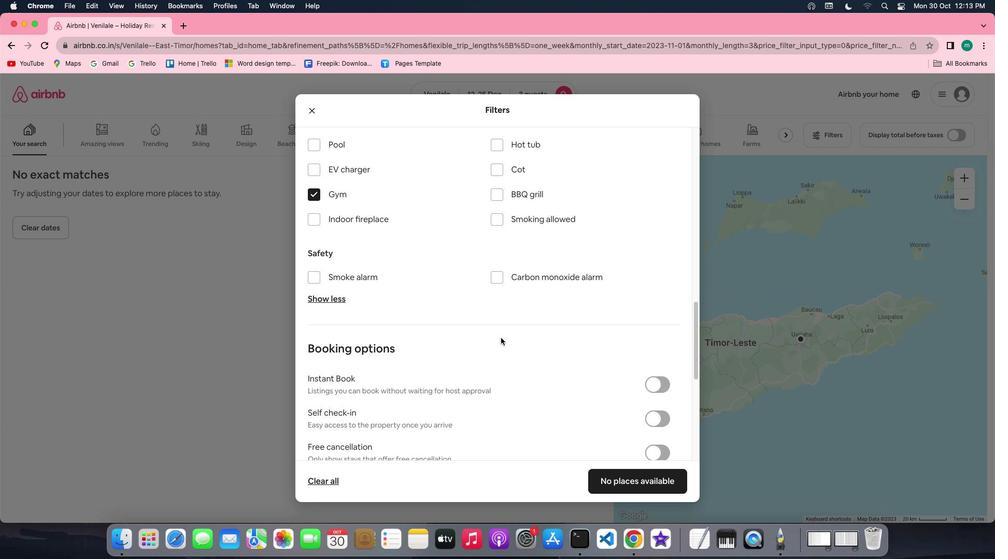 
Action: Mouse scrolled (501, 337) with delta (0, -1)
Screenshot: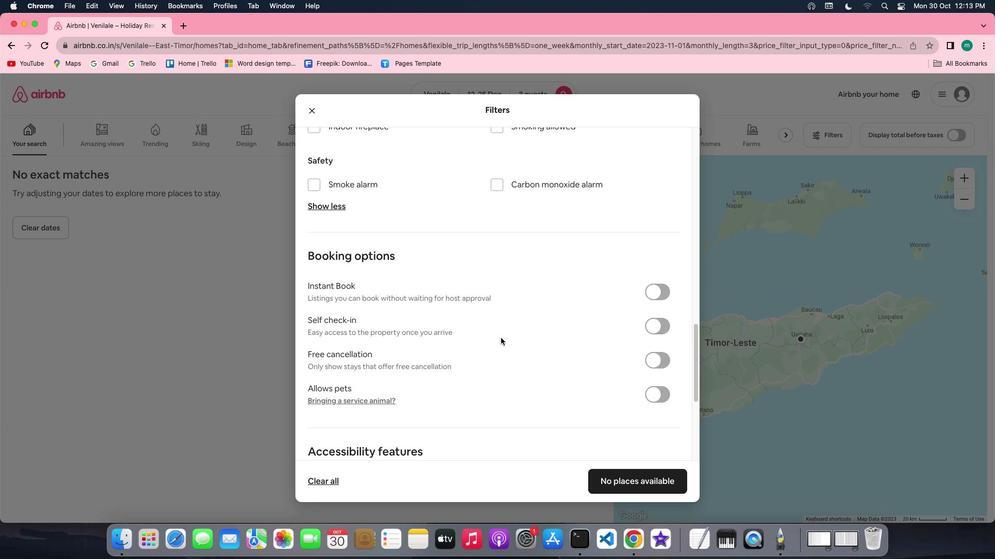 
Action: Mouse moved to (655, 303)
Screenshot: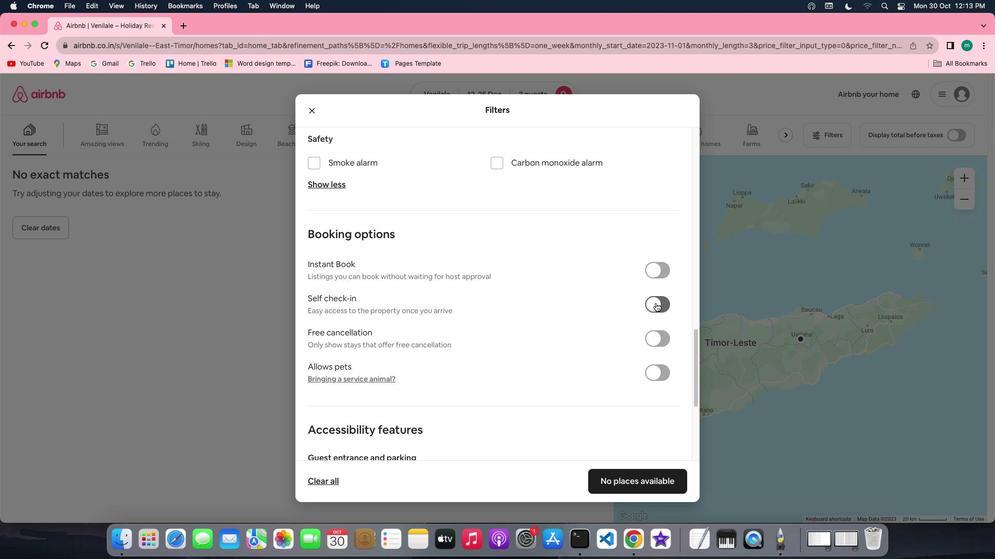 
Action: Mouse pressed left at (655, 303)
Screenshot: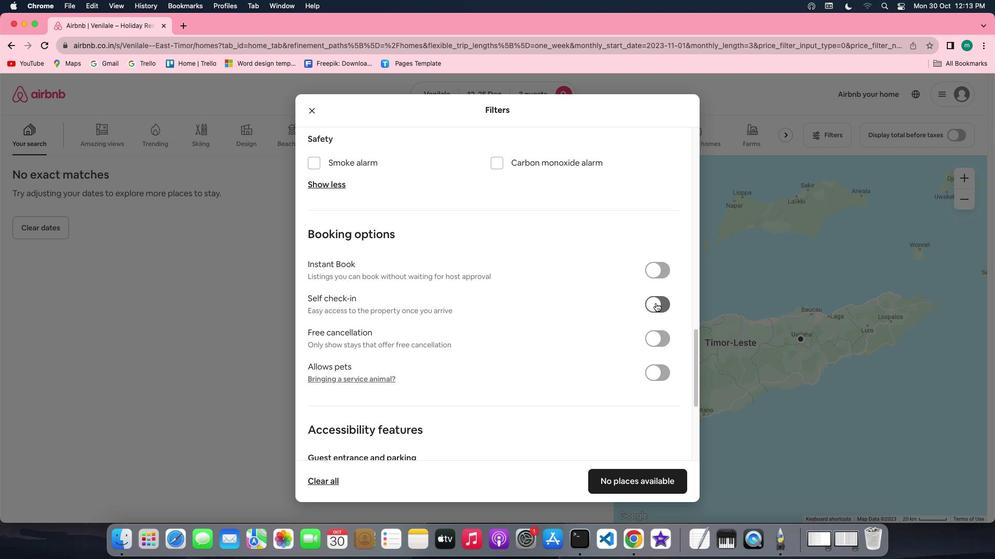 
Action: Mouse moved to (465, 389)
Screenshot: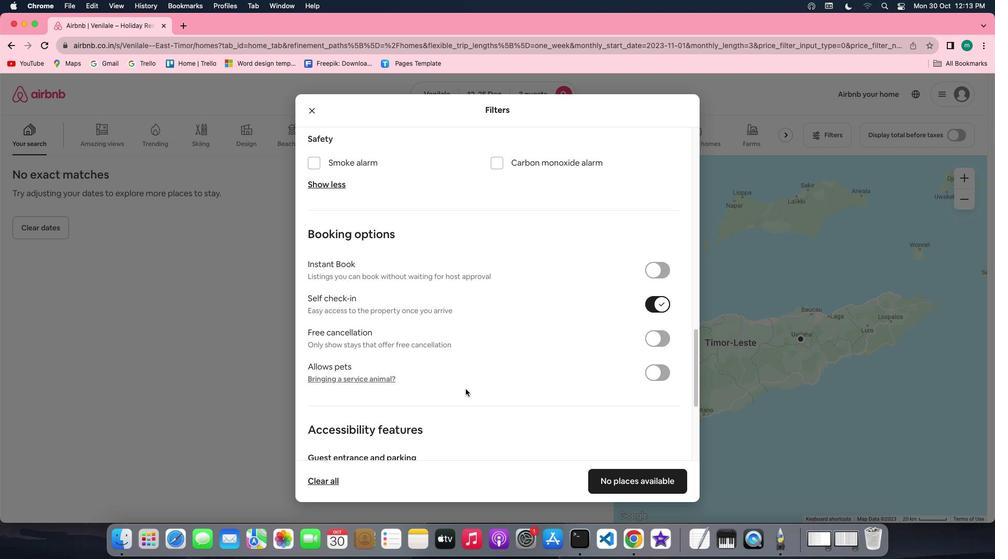 
Action: Mouse scrolled (465, 389) with delta (0, 0)
Screenshot: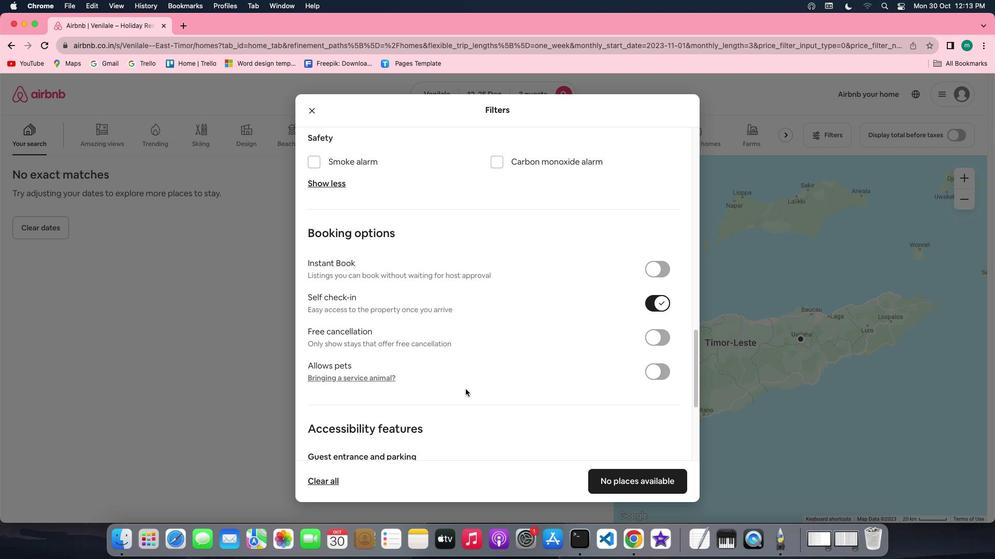 
Action: Mouse scrolled (465, 389) with delta (0, 0)
Screenshot: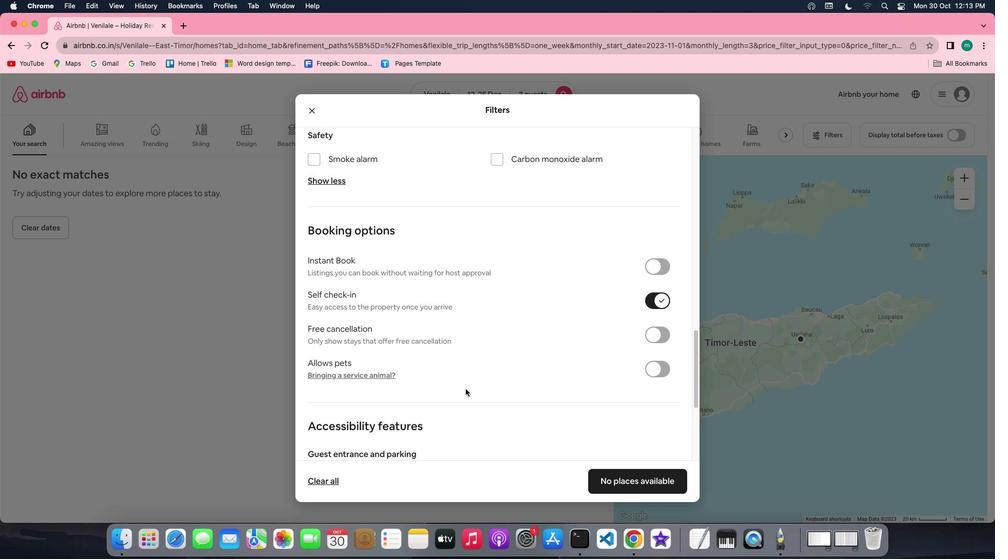 
Action: Mouse scrolled (465, 389) with delta (0, 0)
Screenshot: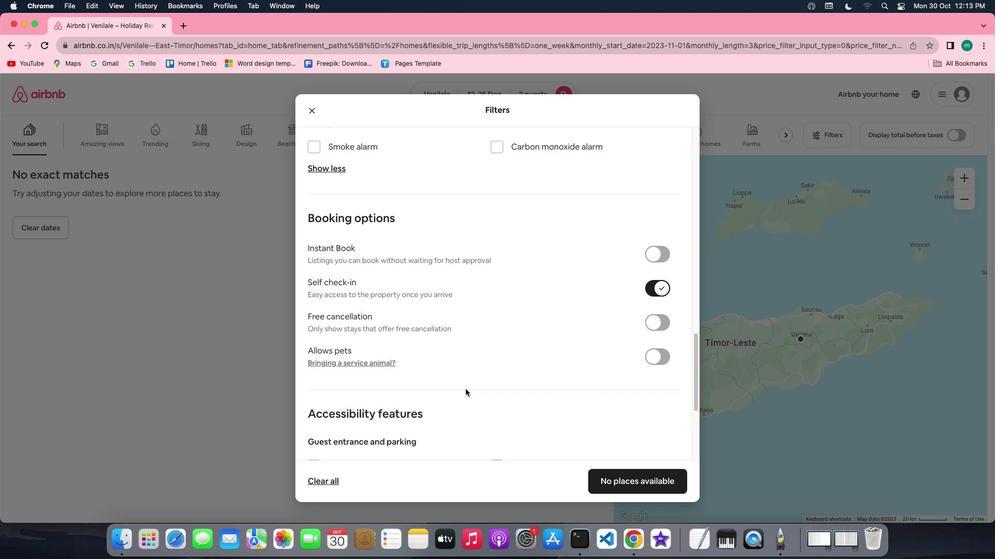 
Action: Mouse scrolled (465, 389) with delta (0, 0)
Screenshot: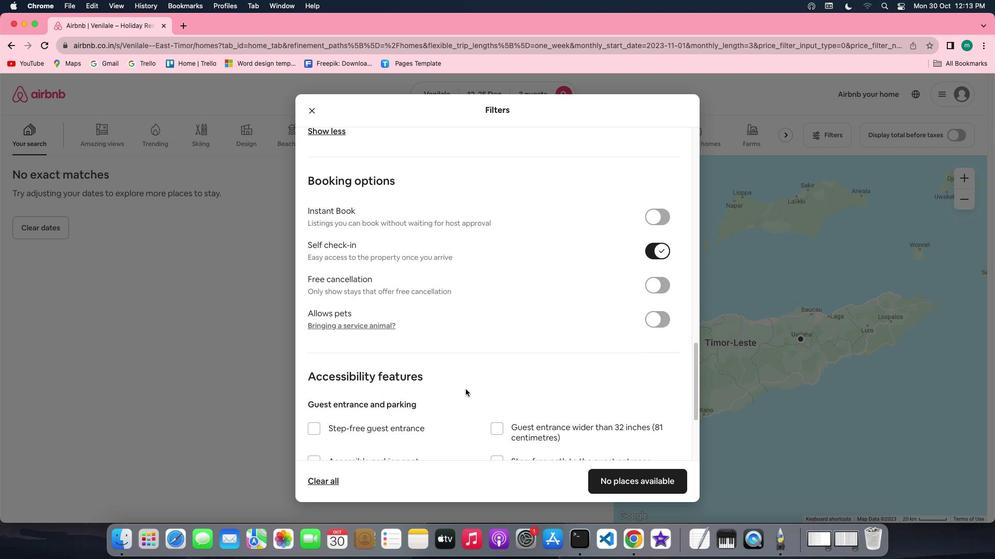 
Action: Mouse moved to (504, 407)
Screenshot: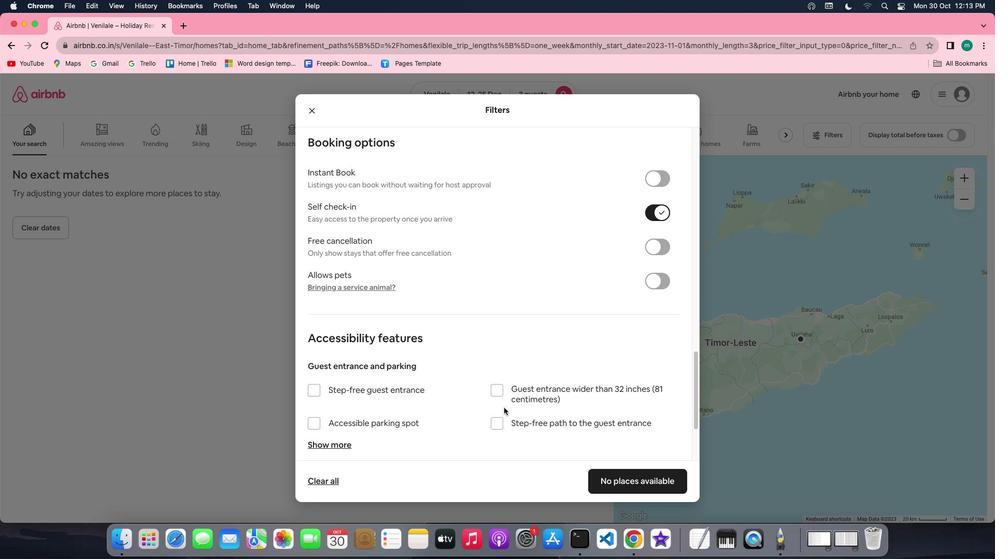 
Action: Mouse scrolled (504, 407) with delta (0, 0)
Screenshot: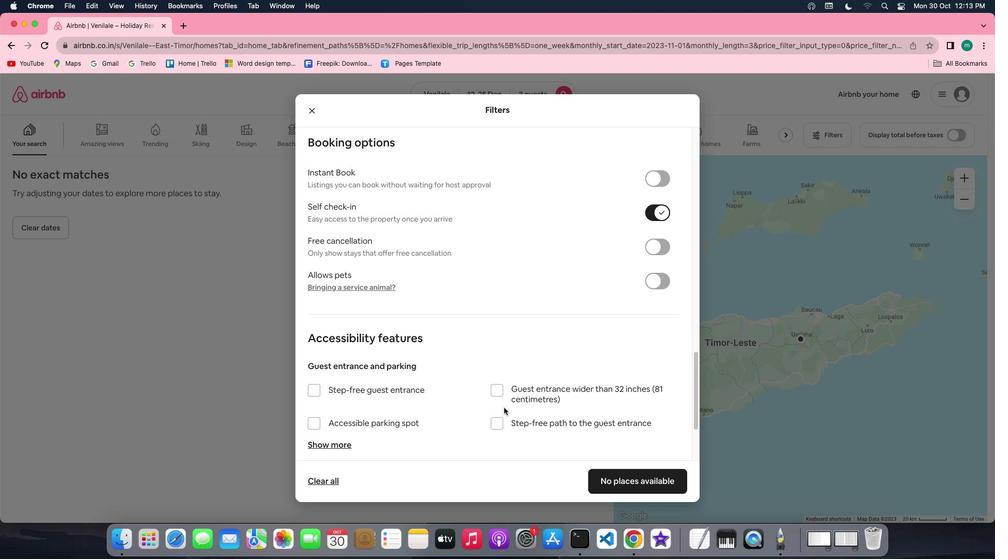 
Action: Mouse scrolled (504, 407) with delta (0, 0)
Screenshot: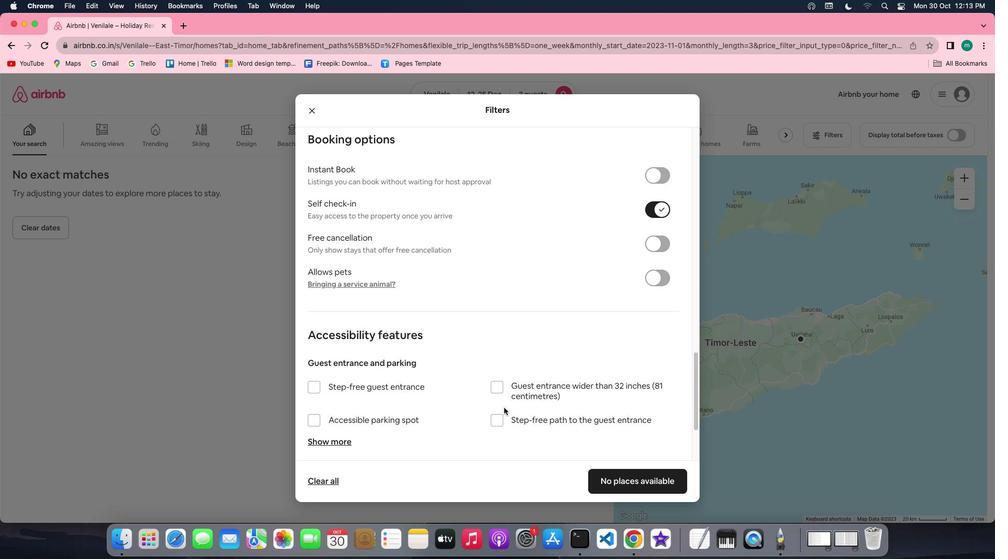 
Action: Mouse scrolled (504, 407) with delta (0, -1)
Screenshot: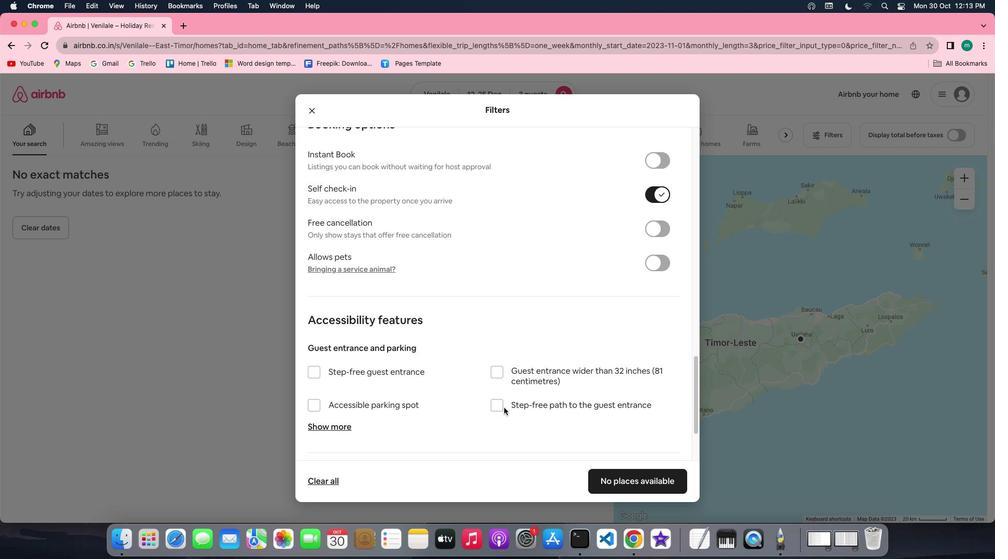 
Action: Mouse scrolled (504, 407) with delta (0, -1)
Screenshot: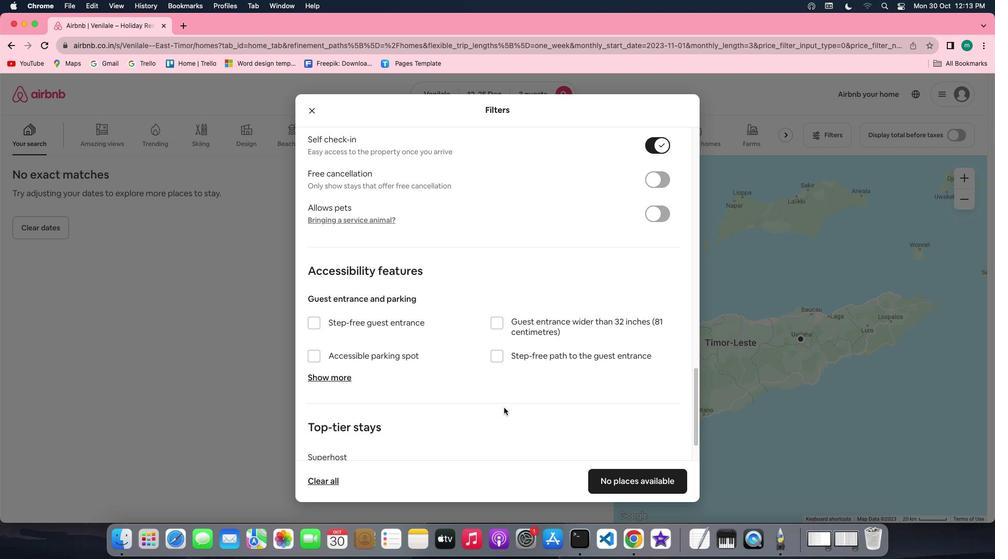 
Action: Mouse moved to (524, 420)
Screenshot: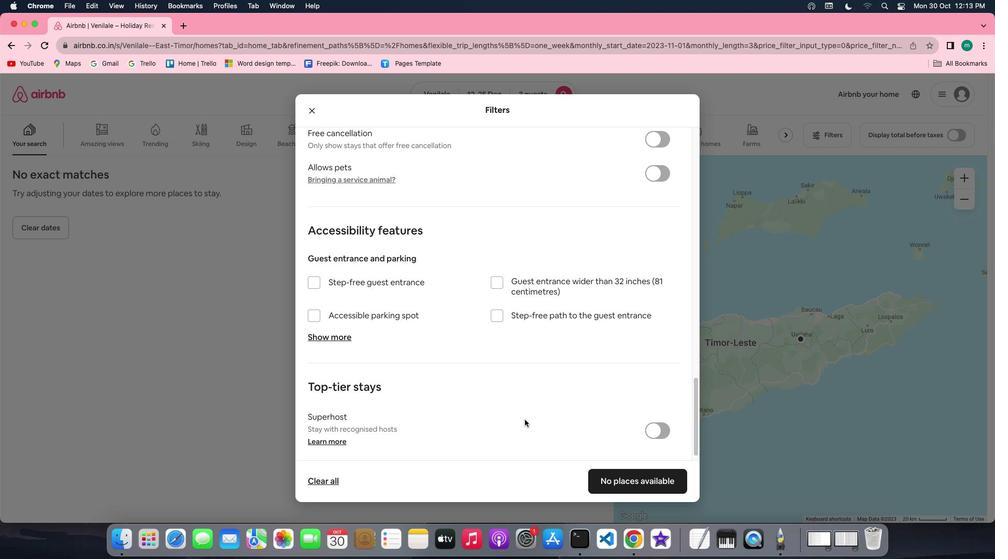 
Action: Mouse scrolled (524, 420) with delta (0, 0)
Screenshot: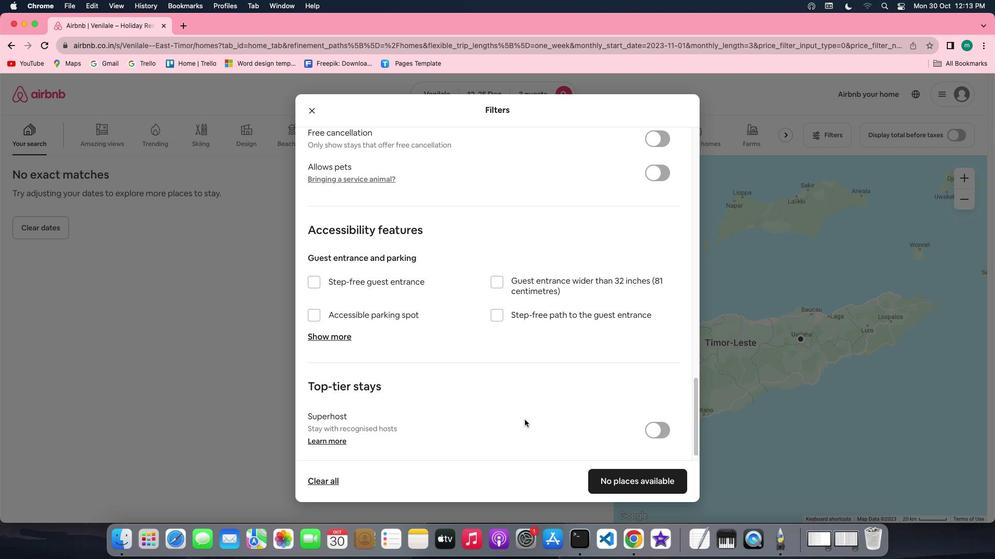 
Action: Mouse scrolled (524, 420) with delta (0, 0)
Screenshot: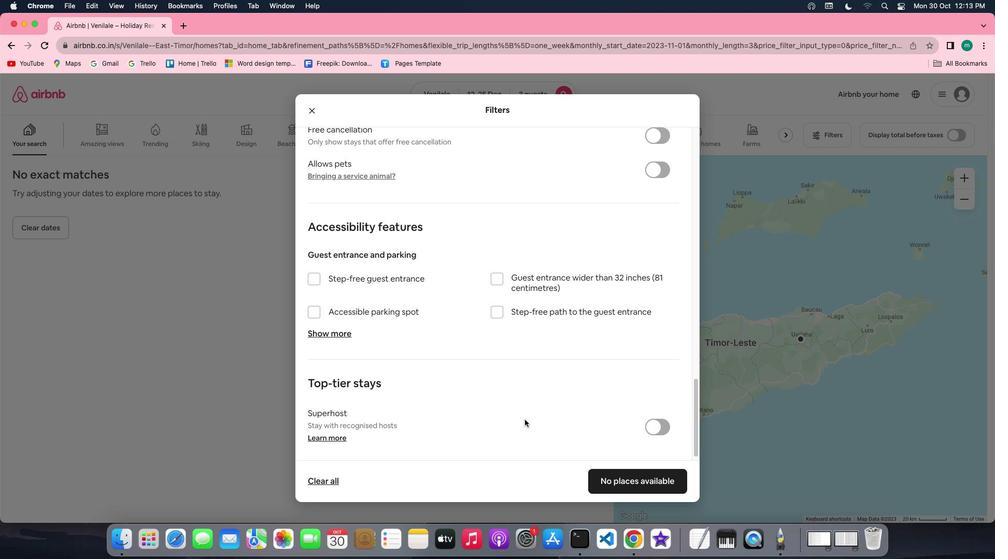 
Action: Mouse scrolled (524, 420) with delta (0, -1)
Screenshot: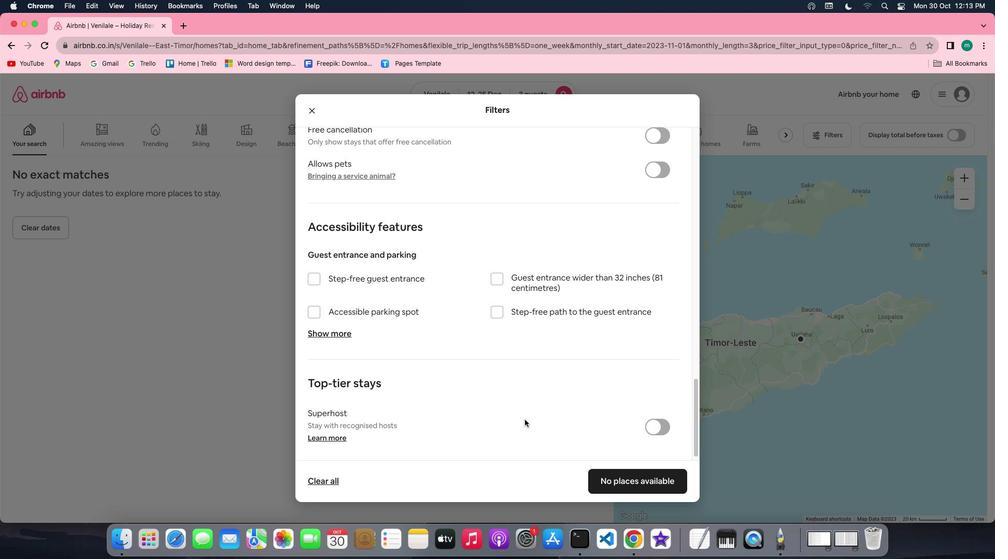 
Action: Mouse scrolled (524, 420) with delta (0, -2)
Screenshot: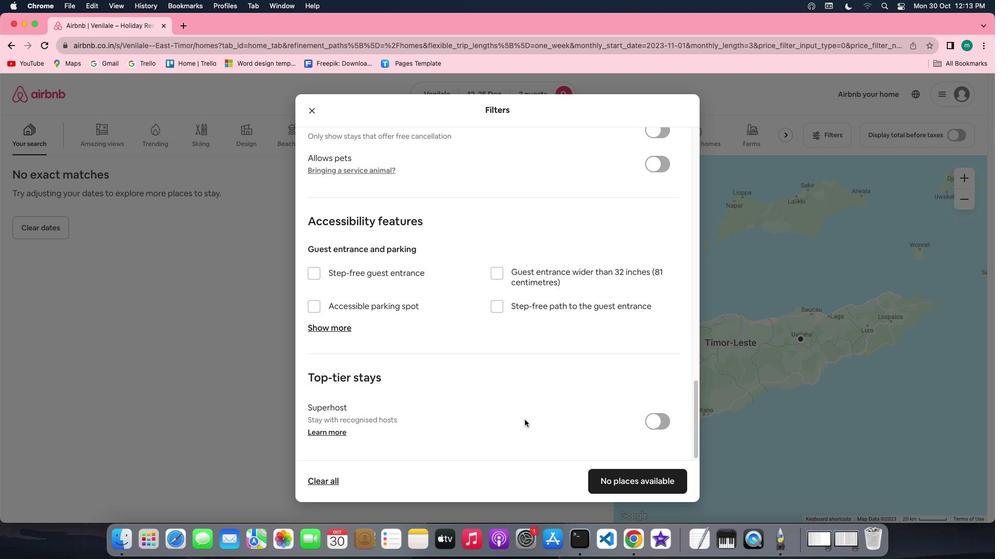 
Action: Mouse scrolled (524, 420) with delta (0, -2)
Screenshot: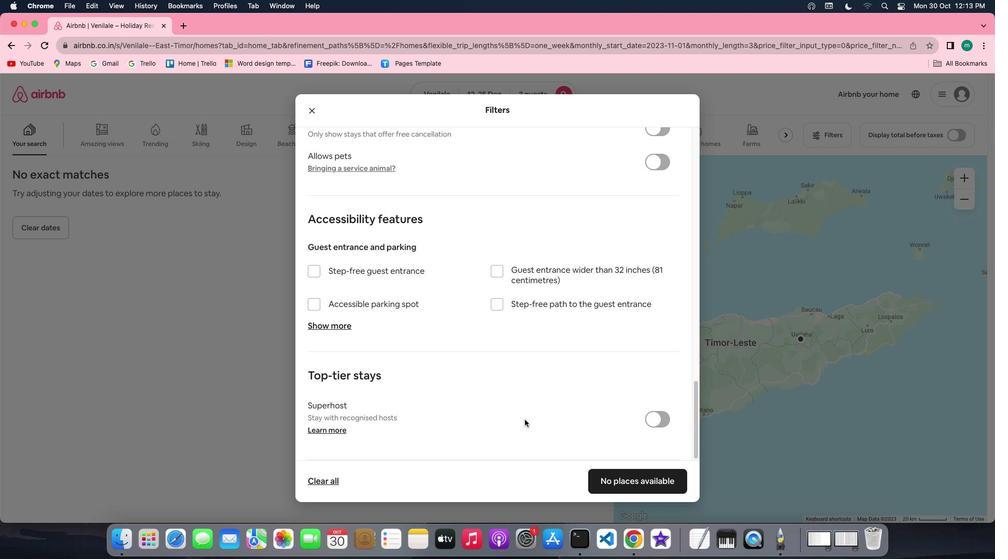 
Action: Mouse moved to (623, 478)
Screenshot: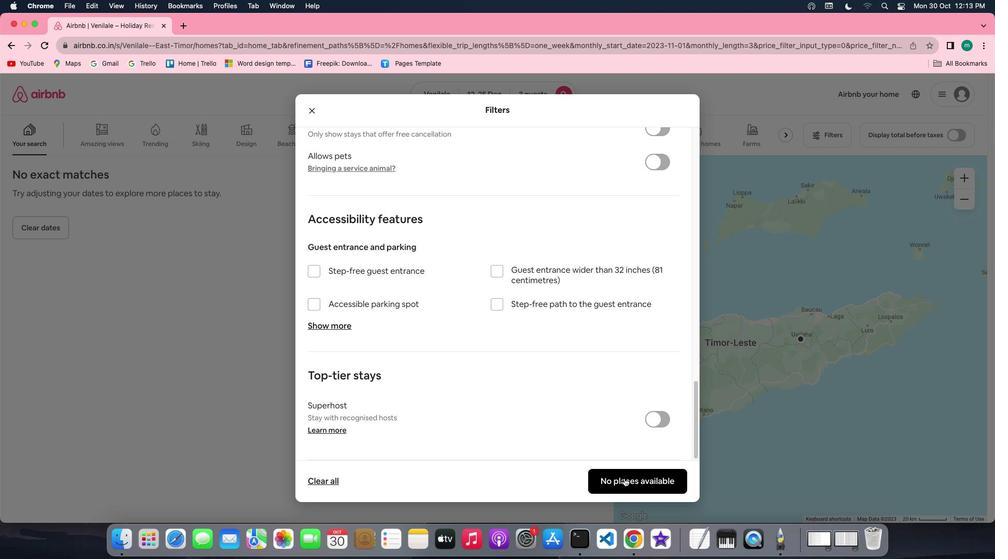 
Action: Mouse pressed left at (623, 478)
Screenshot: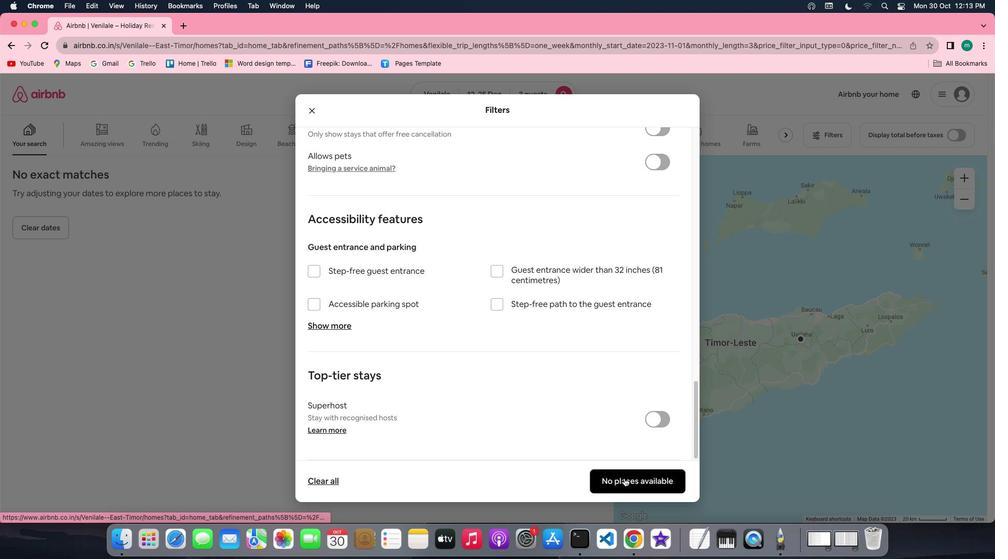 
Action: Mouse moved to (337, 401)
Screenshot: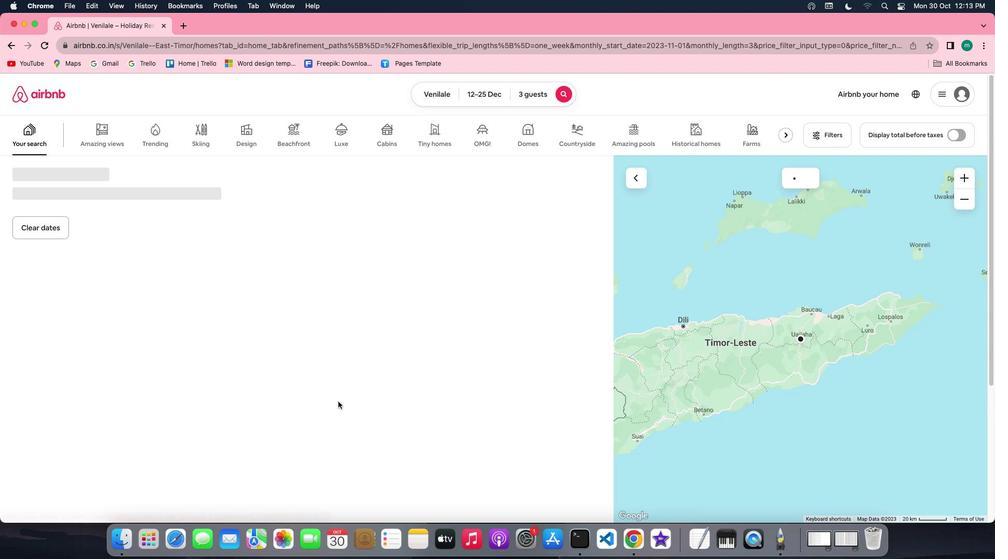 
